 Task: Look for space in Kazan, Turkey from 5th July, 2023 to 15th July, 2023 for 9 adults in price range Rs.15000 to Rs.25000. Place can be entire place with 5 bedrooms having 5 beds and 5 bathrooms. Property type can be house, flat, guest house. Amenities needed are: washing machine. Booking option can be shelf check-in. Required host language is English.
Action: Mouse moved to (579, 82)
Screenshot: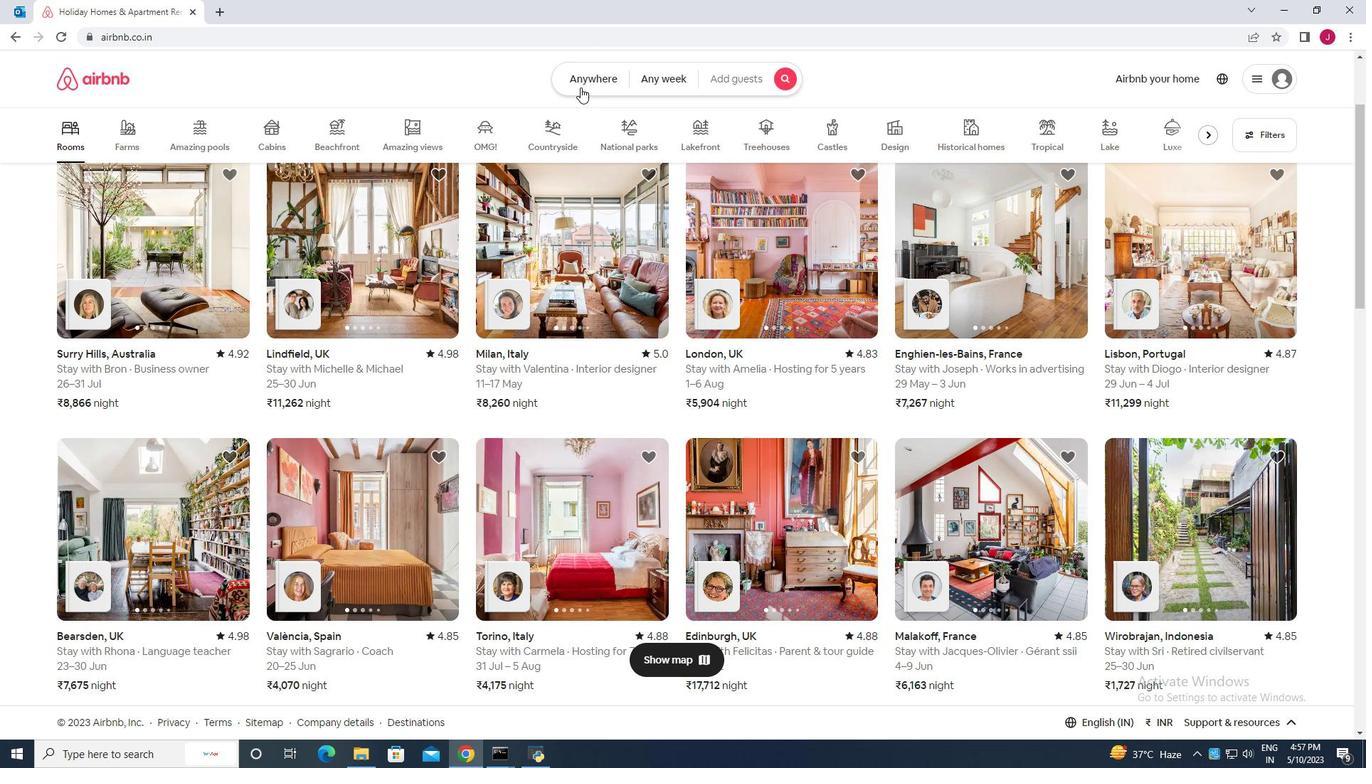 
Action: Mouse pressed left at (579, 82)
Screenshot: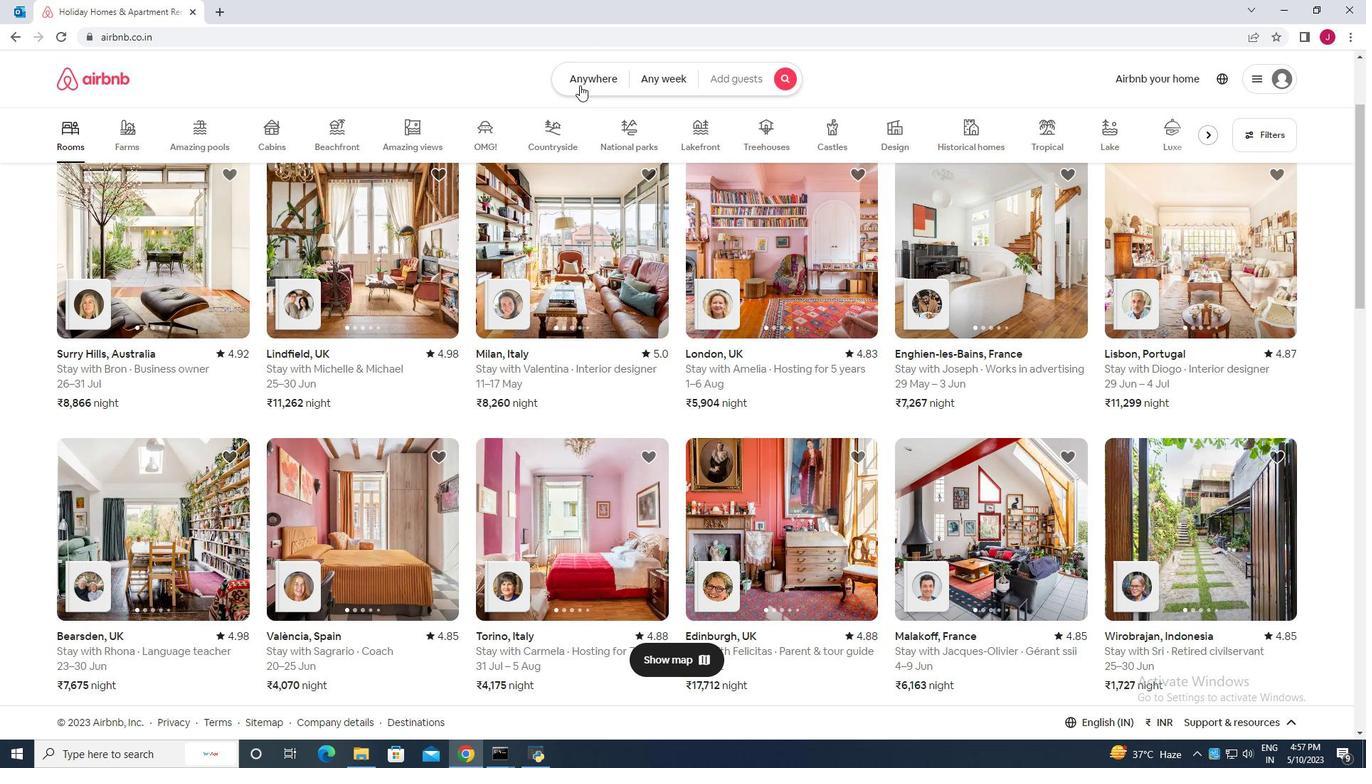 
Action: Mouse moved to (456, 133)
Screenshot: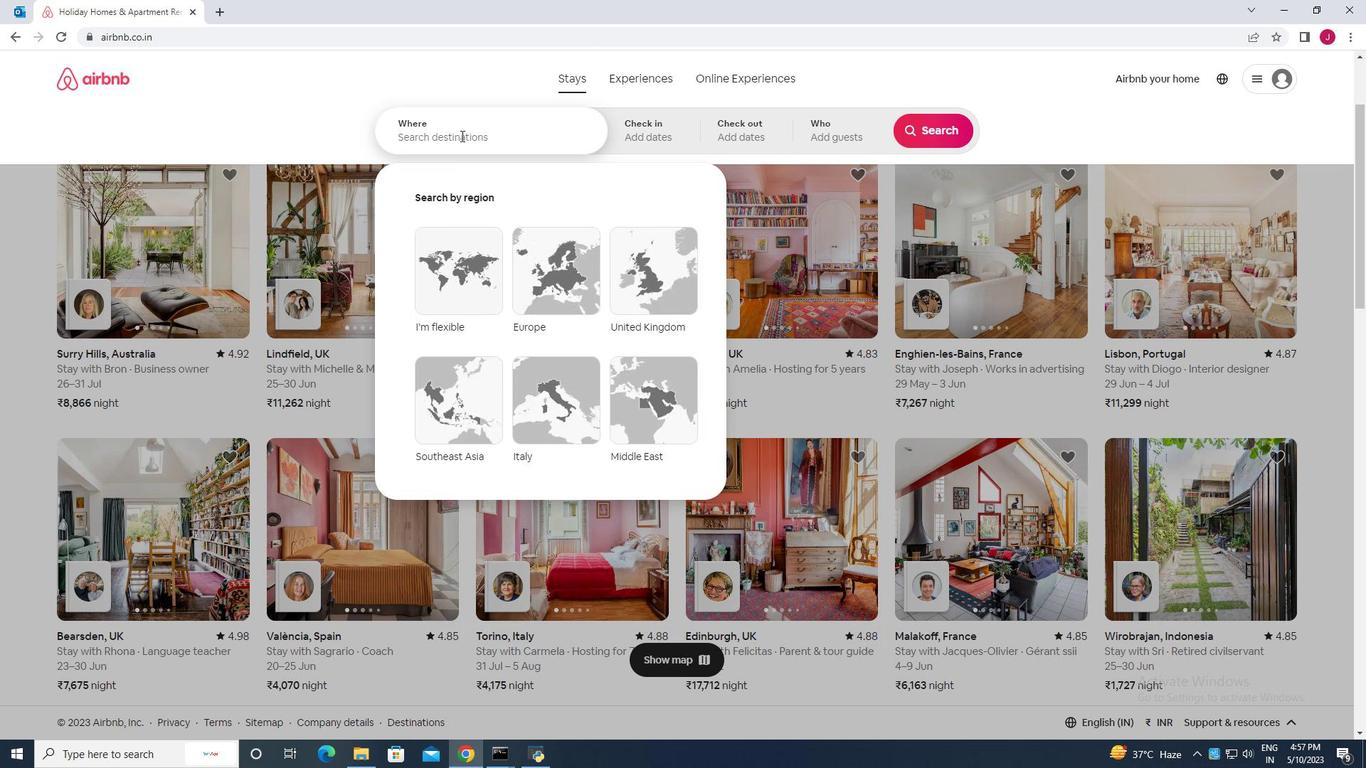 
Action: Mouse pressed left at (456, 133)
Screenshot: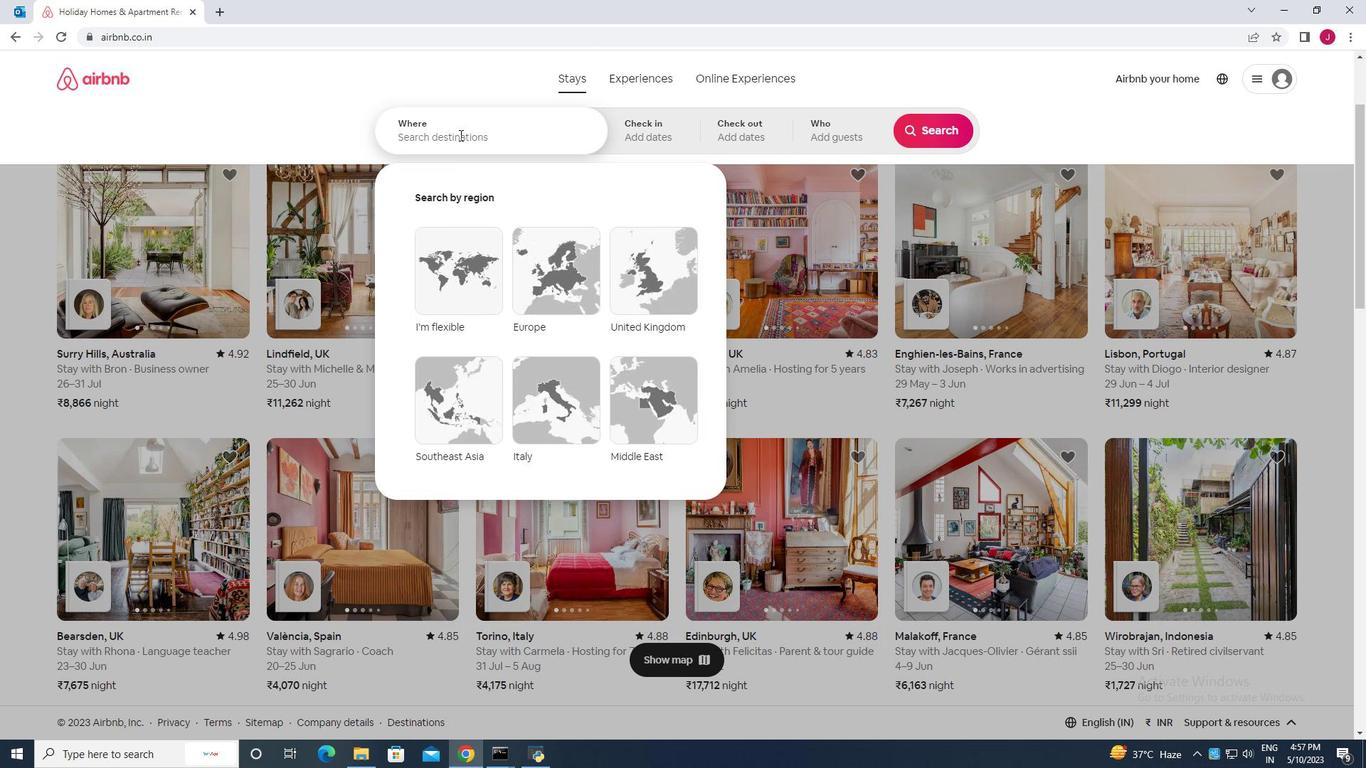 
Action: Key pressed kazan<Key.space>turkey<Key.space><Key.enter>
Screenshot: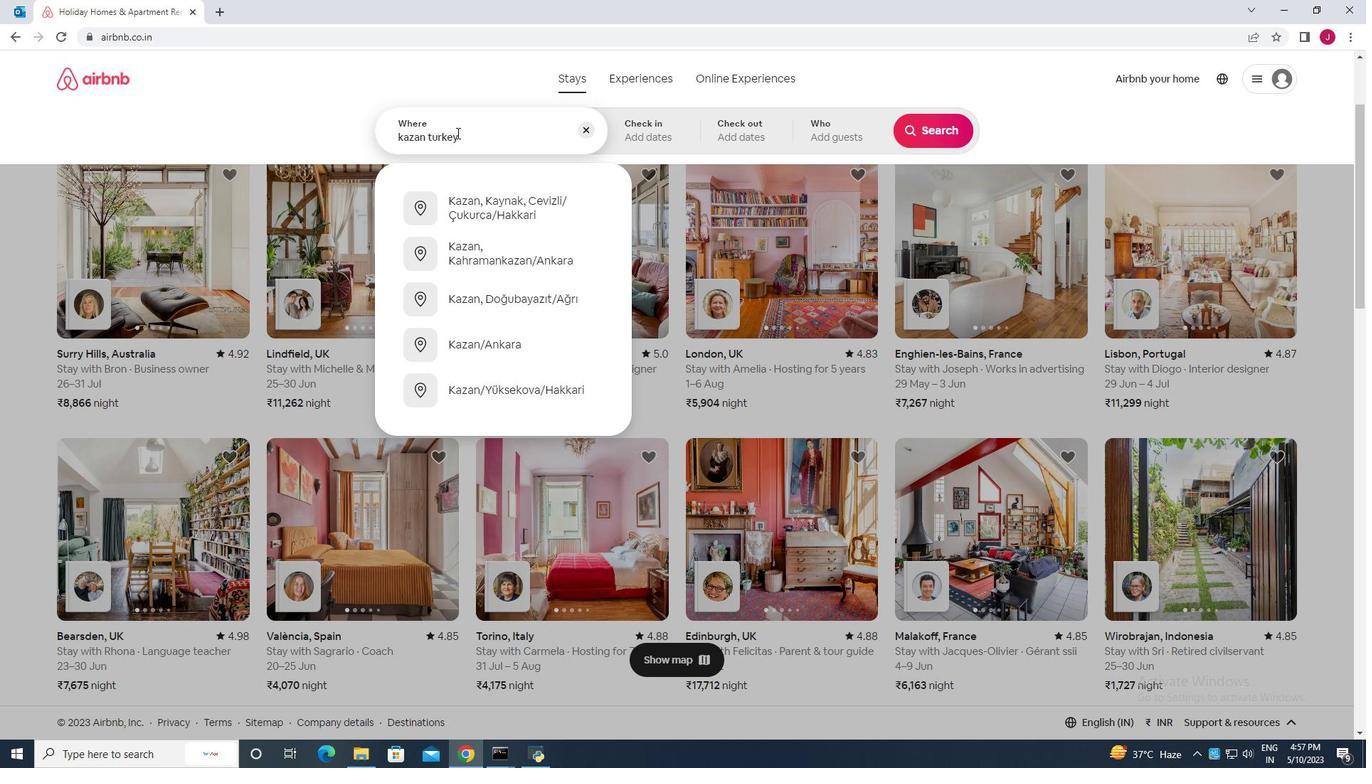 
Action: Mouse moved to (927, 244)
Screenshot: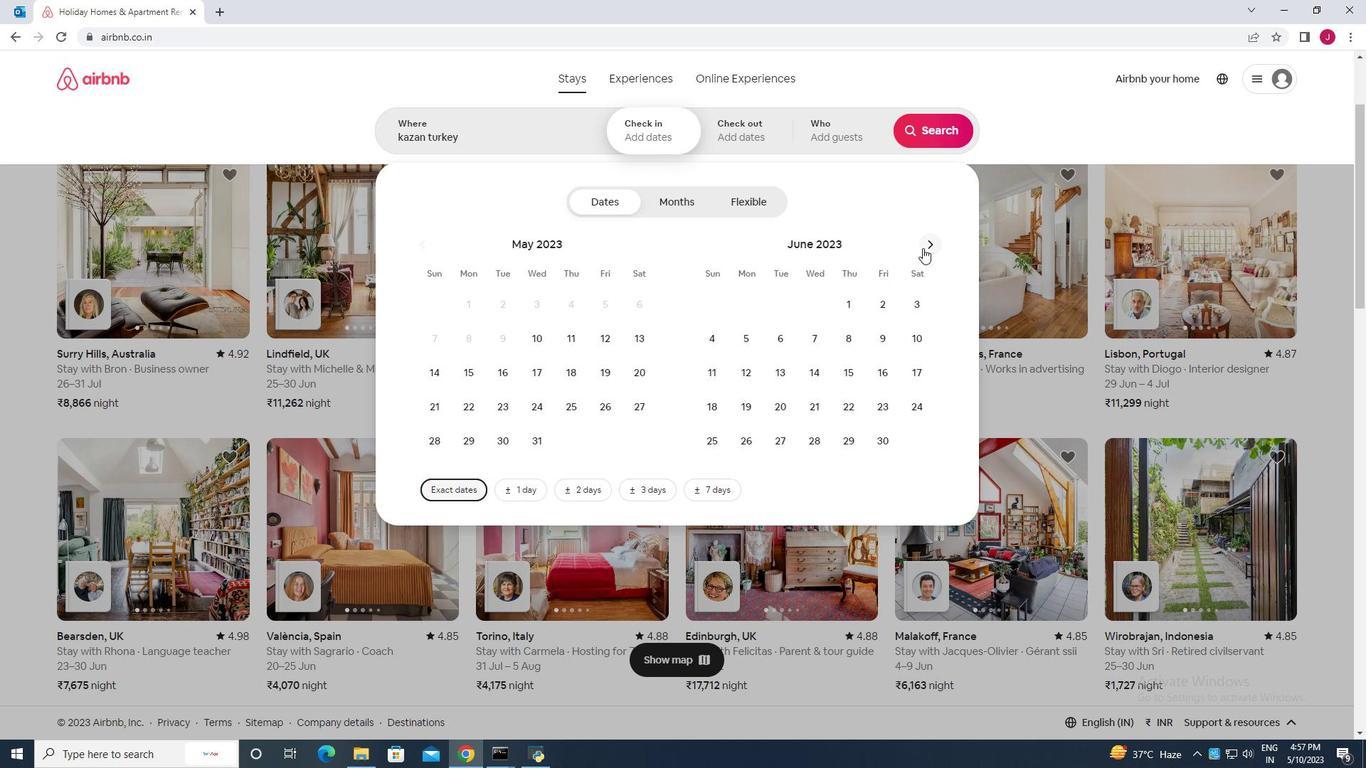 
Action: Mouse pressed left at (927, 244)
Screenshot: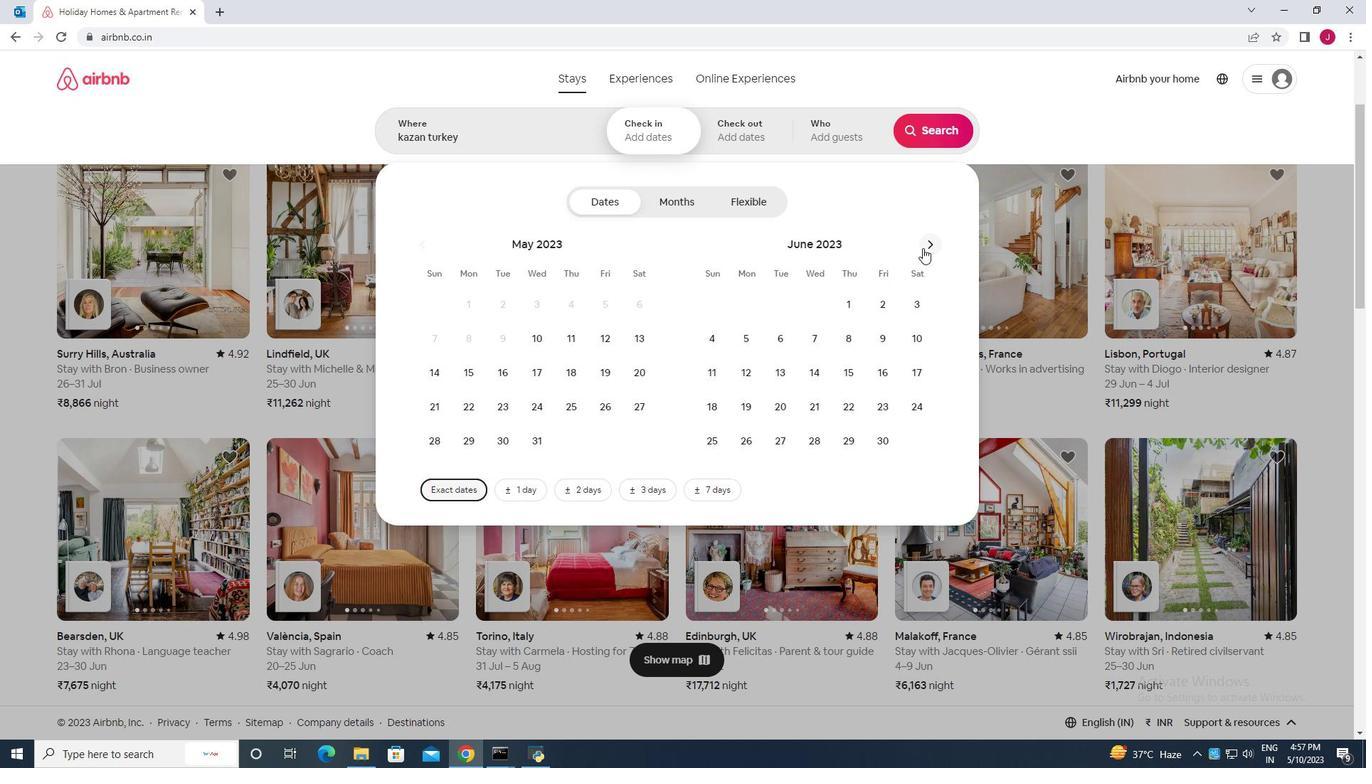 
Action: Mouse moved to (819, 335)
Screenshot: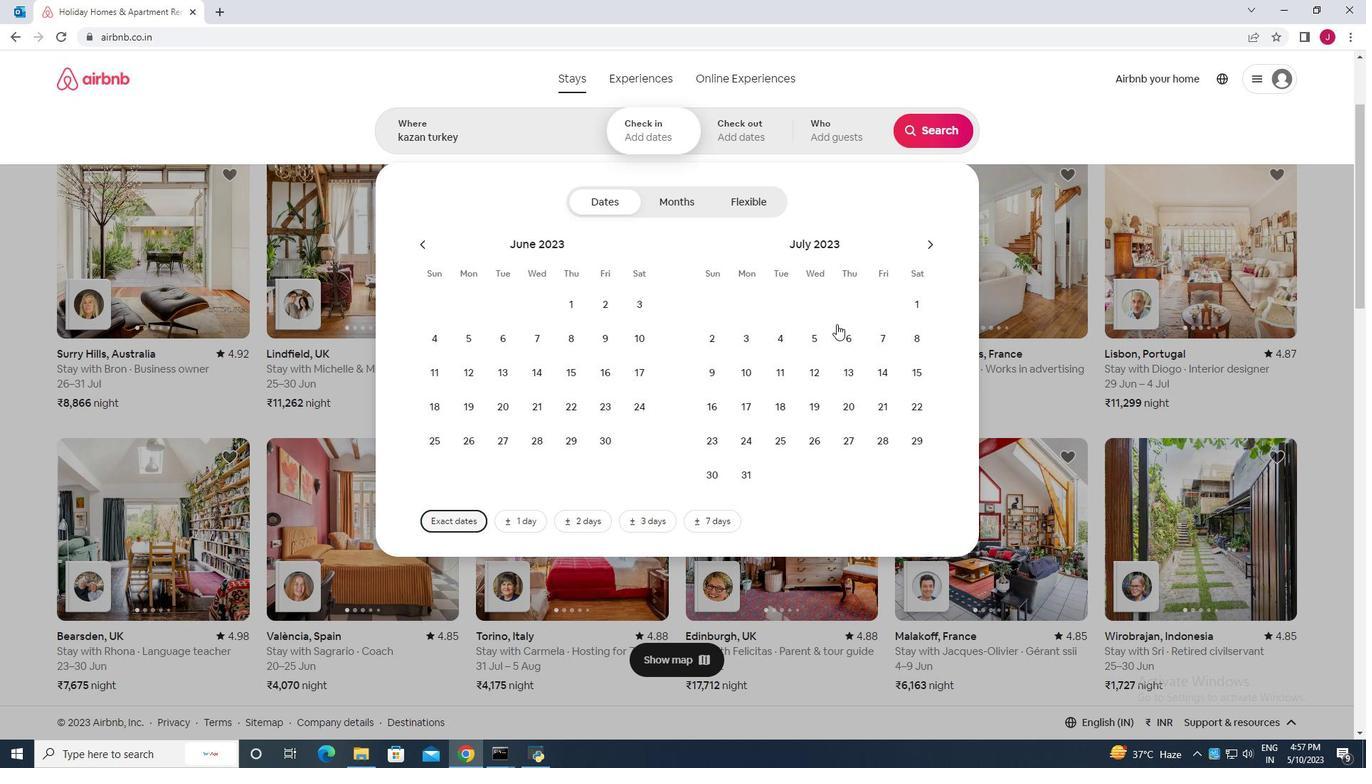 
Action: Mouse pressed left at (819, 335)
Screenshot: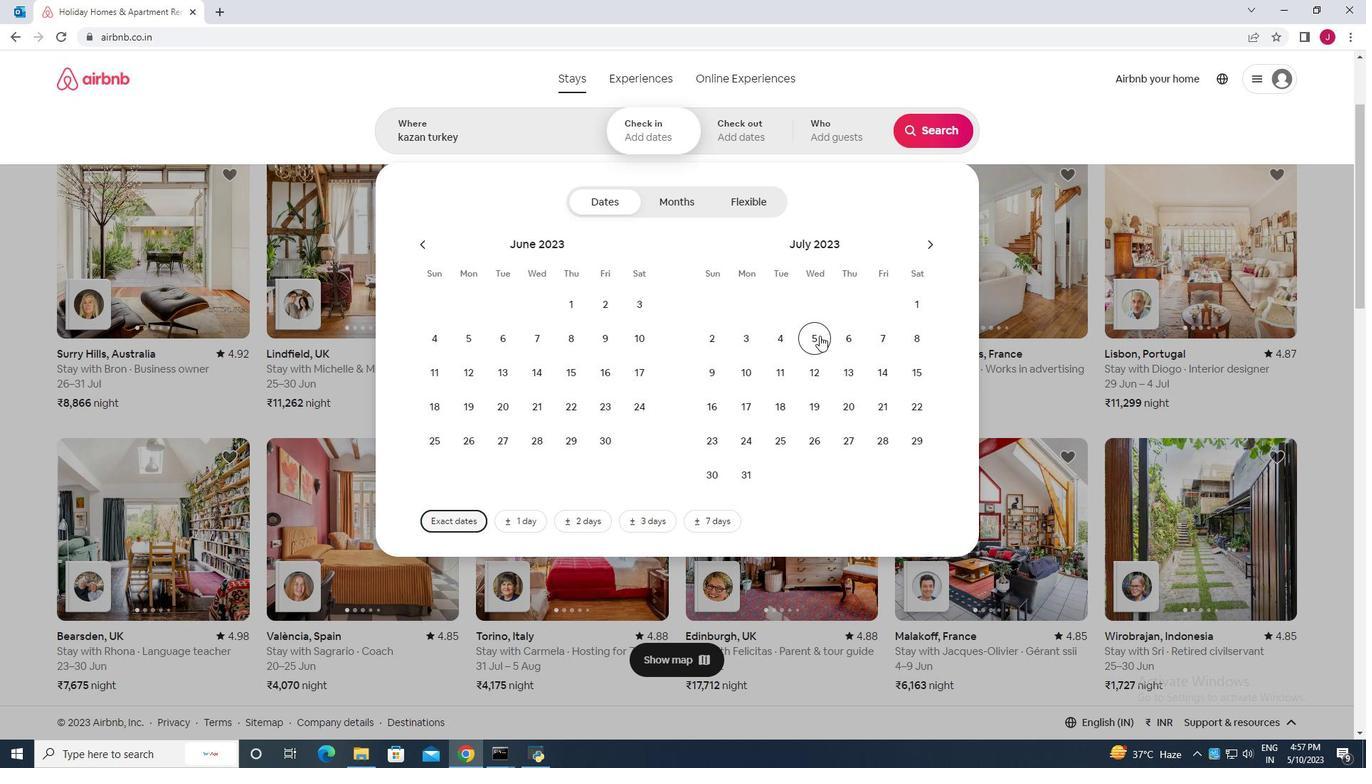 
Action: Mouse moved to (915, 372)
Screenshot: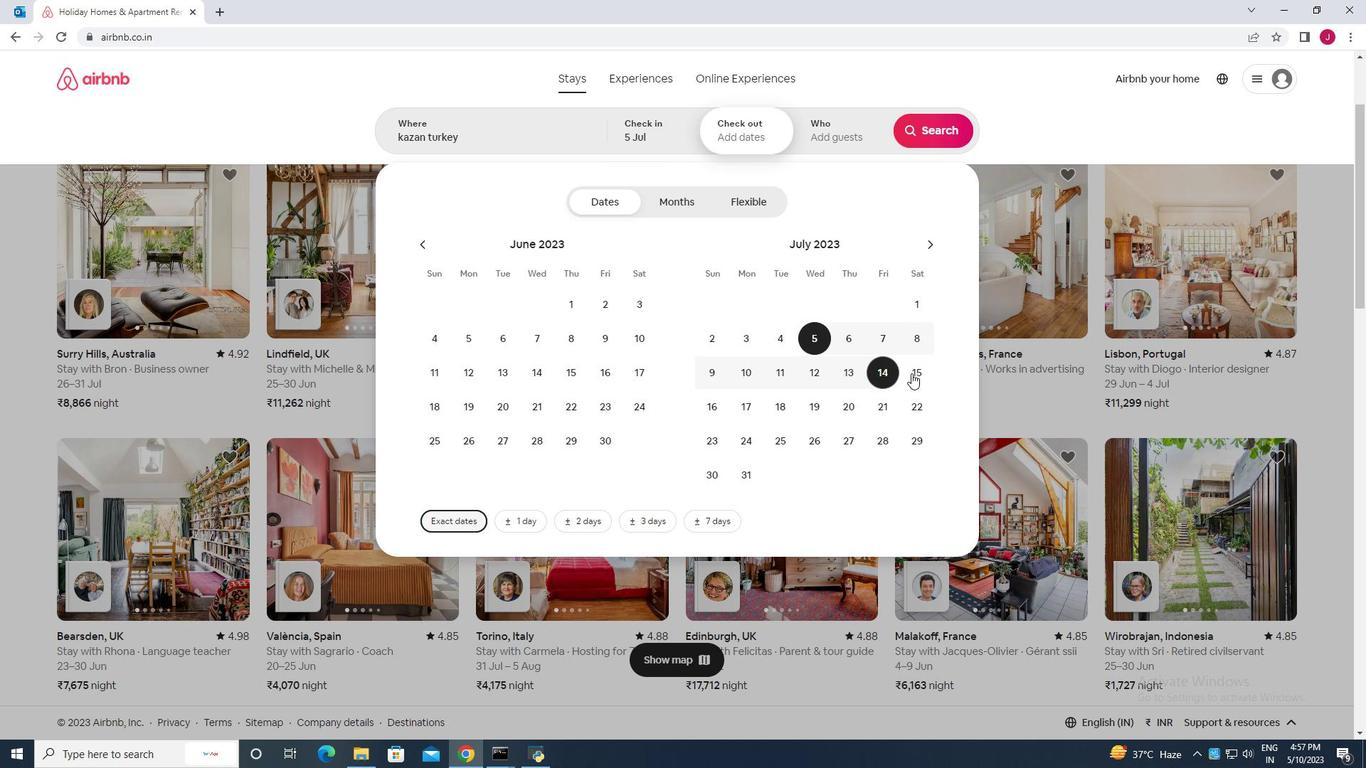 
Action: Mouse pressed left at (915, 372)
Screenshot: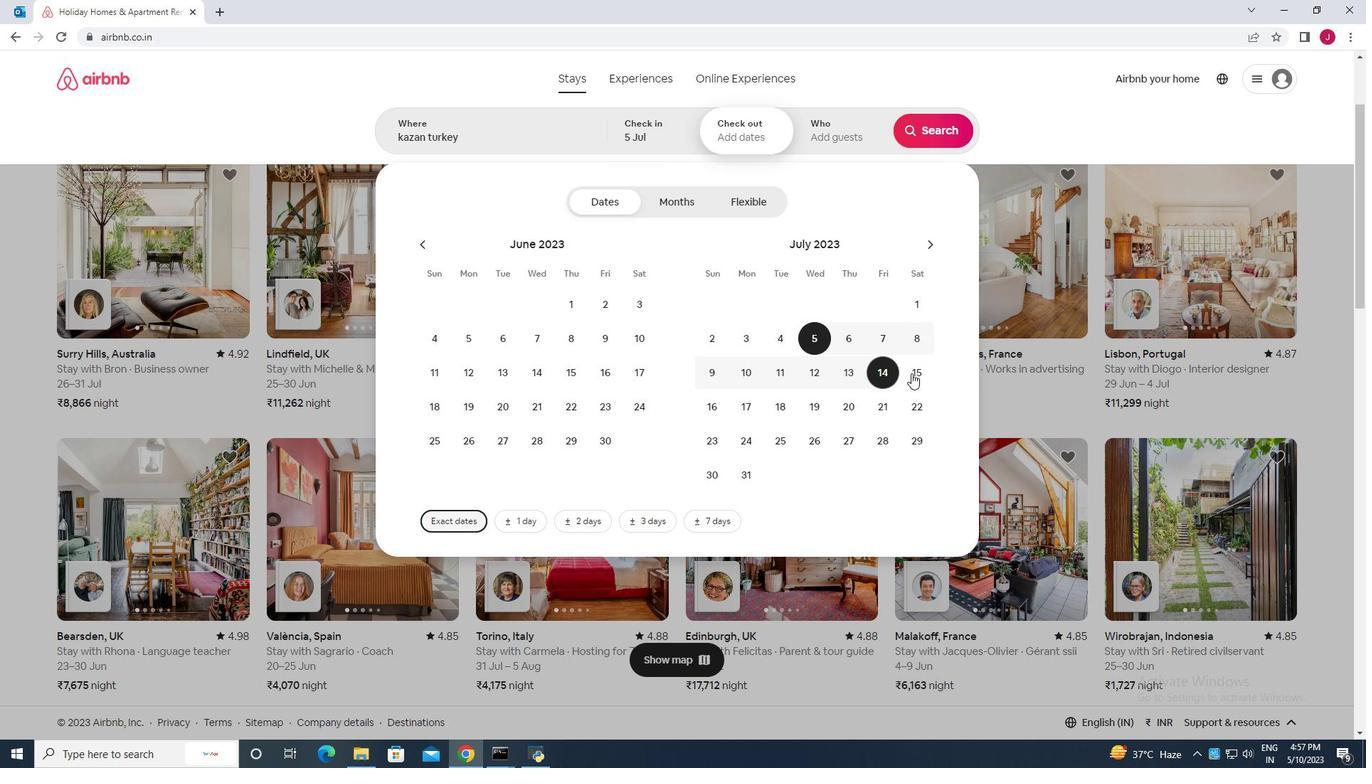 
Action: Mouse moved to (833, 130)
Screenshot: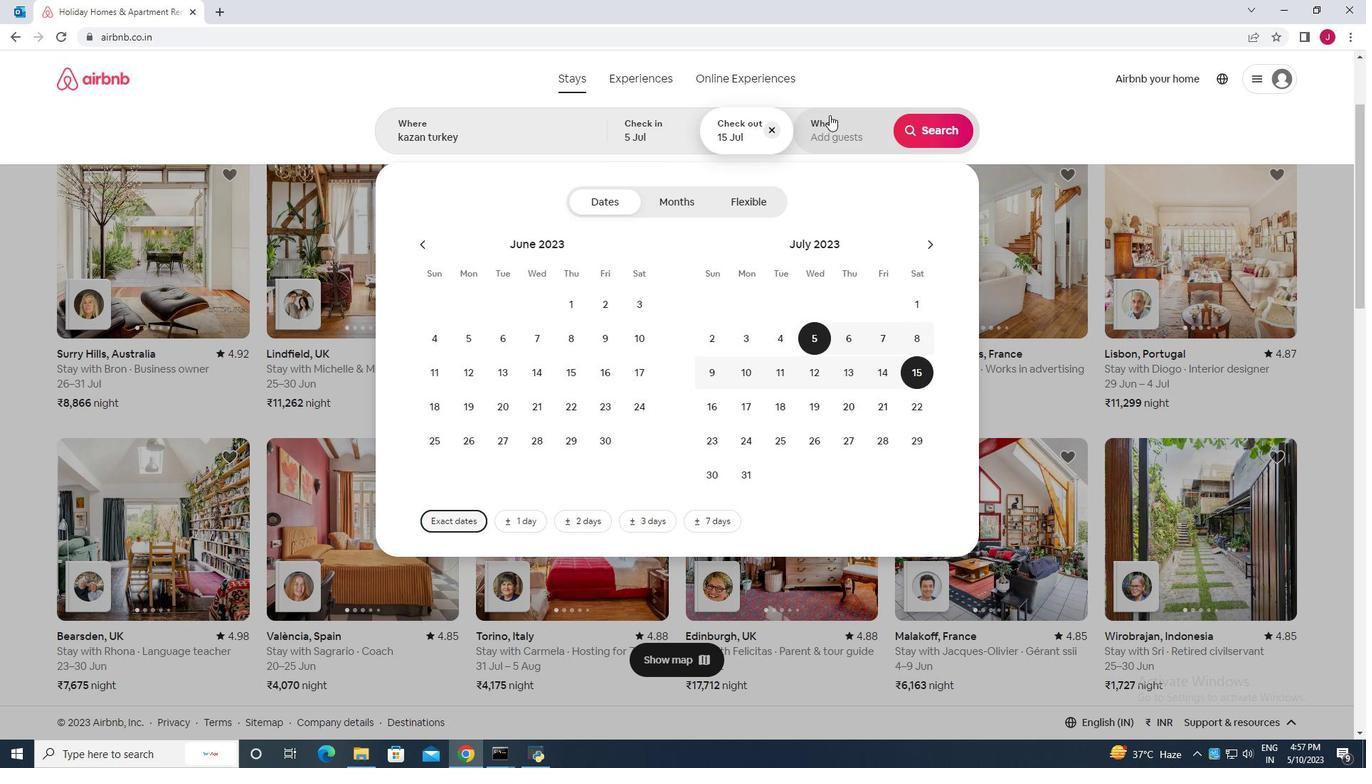 
Action: Mouse pressed left at (833, 130)
Screenshot: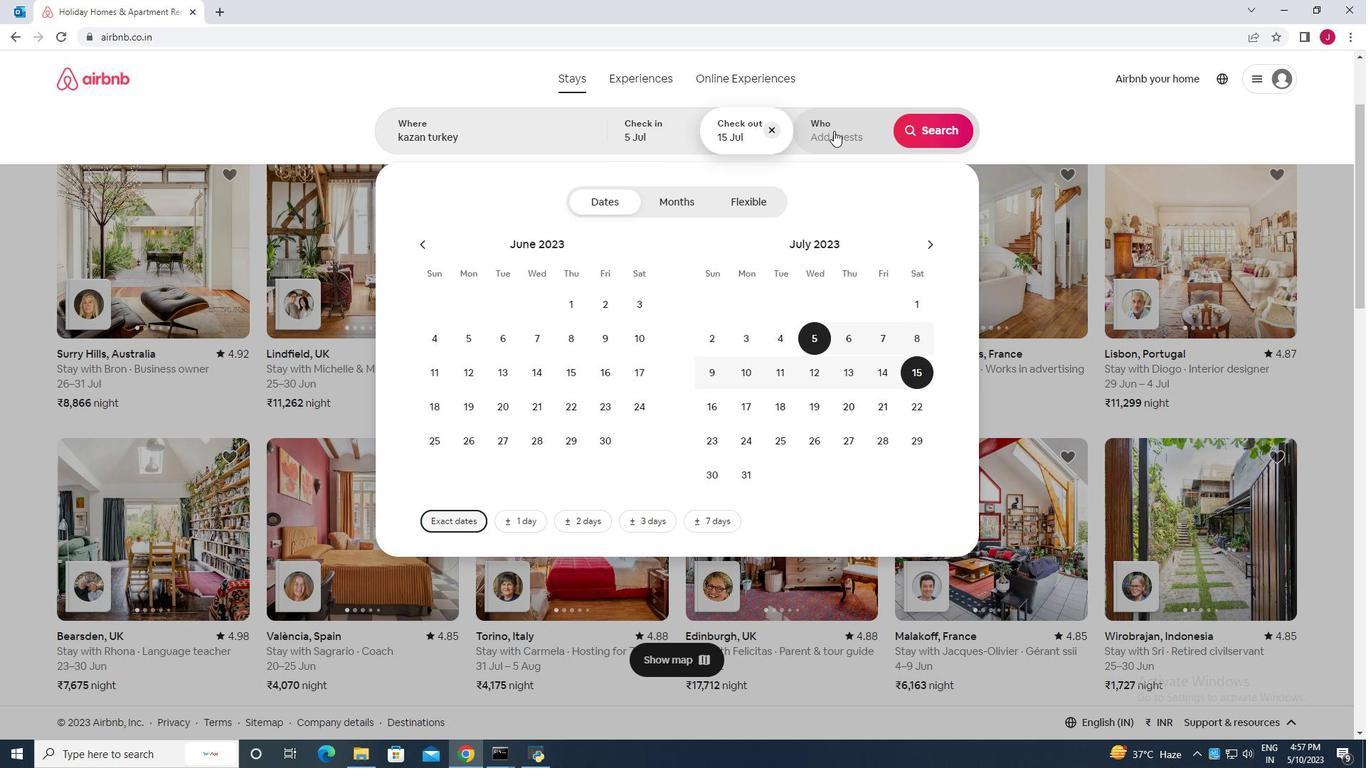 
Action: Mouse moved to (936, 207)
Screenshot: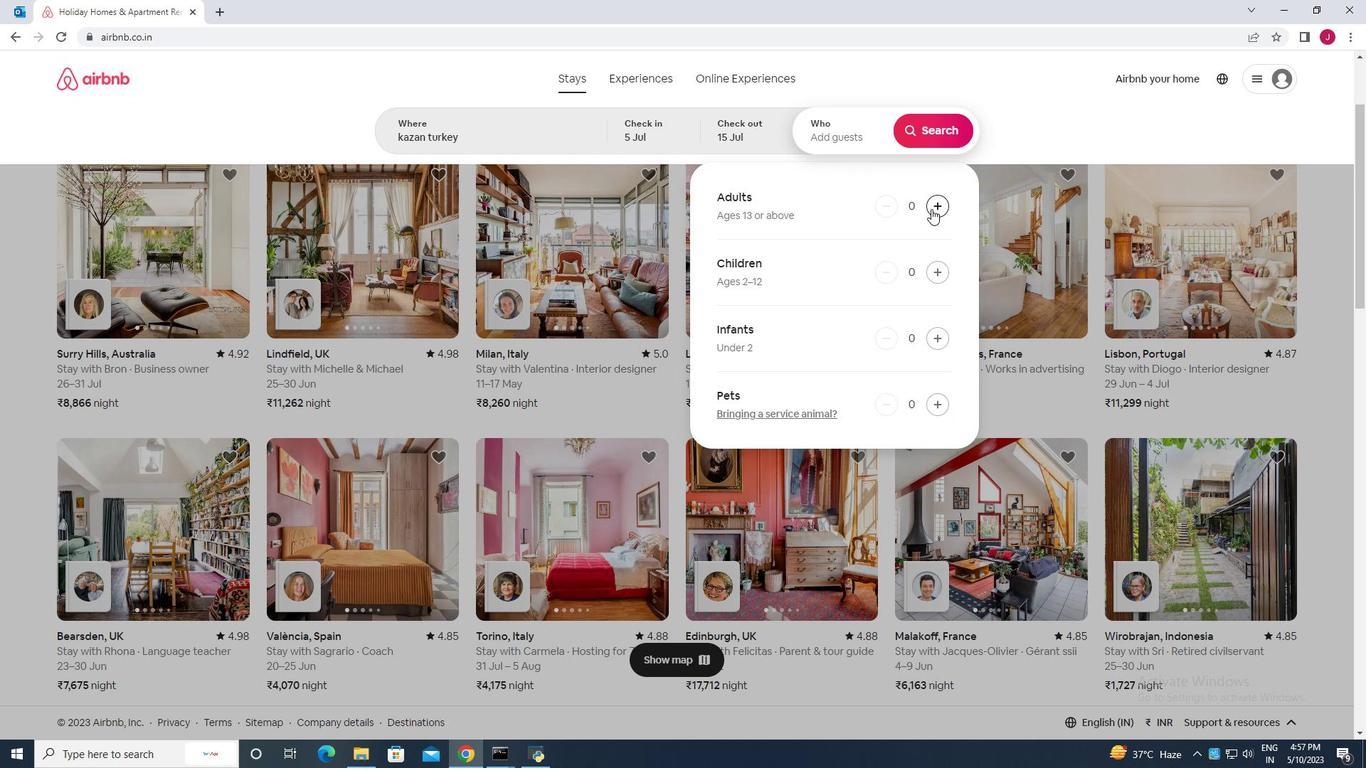 
Action: Mouse pressed left at (936, 207)
Screenshot: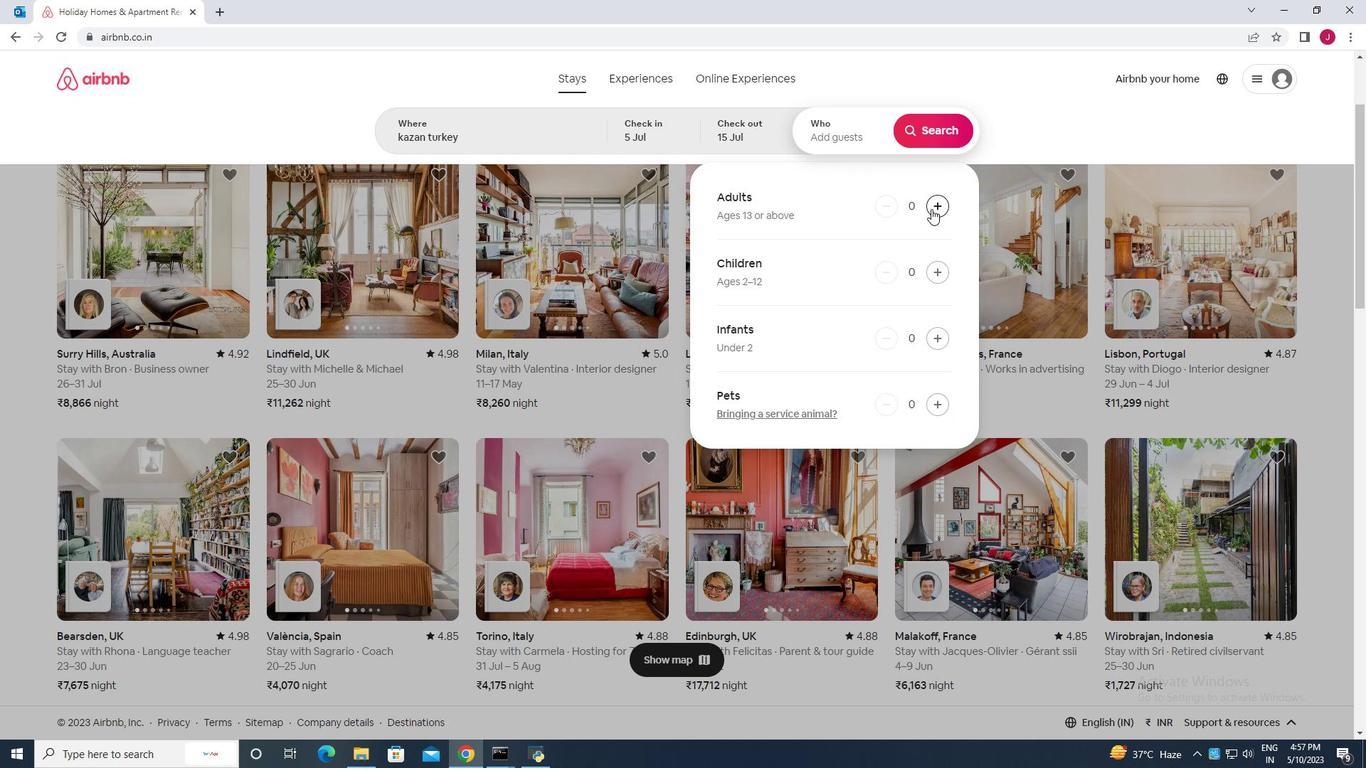 
Action: Mouse moved to (937, 207)
Screenshot: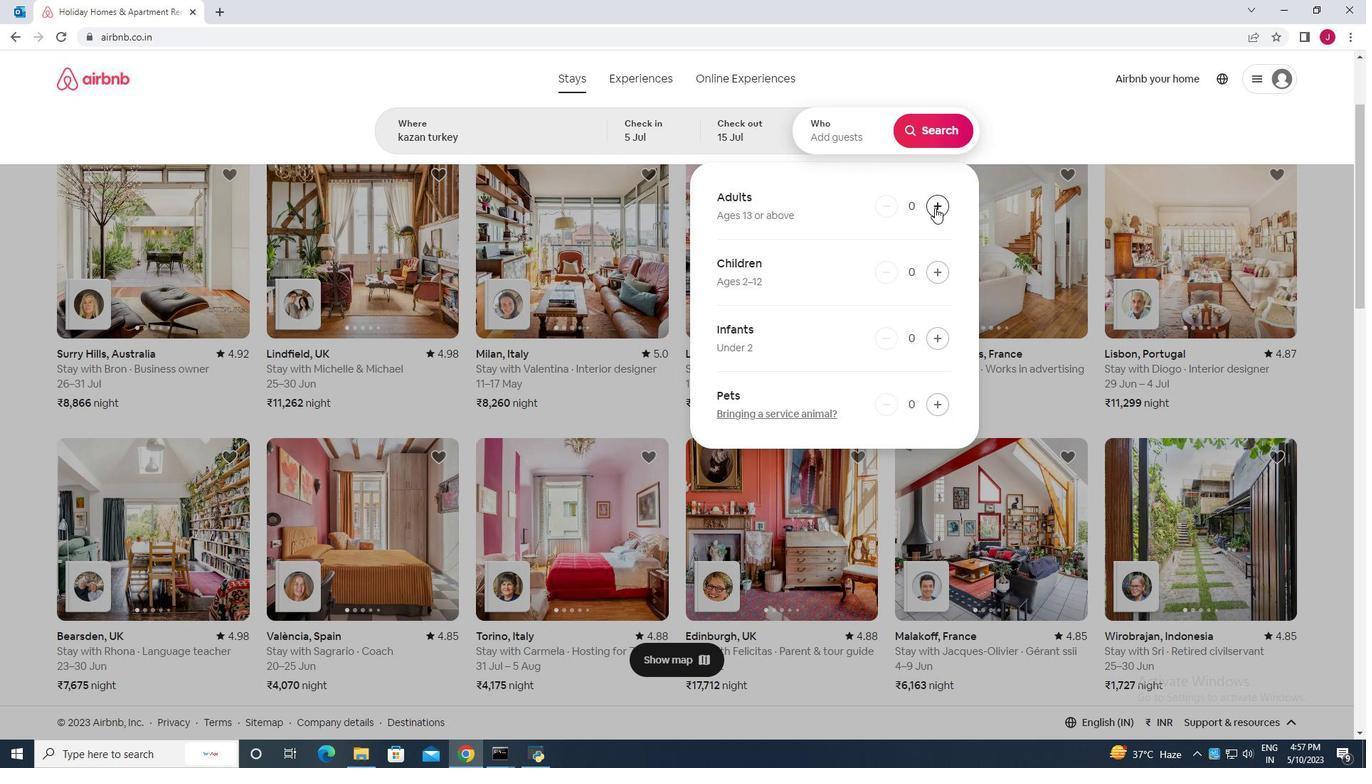
Action: Mouse pressed left at (937, 207)
Screenshot: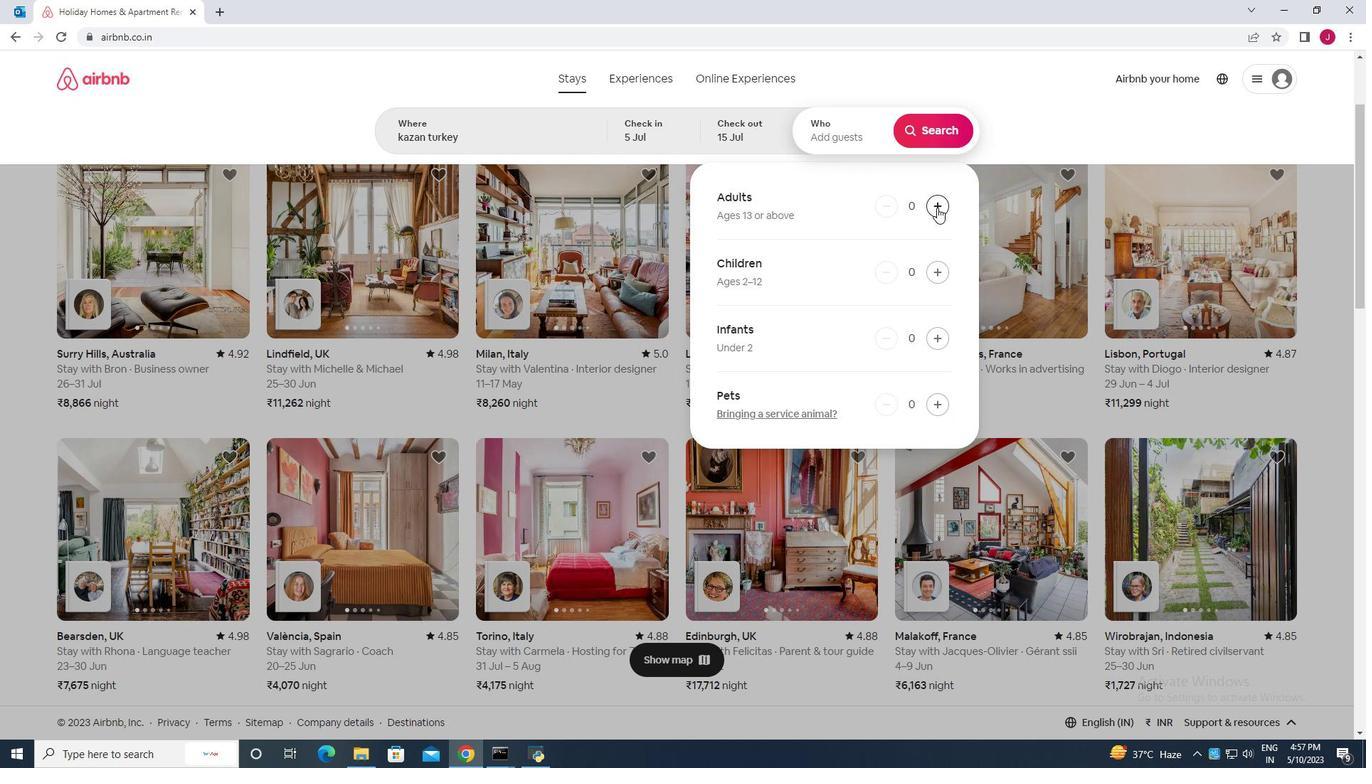 
Action: Mouse pressed left at (937, 207)
Screenshot: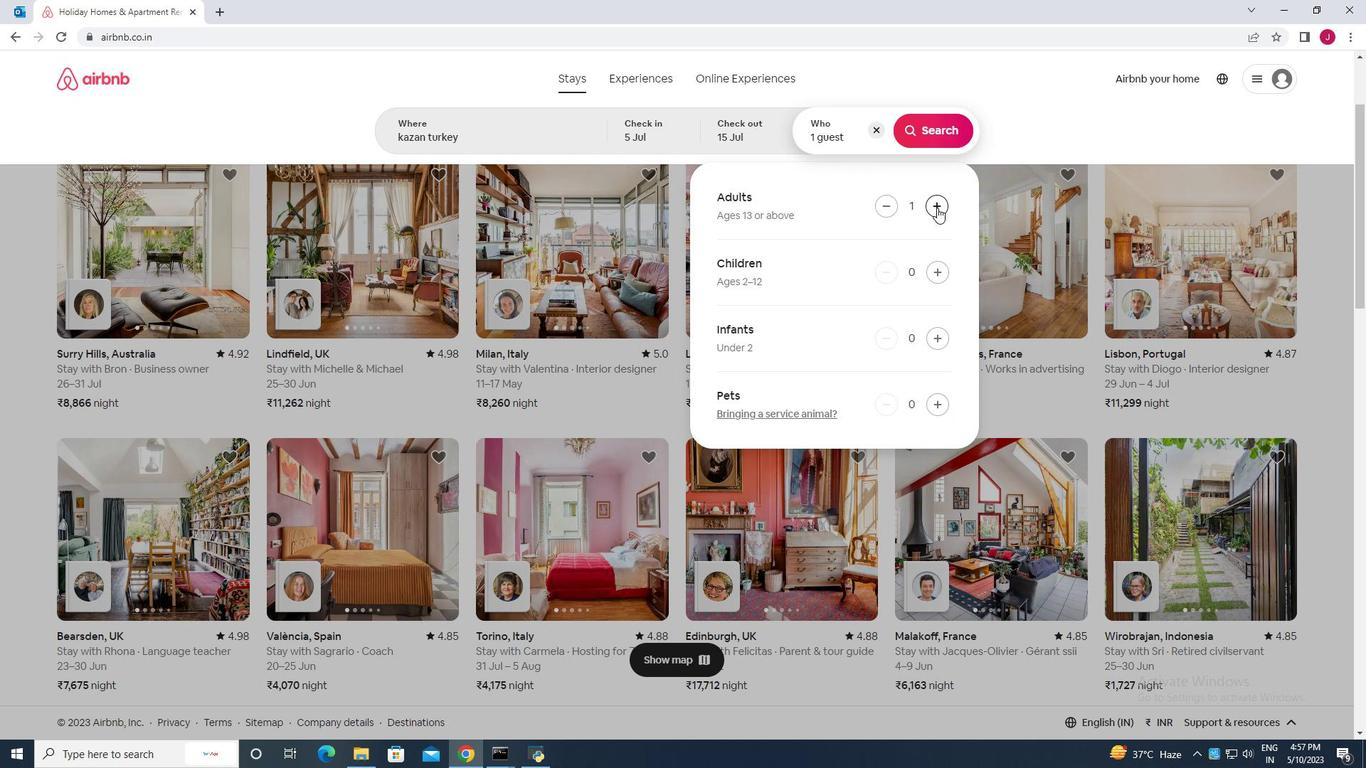
Action: Mouse pressed left at (937, 207)
Screenshot: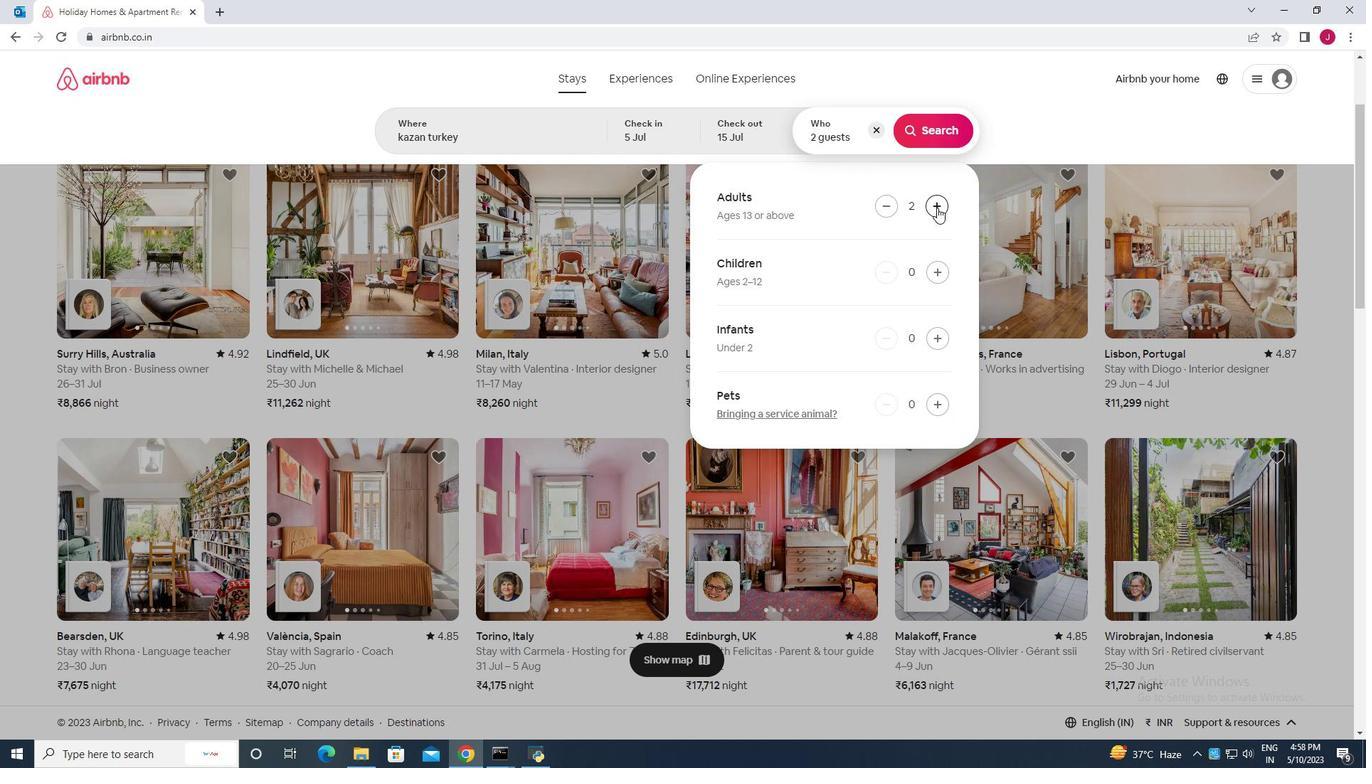 
Action: Mouse pressed left at (937, 207)
Screenshot: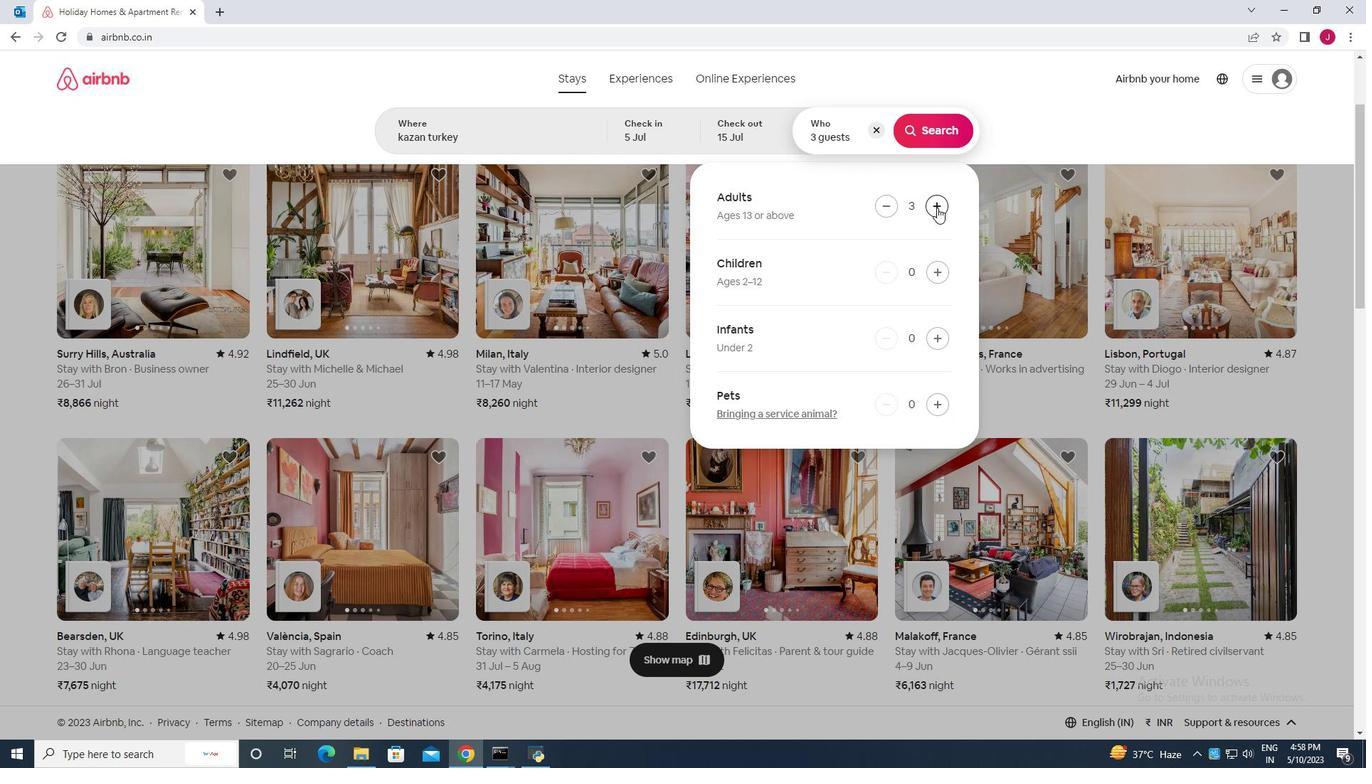 
Action: Mouse pressed left at (937, 207)
Screenshot: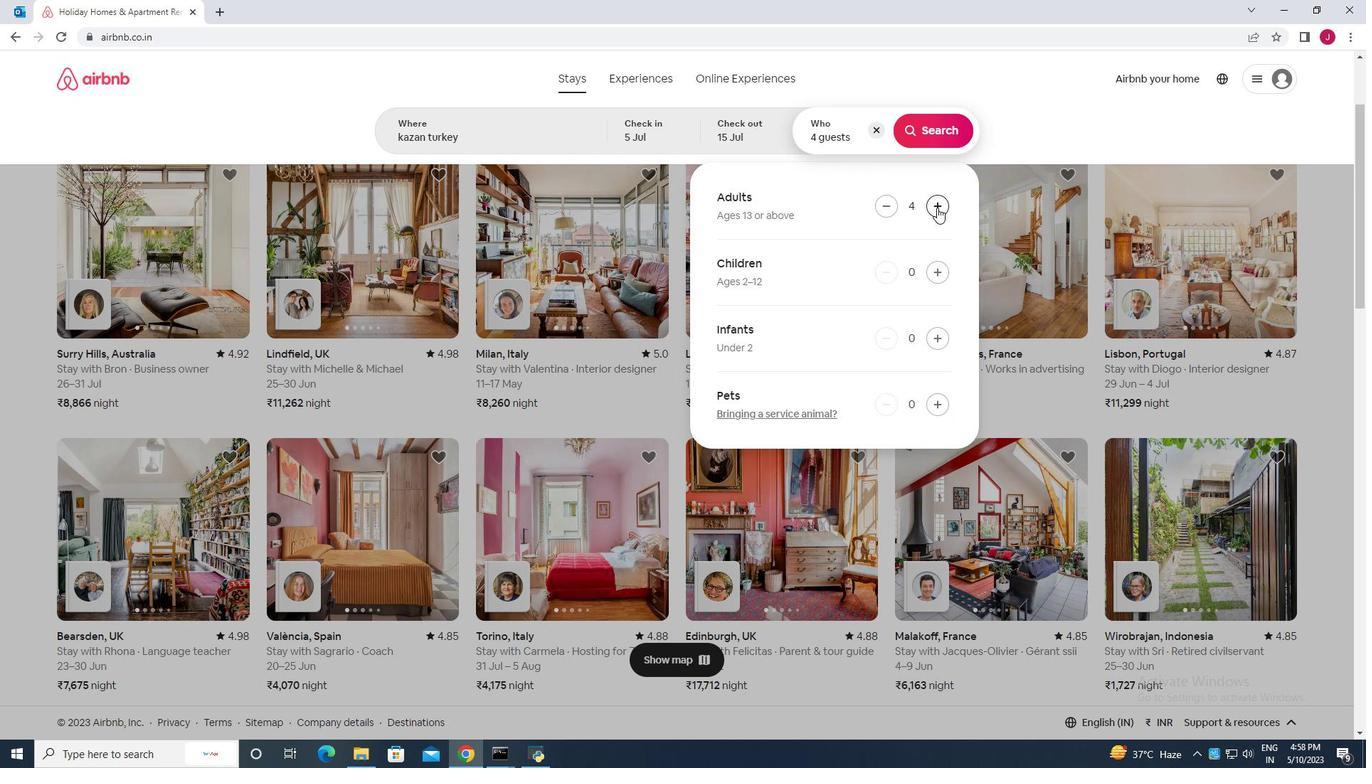 
Action: Mouse pressed left at (937, 207)
Screenshot: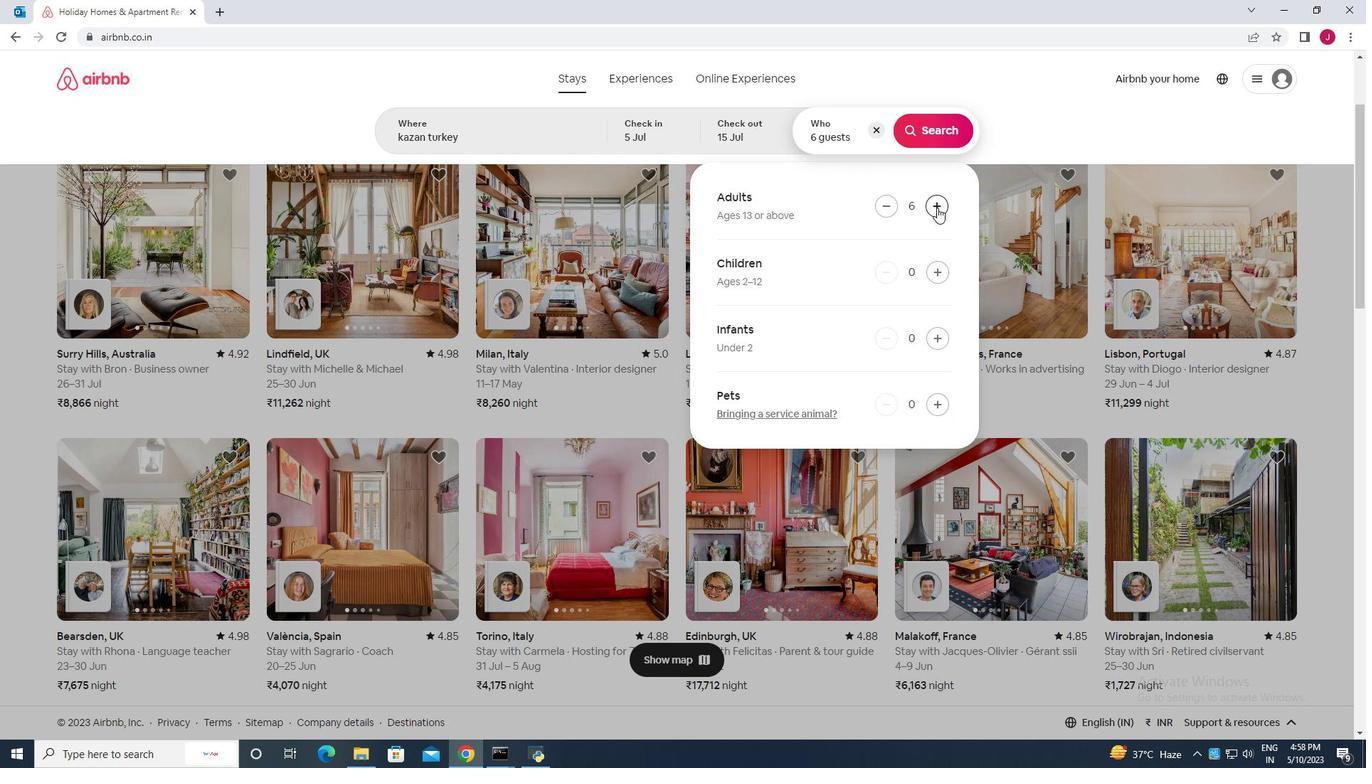 
Action: Mouse pressed left at (937, 207)
Screenshot: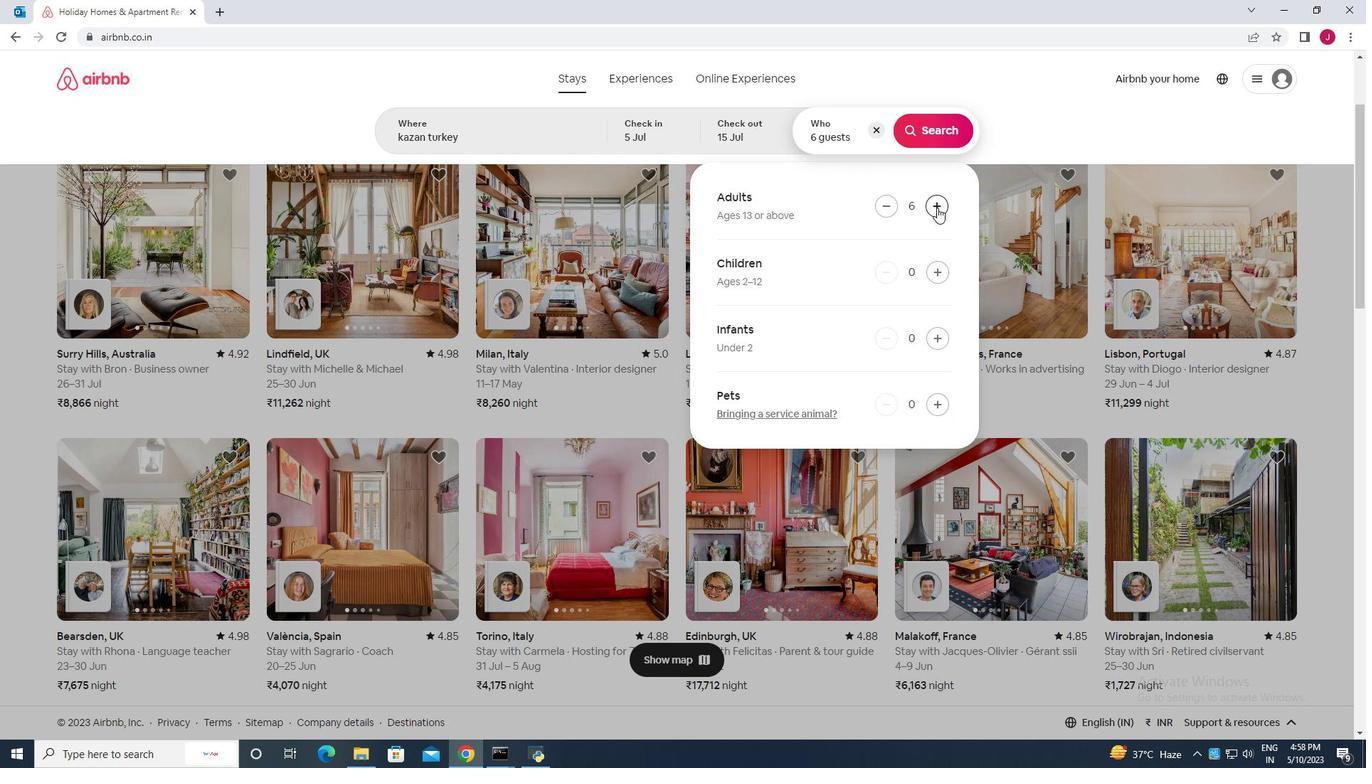 
Action: Mouse pressed left at (937, 207)
Screenshot: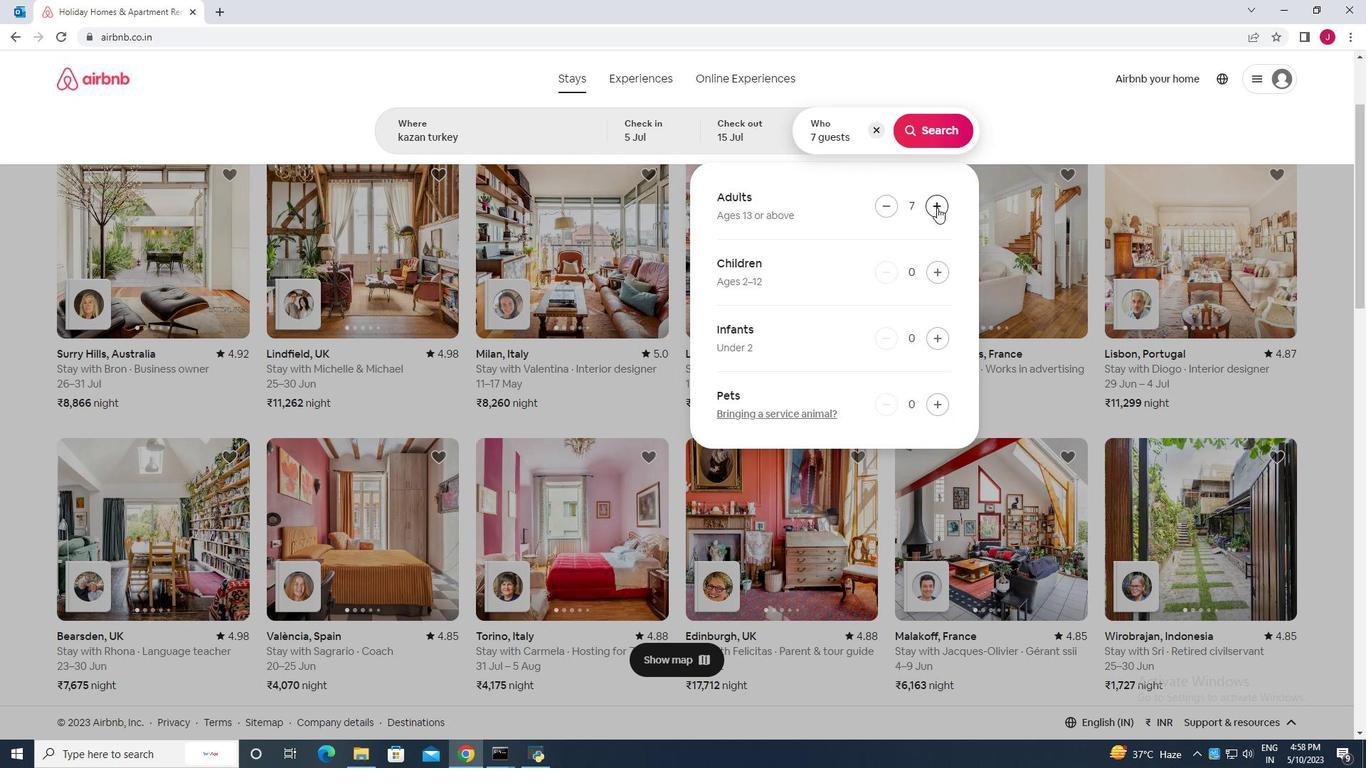
Action: Mouse moved to (930, 130)
Screenshot: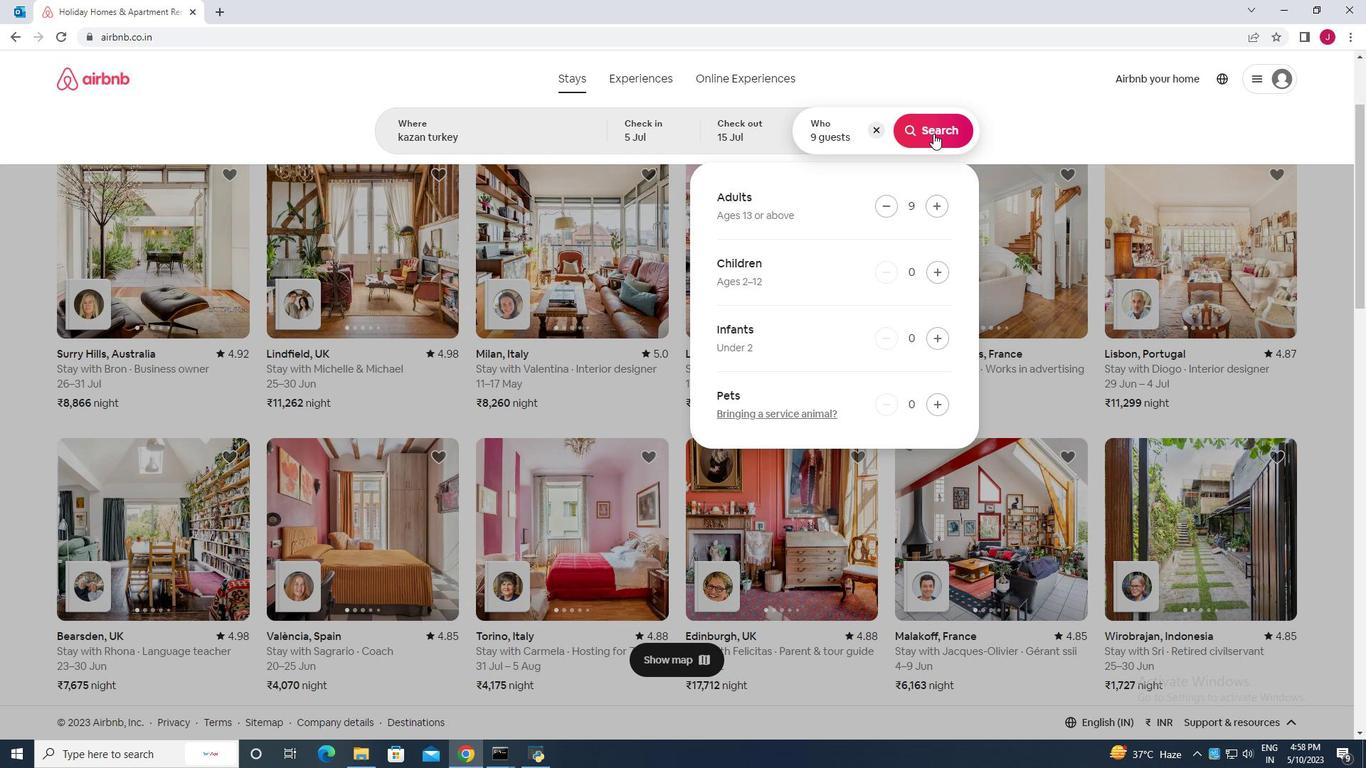 
Action: Mouse pressed left at (930, 130)
Screenshot: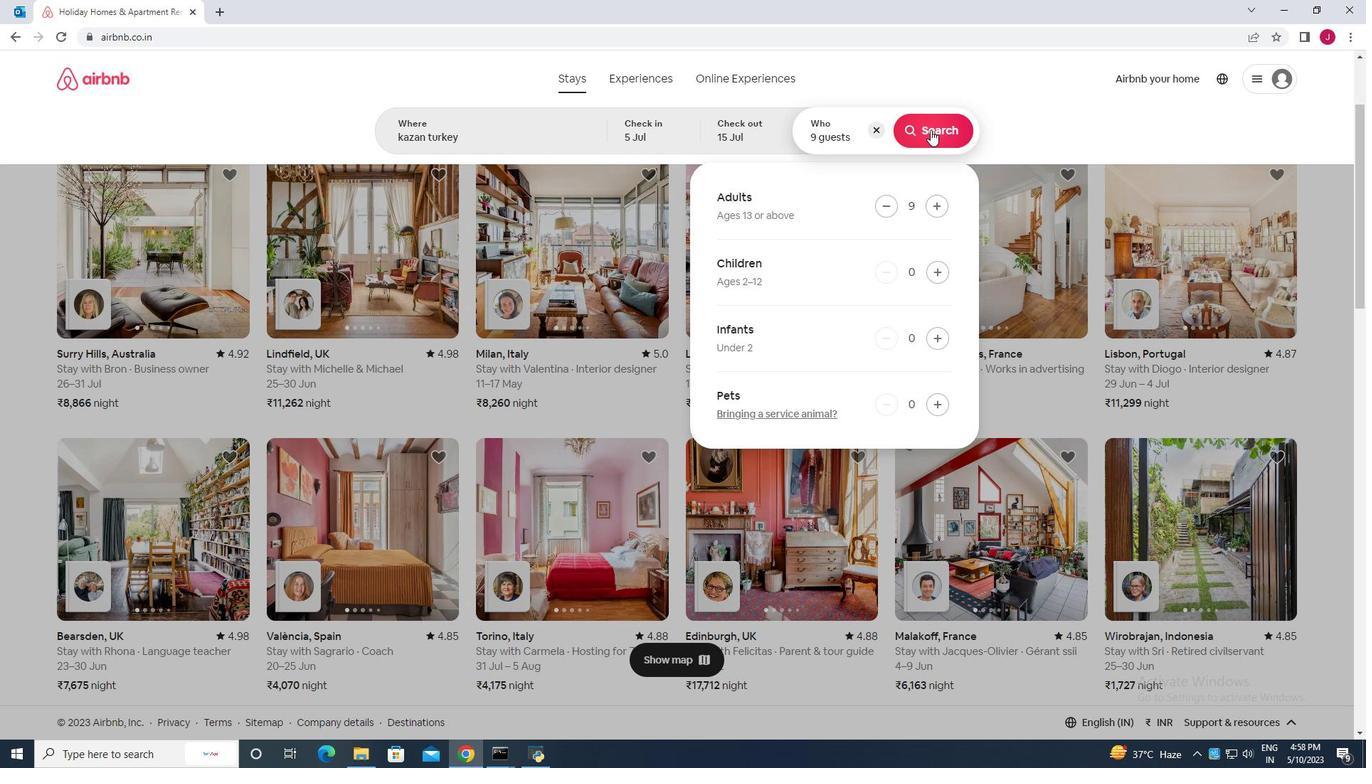 
Action: Mouse moved to (1314, 130)
Screenshot: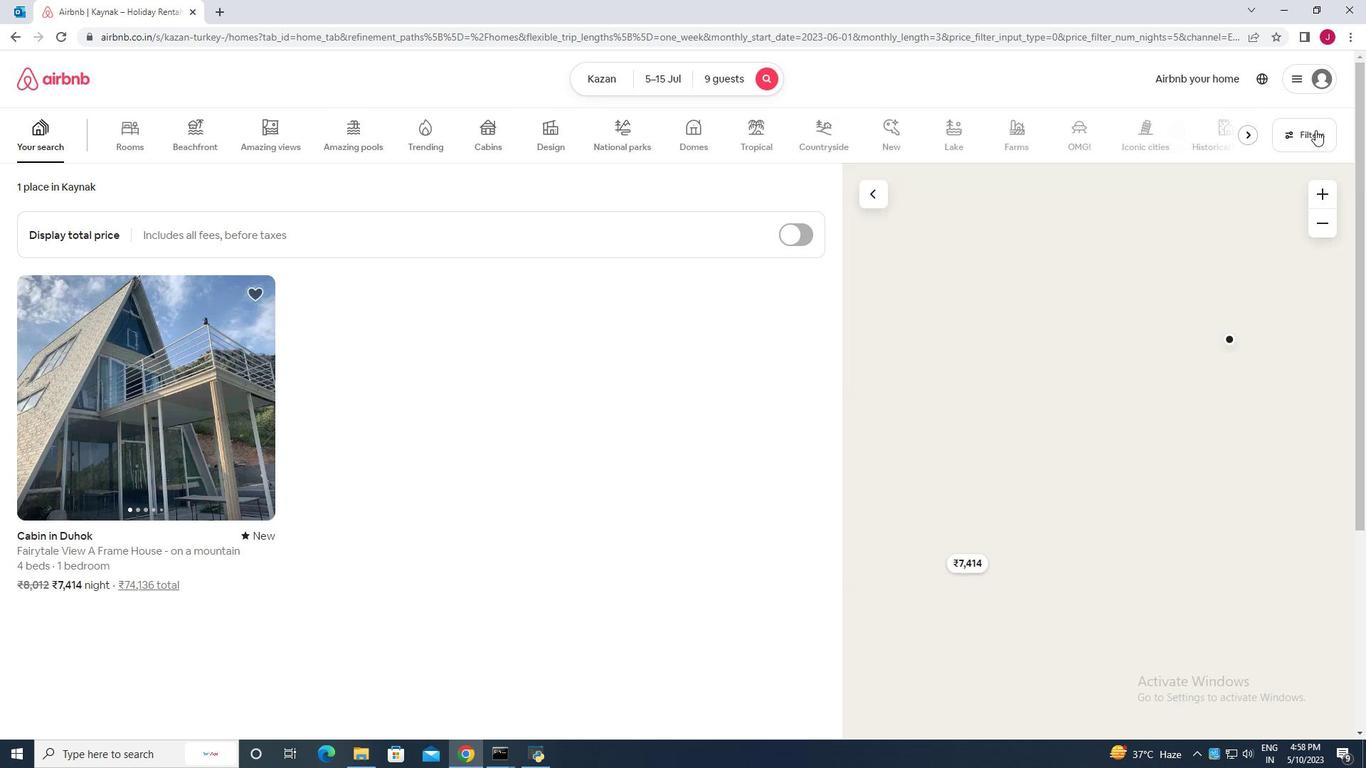 
Action: Mouse pressed left at (1314, 130)
Screenshot: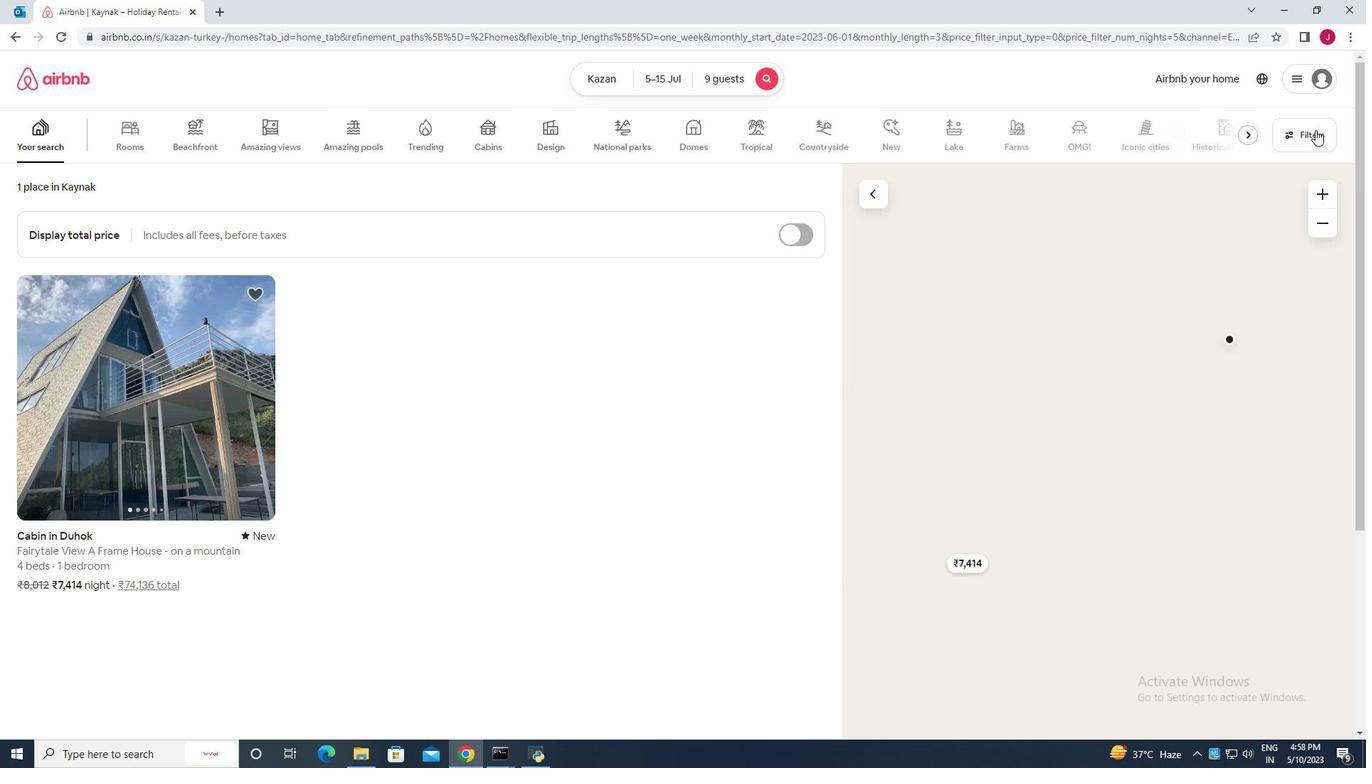 
Action: Mouse moved to (754, 329)
Screenshot: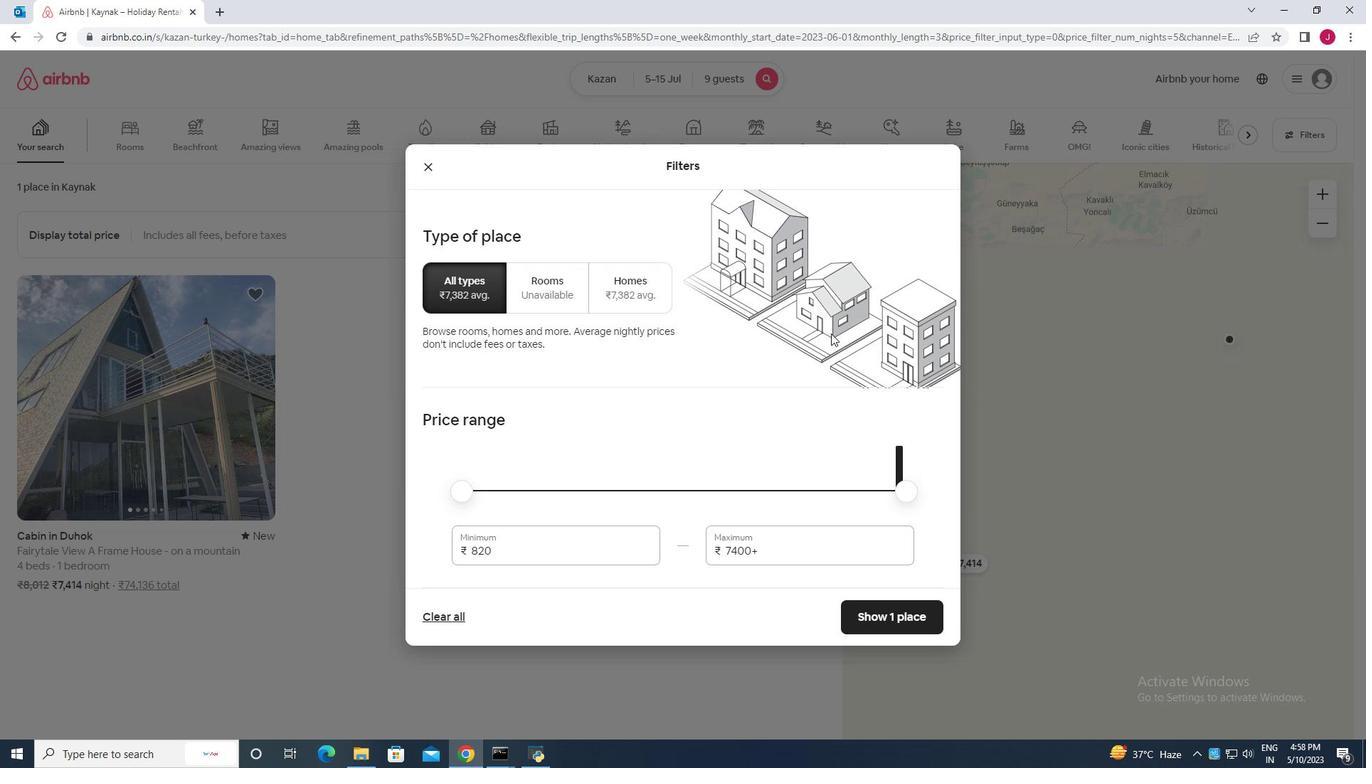 
Action: Mouse scrolled (754, 328) with delta (0, 0)
Screenshot: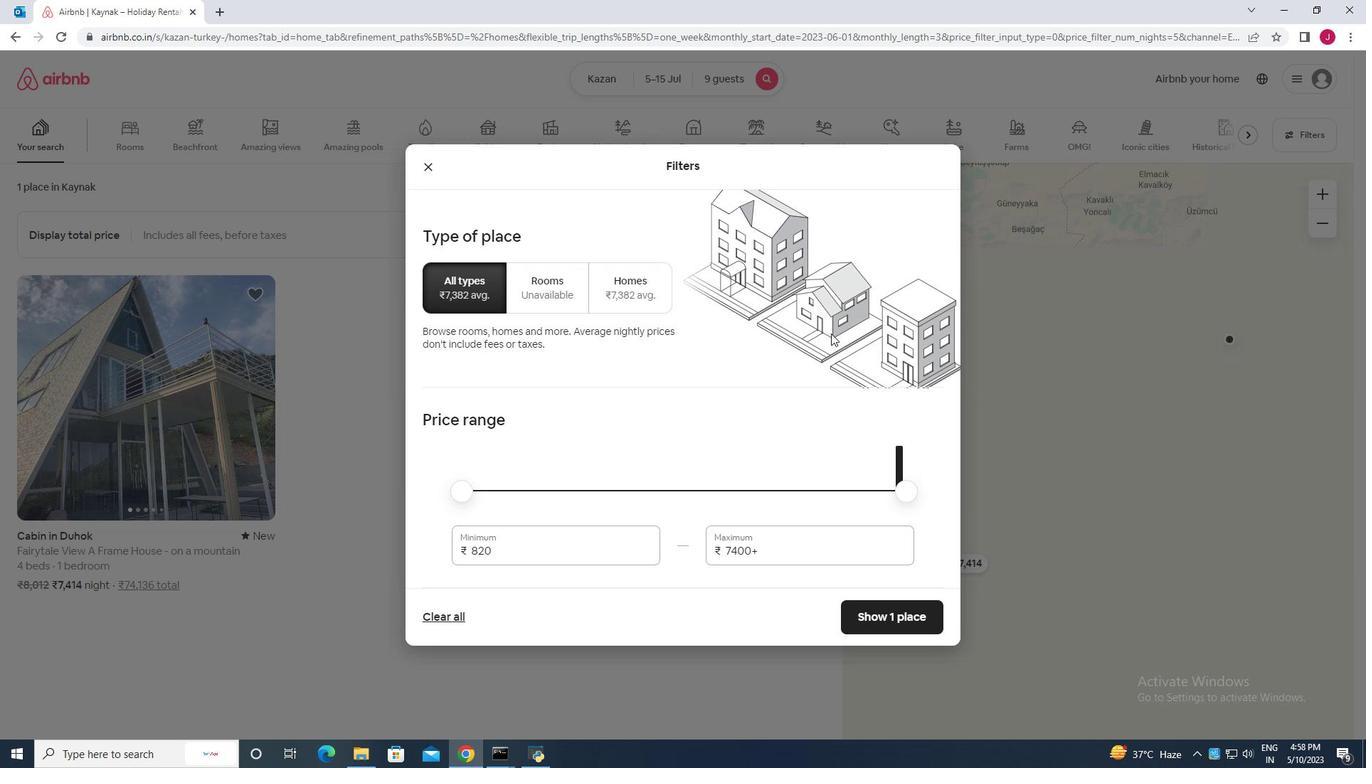 
Action: Mouse moved to (752, 328)
Screenshot: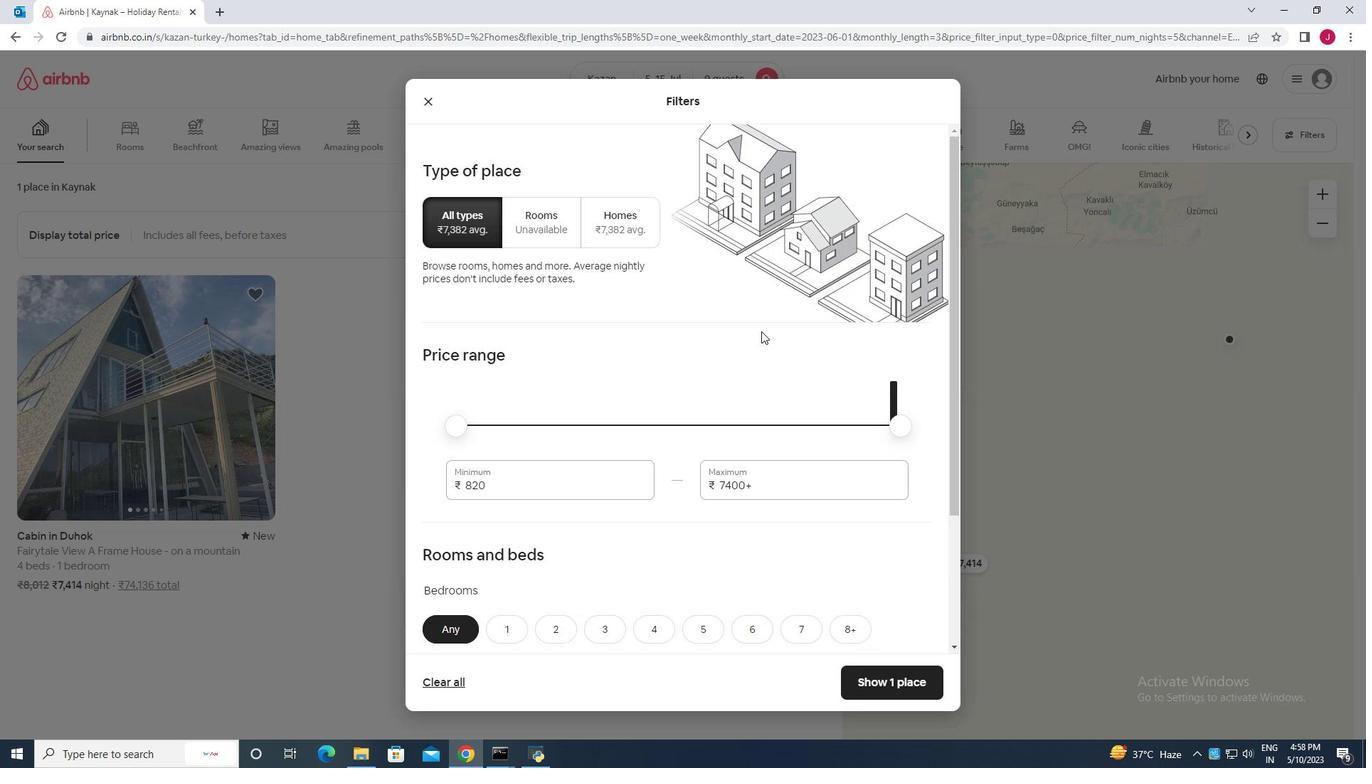 
Action: Mouse scrolled (752, 328) with delta (0, 0)
Screenshot: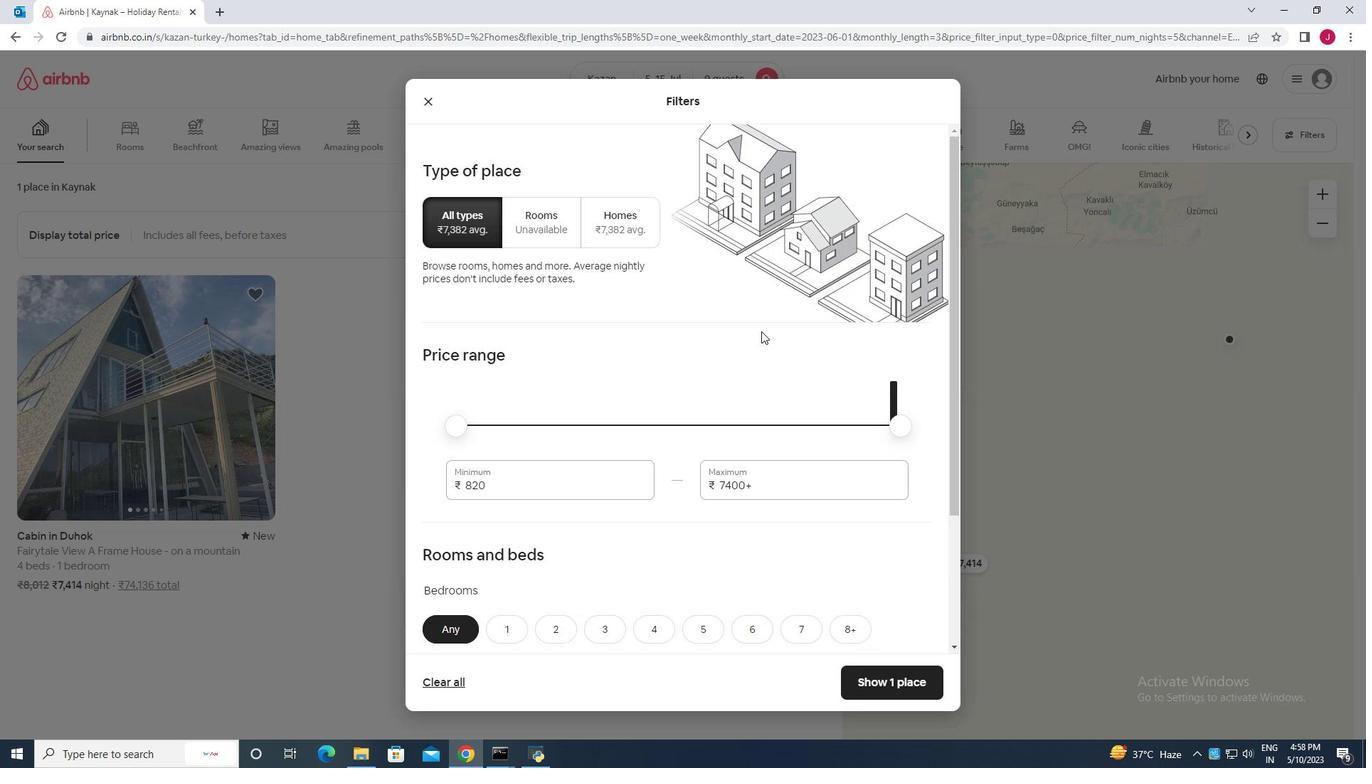 
Action: Mouse moved to (552, 337)
Screenshot: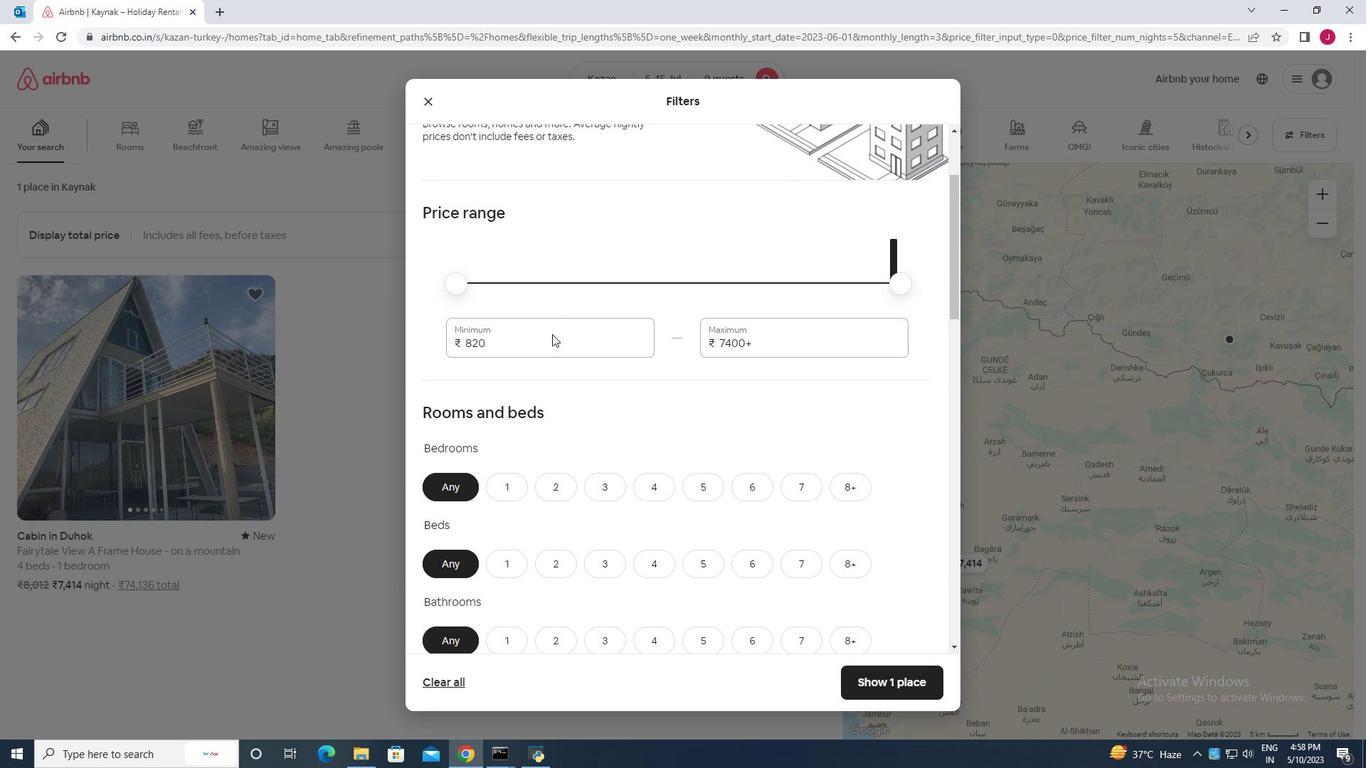 
Action: Mouse pressed left at (552, 337)
Screenshot: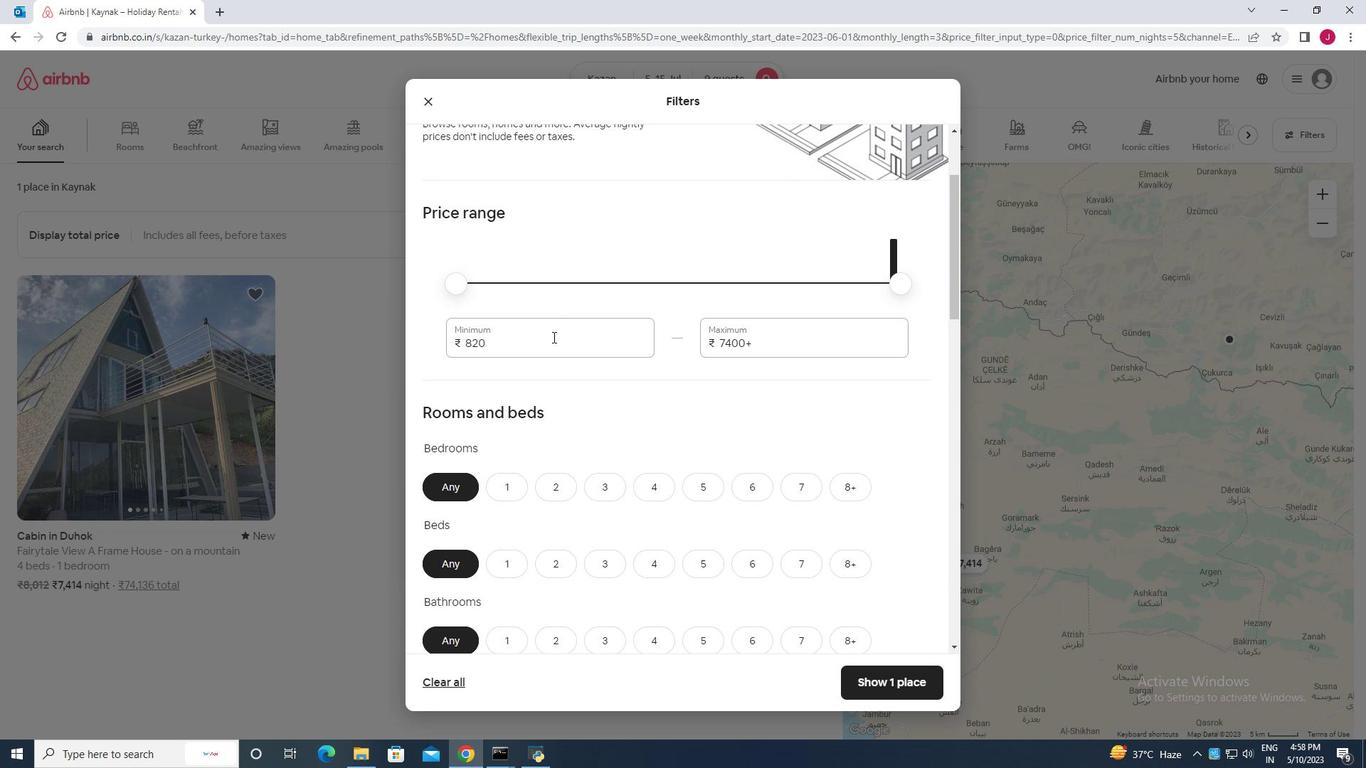 
Action: Key pressed <Key.backspace><Key.backspace><Key.backspace><Key.backspace>15000
Screenshot: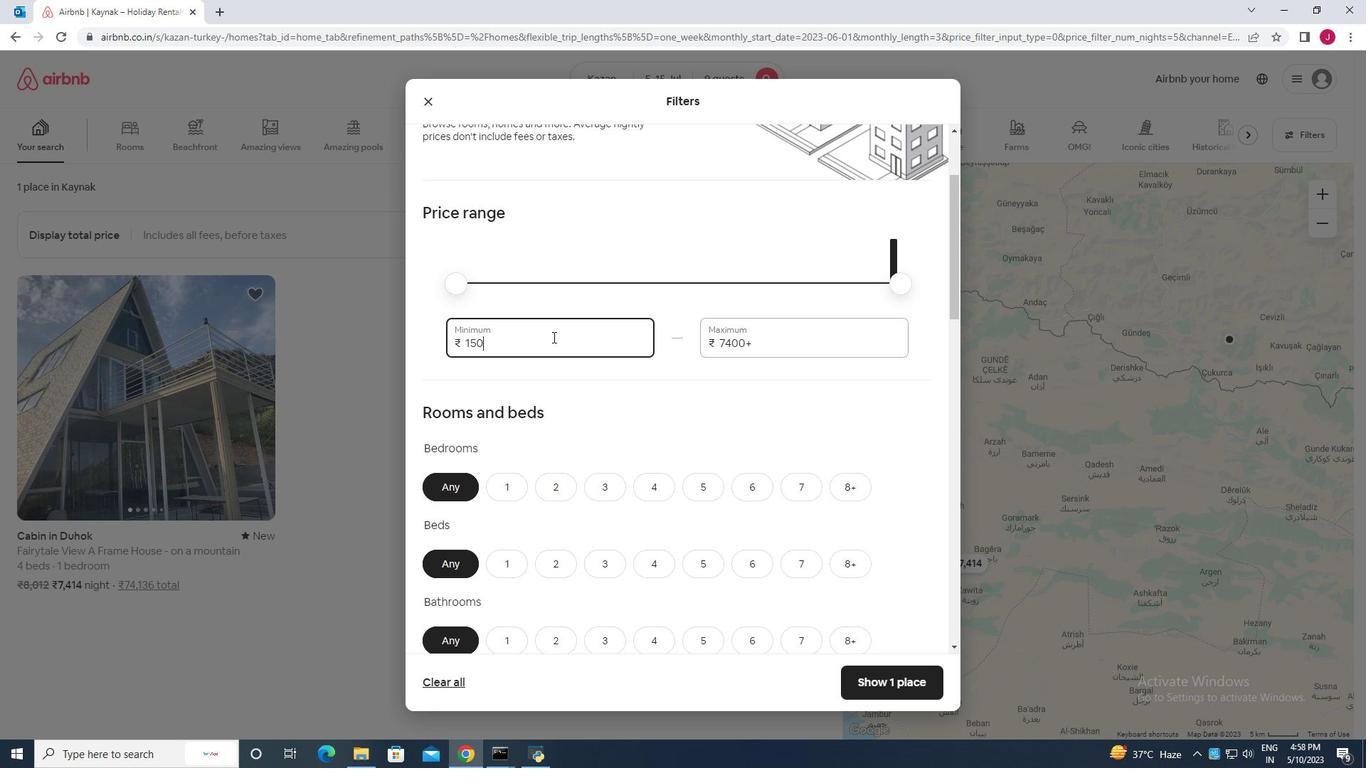
Action: Mouse moved to (796, 342)
Screenshot: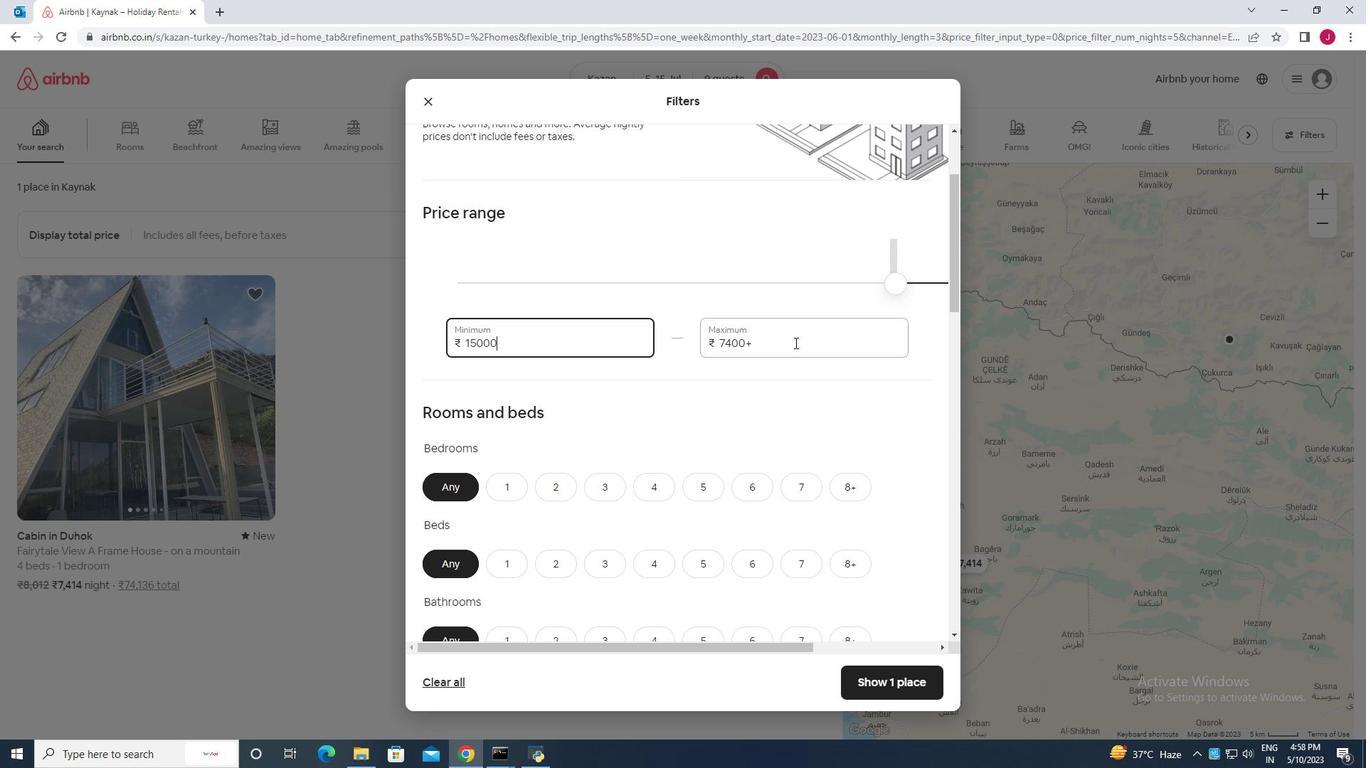 
Action: Mouse pressed left at (796, 342)
Screenshot: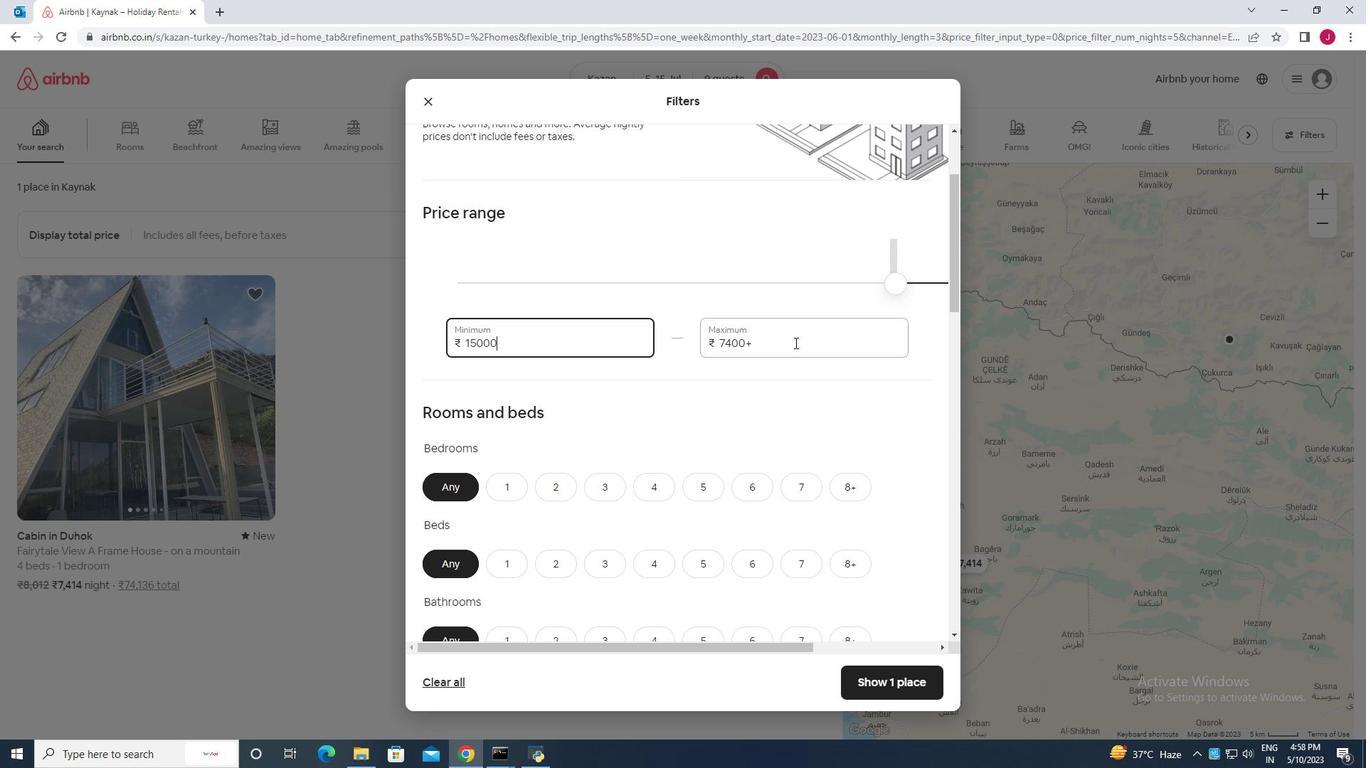 
Action: Mouse moved to (796, 342)
Screenshot: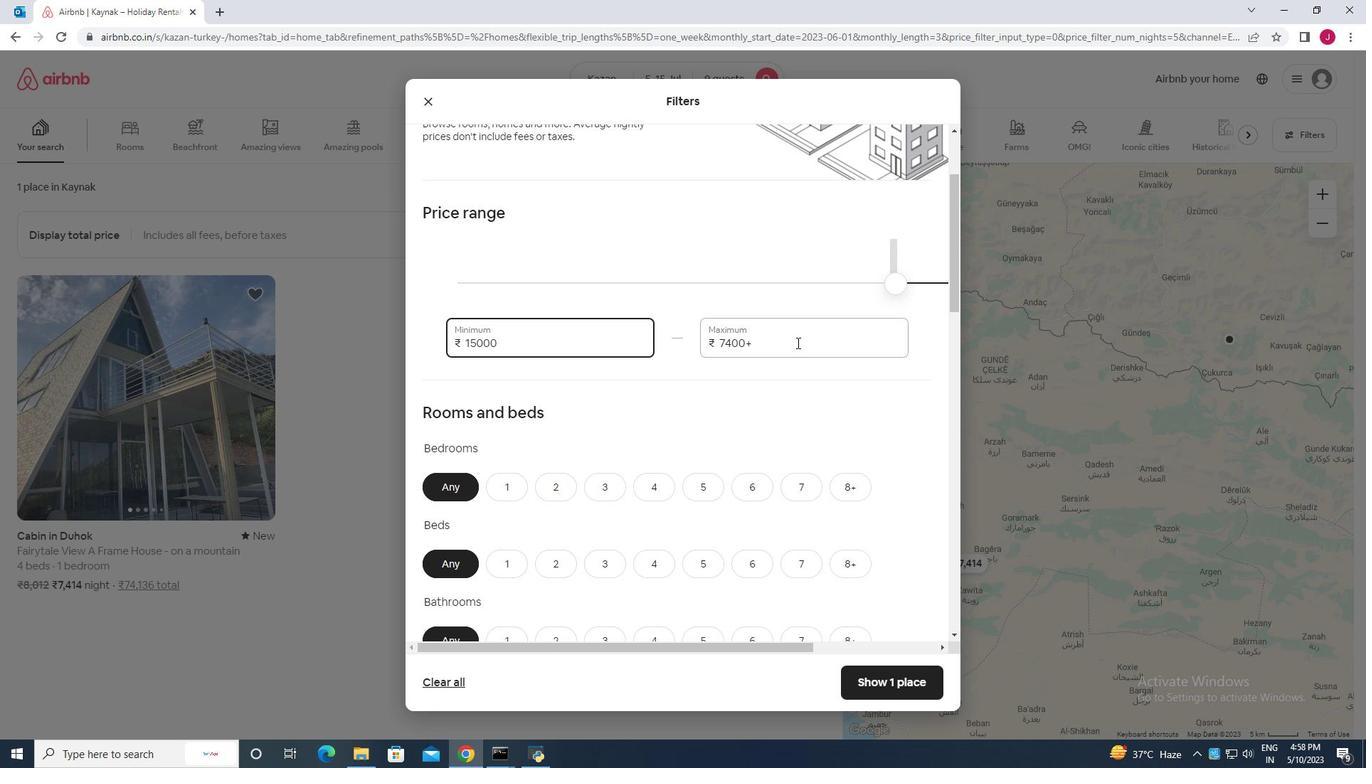 
Action: Key pressed <Key.backspace><Key.backspace><Key.backspace><Key.backspace><Key.backspace><Key.backspace><Key.backspace><Key.backspace><Key.backspace><Key.backspace><Key.backspace><Key.backspace><Key.backspace><Key.backspace>25000
Screenshot: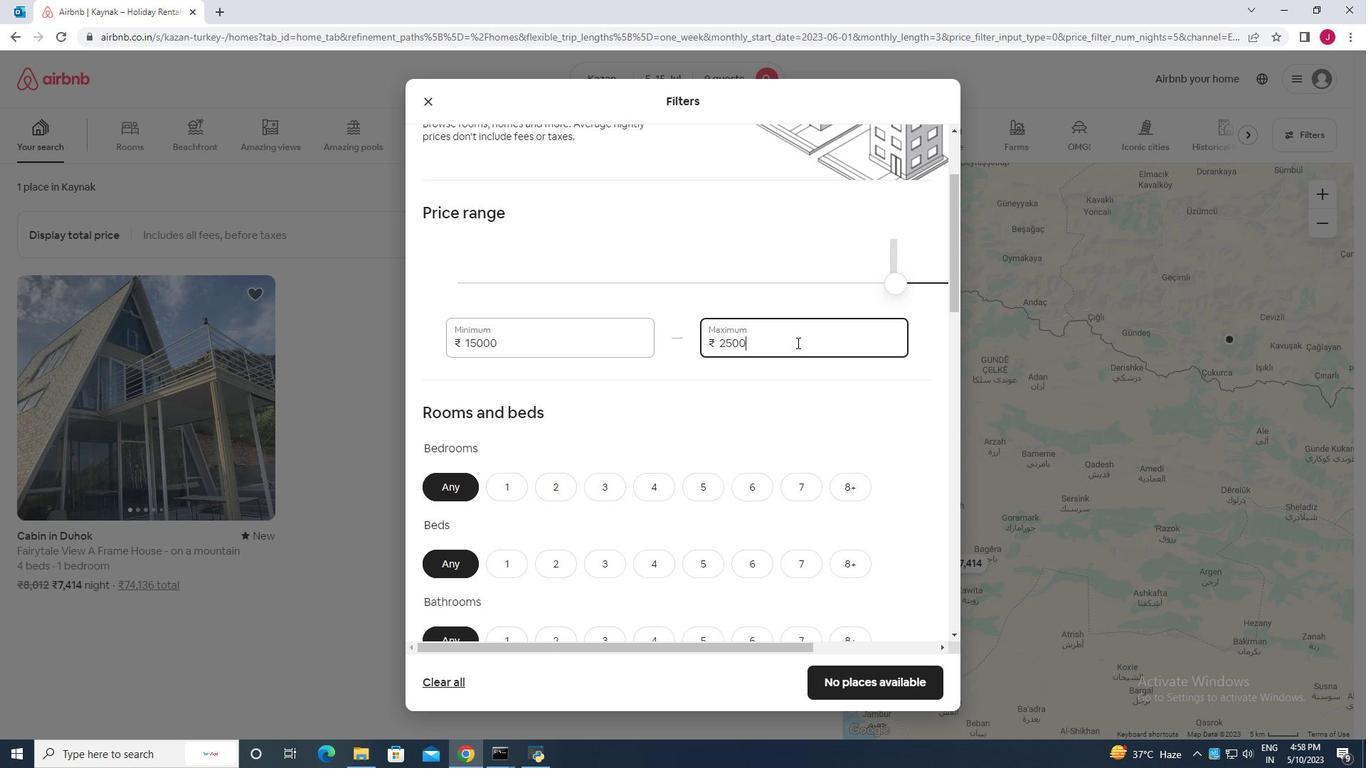 
Action: Mouse moved to (709, 403)
Screenshot: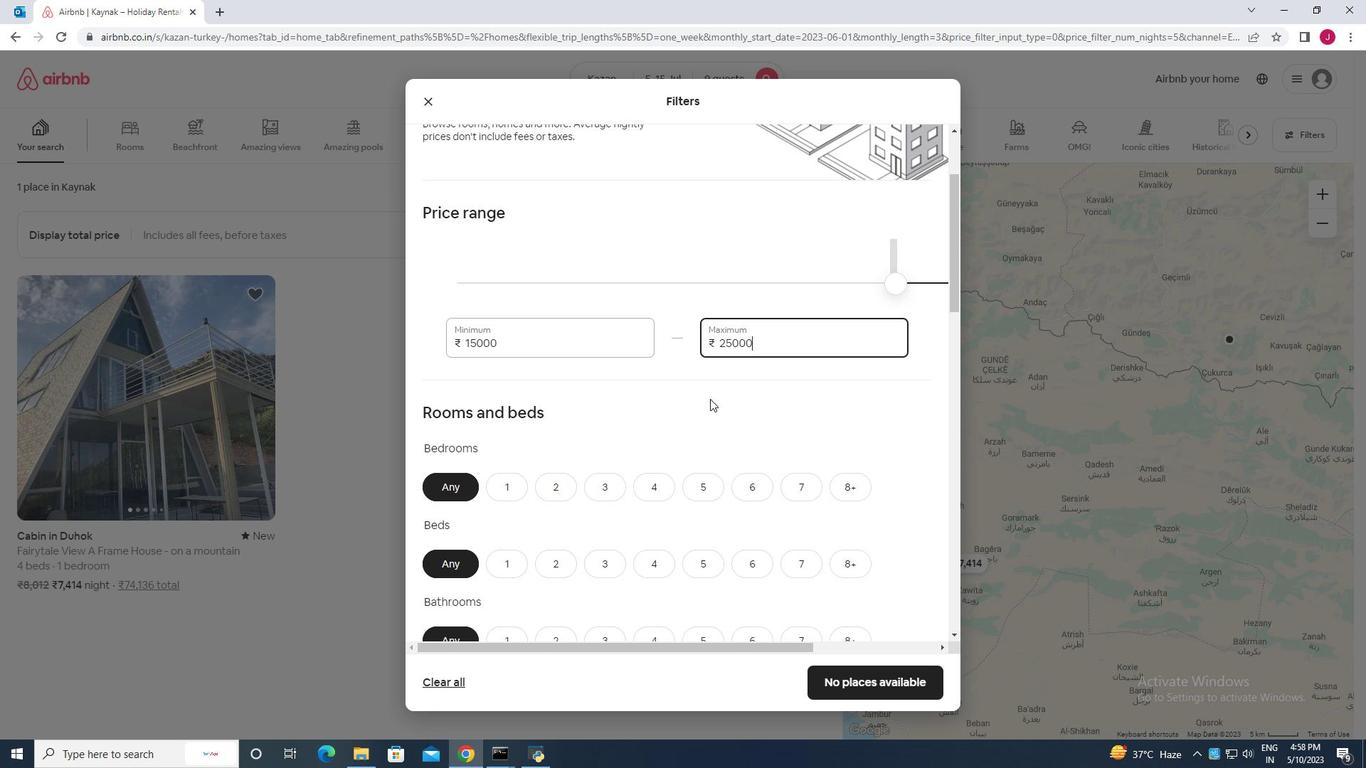 
Action: Mouse scrolled (709, 399) with delta (0, 0)
Screenshot: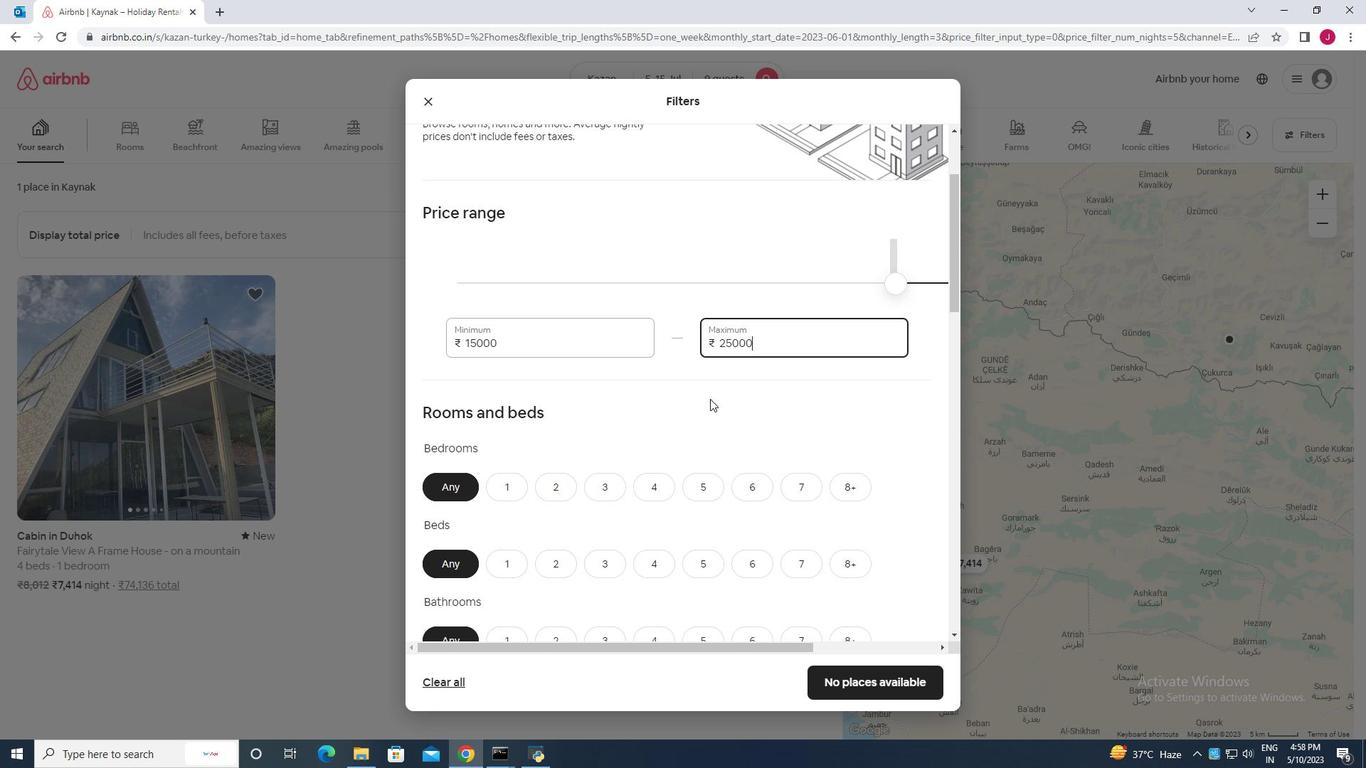 
Action: Mouse scrolled (709, 402) with delta (0, 0)
Screenshot: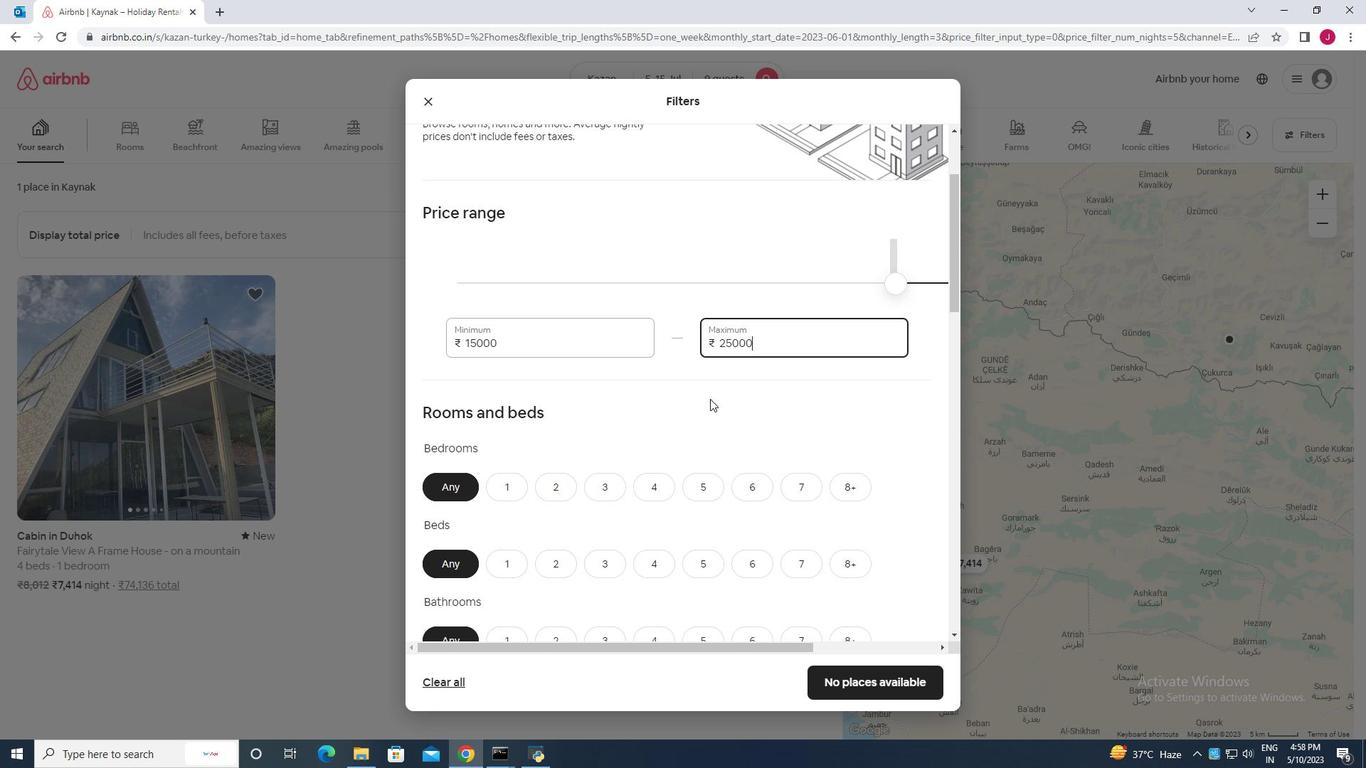 
Action: Mouse scrolled (709, 402) with delta (0, 0)
Screenshot: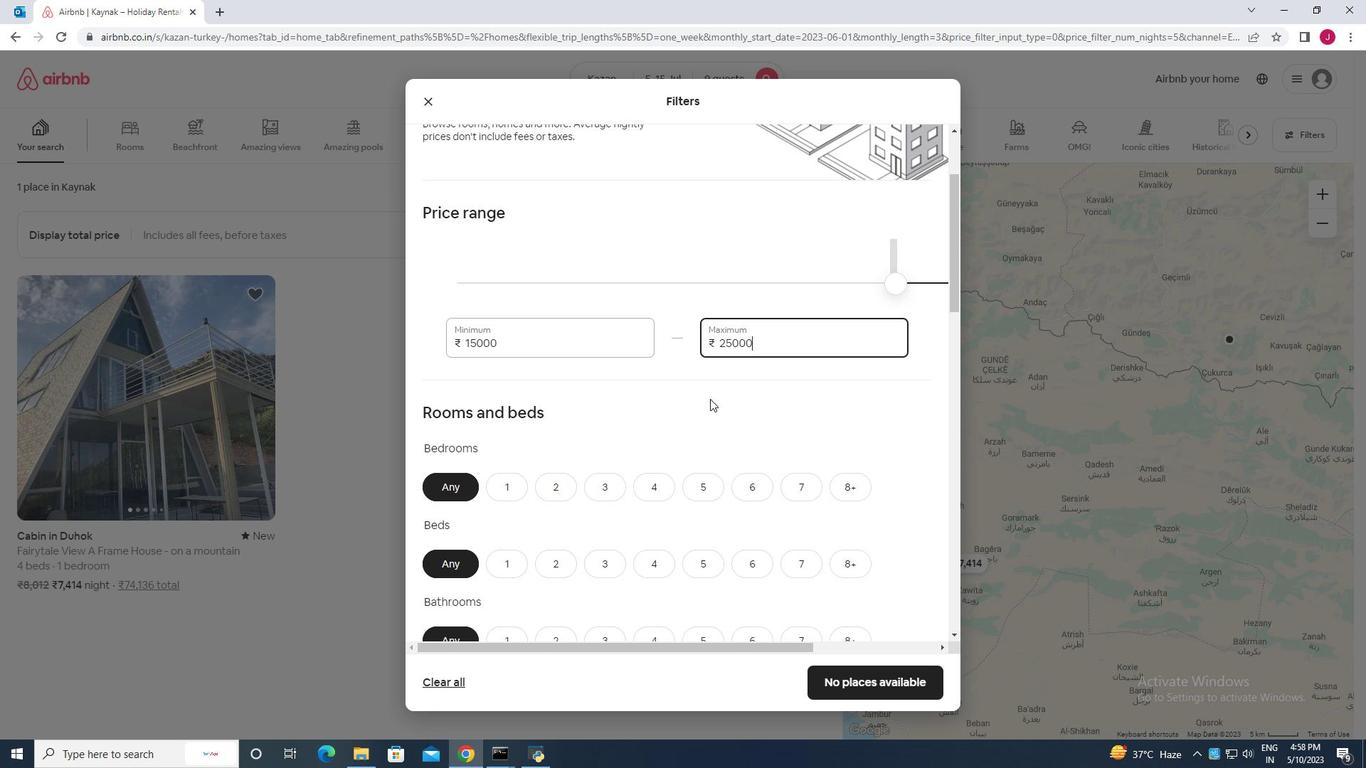 
Action: Mouse moved to (708, 270)
Screenshot: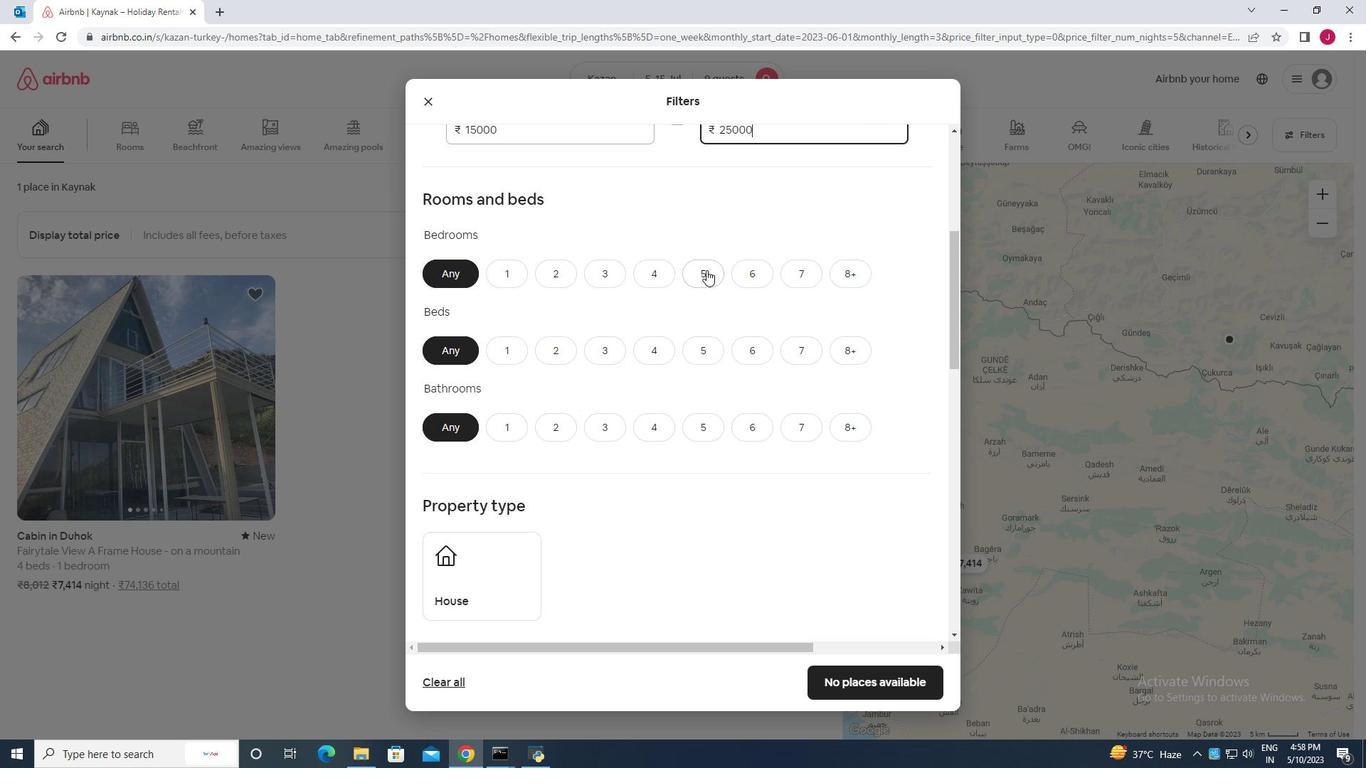 
Action: Mouse pressed left at (708, 270)
Screenshot: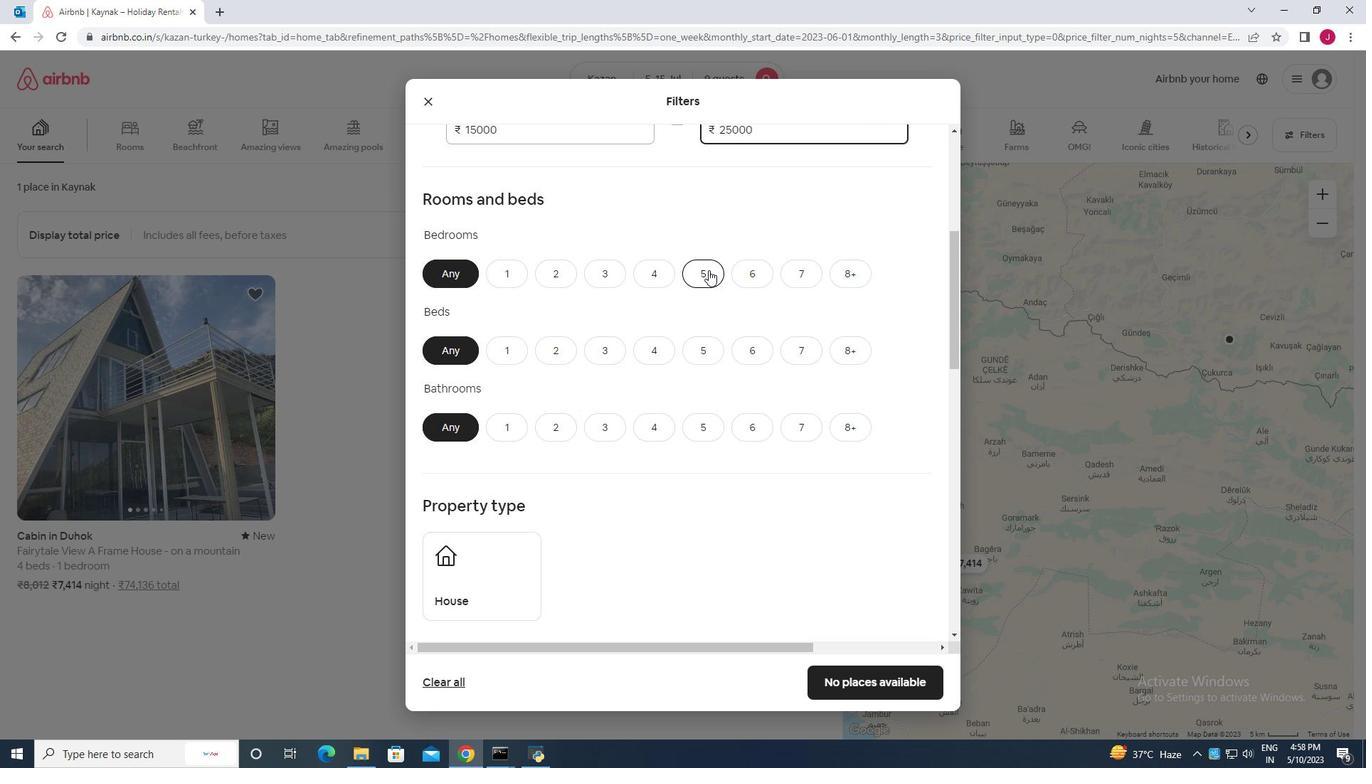 
Action: Mouse moved to (708, 350)
Screenshot: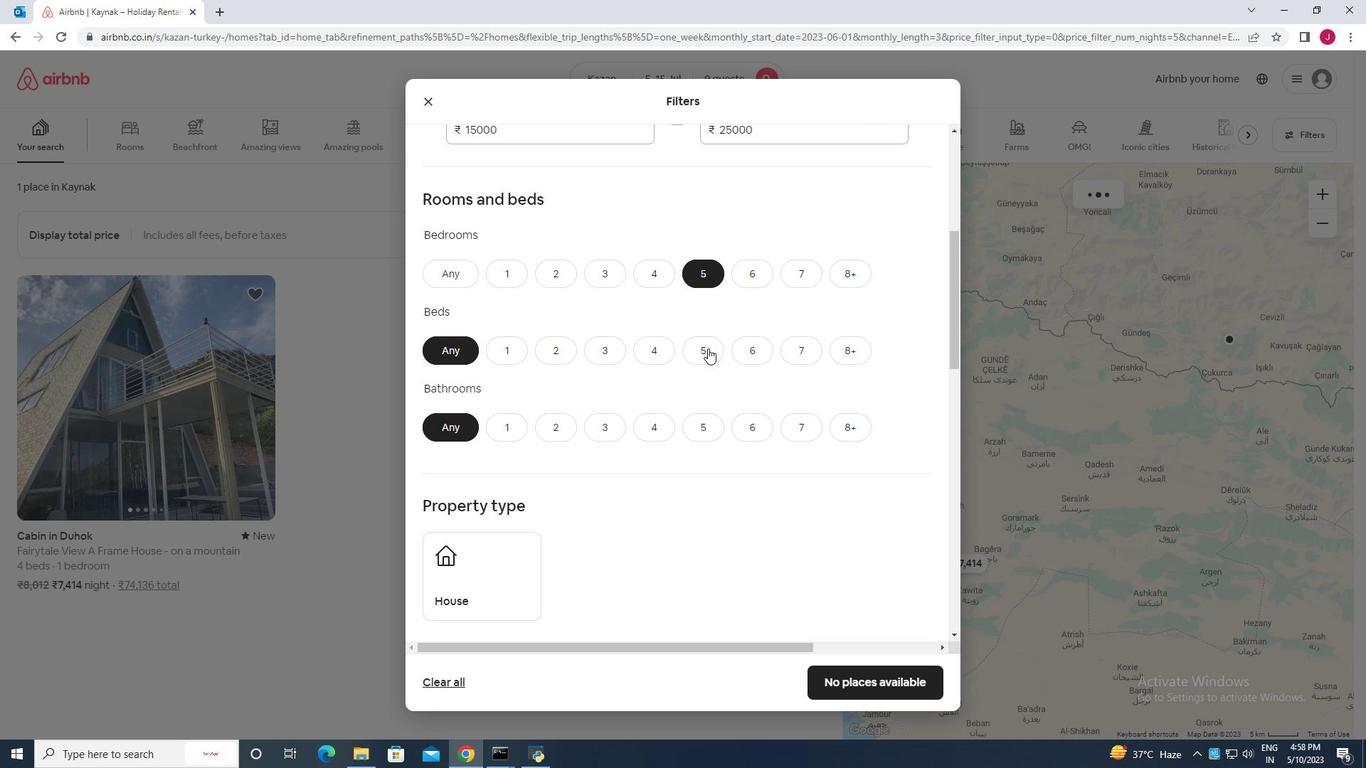 
Action: Mouse pressed left at (708, 350)
Screenshot: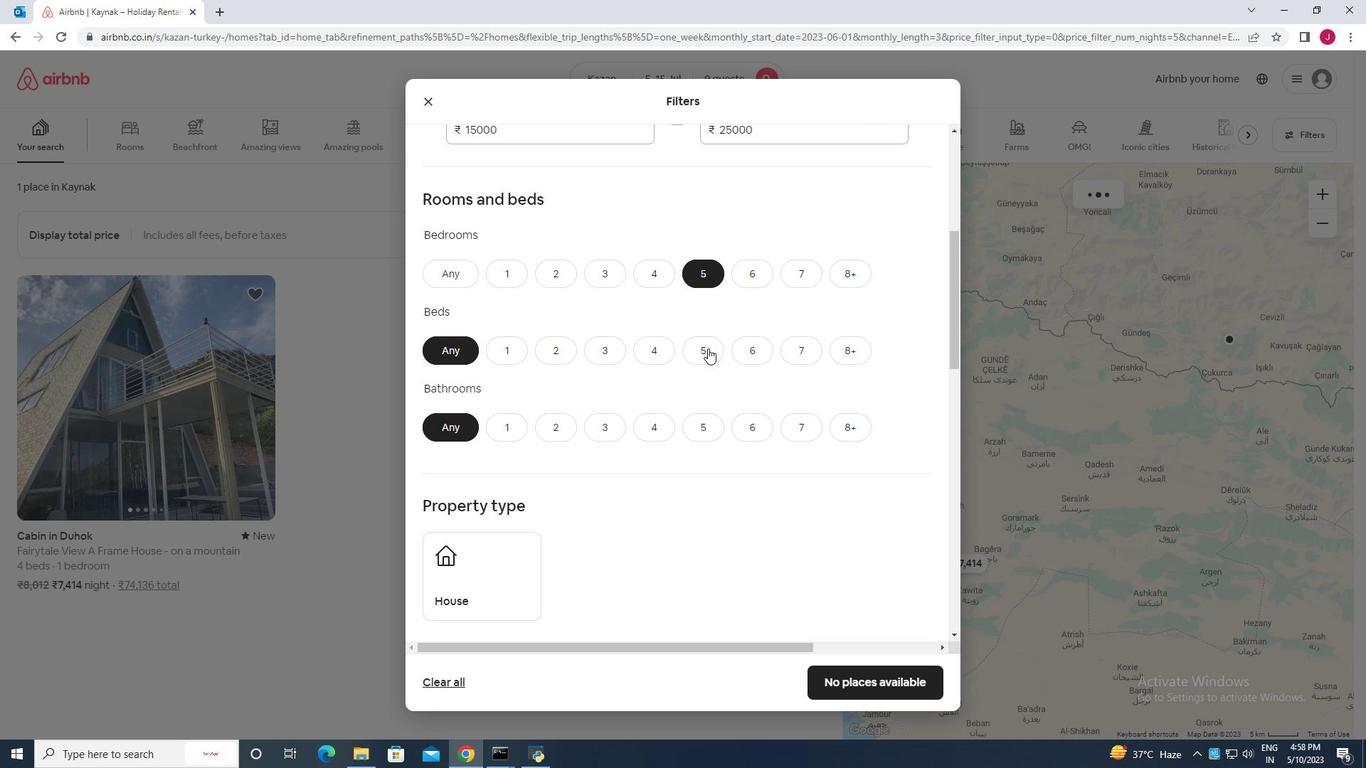 
Action: Mouse moved to (704, 424)
Screenshot: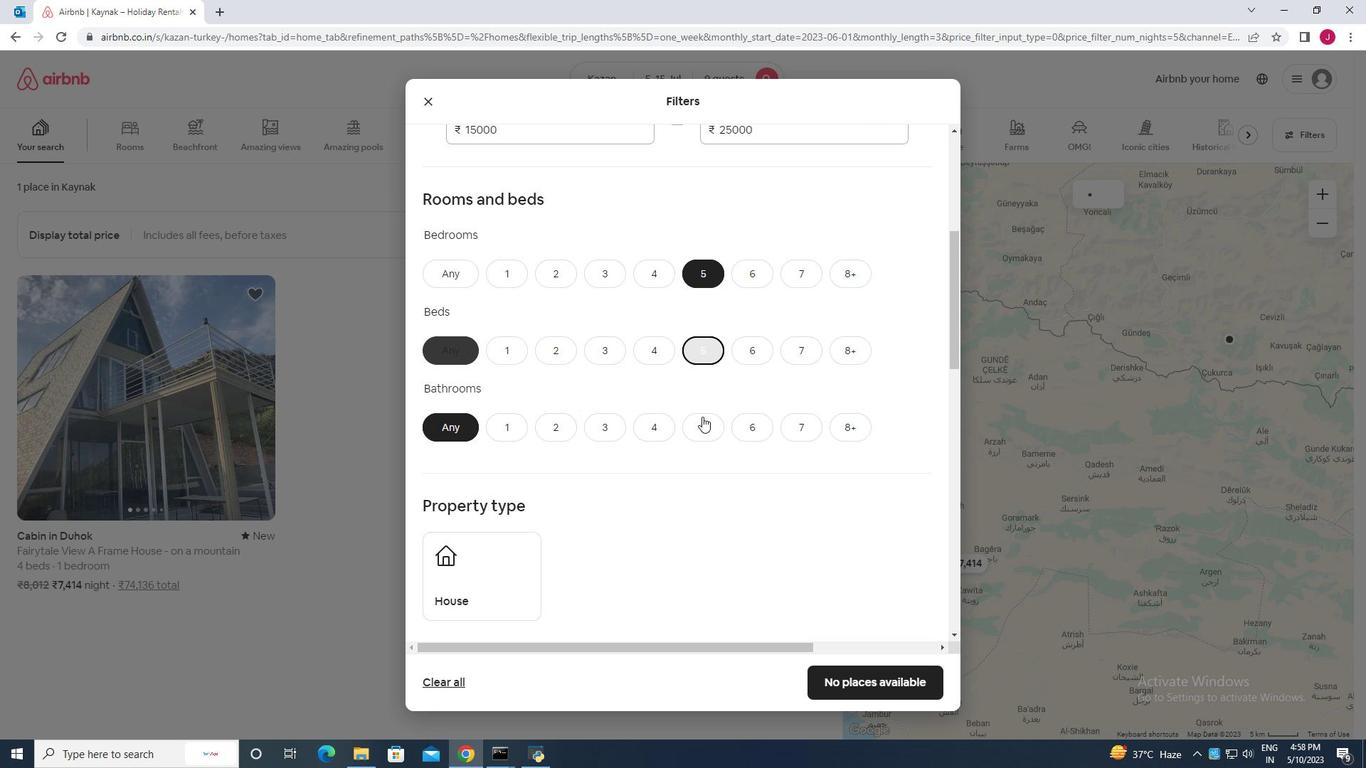 
Action: Mouse pressed left at (704, 424)
Screenshot: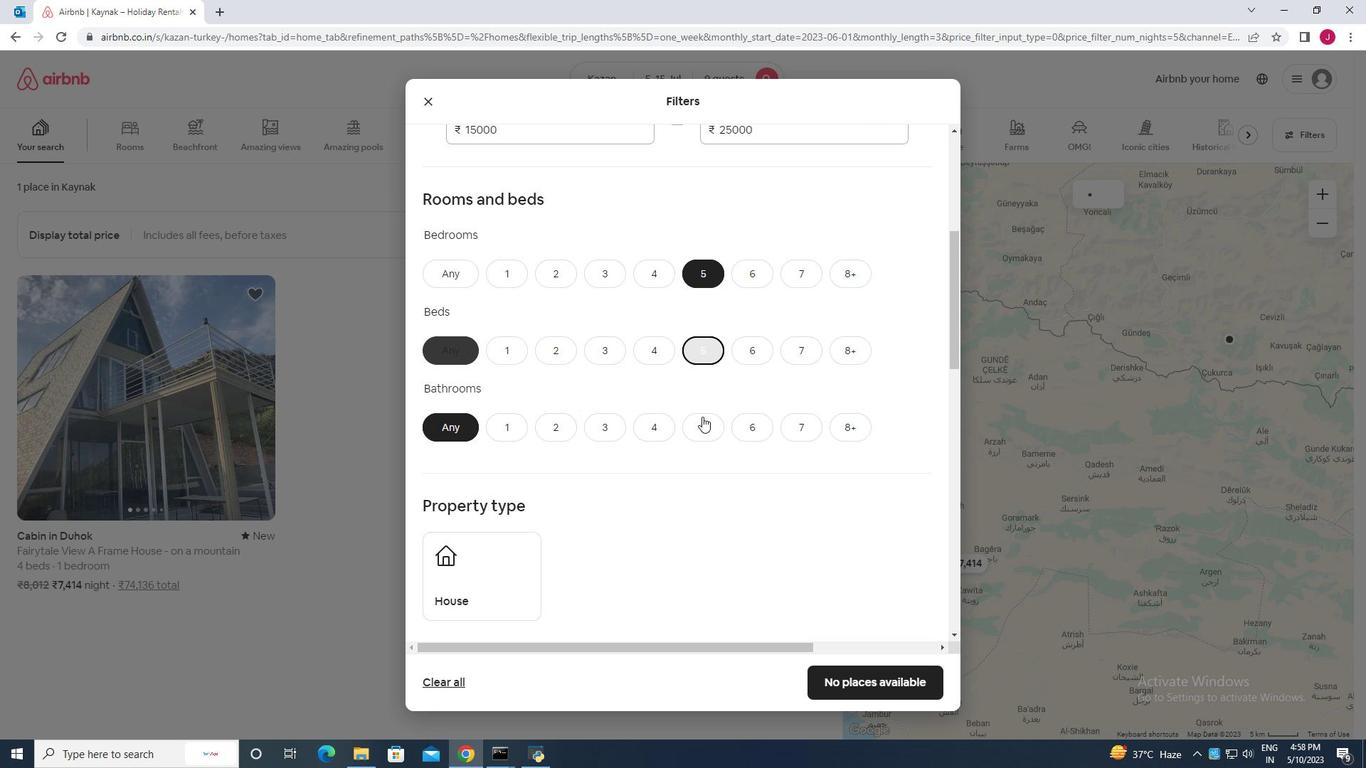 
Action: Mouse moved to (677, 415)
Screenshot: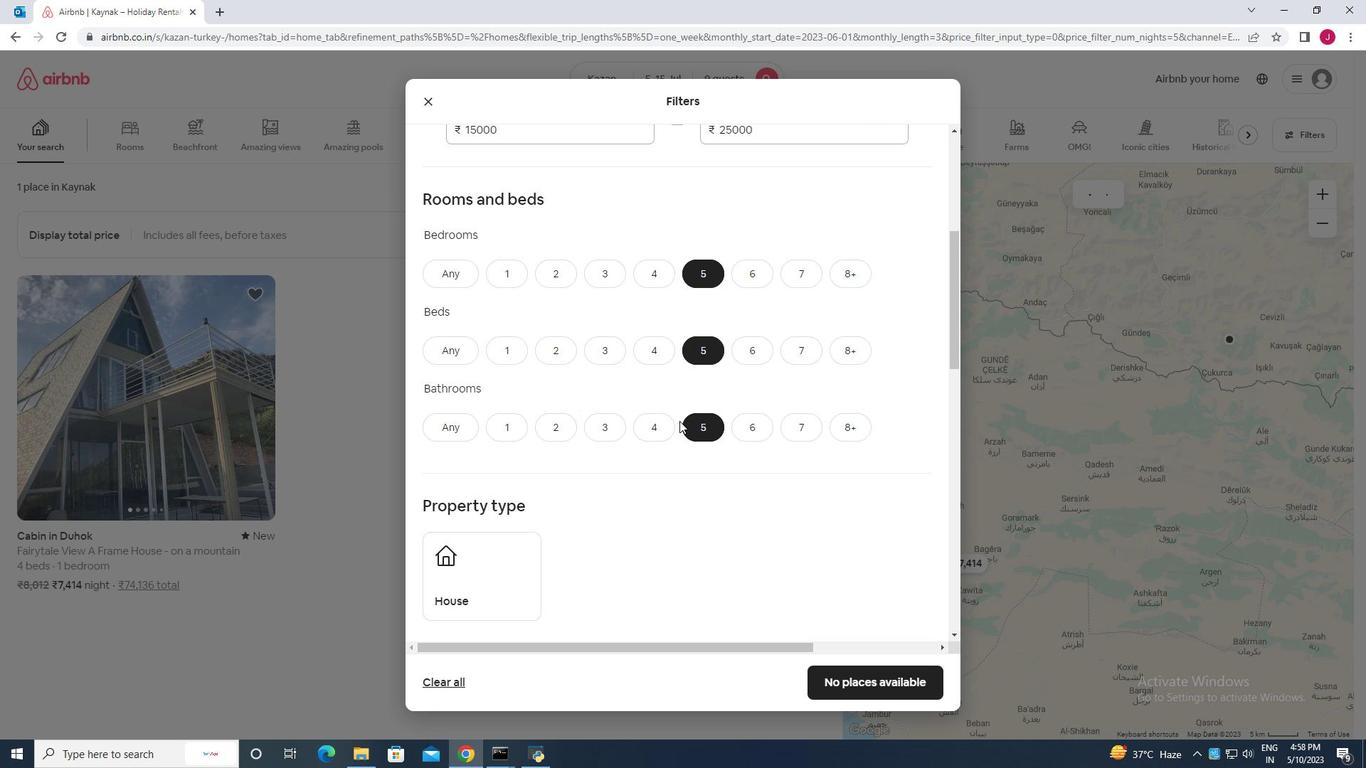 
Action: Mouse scrolled (677, 414) with delta (0, 0)
Screenshot: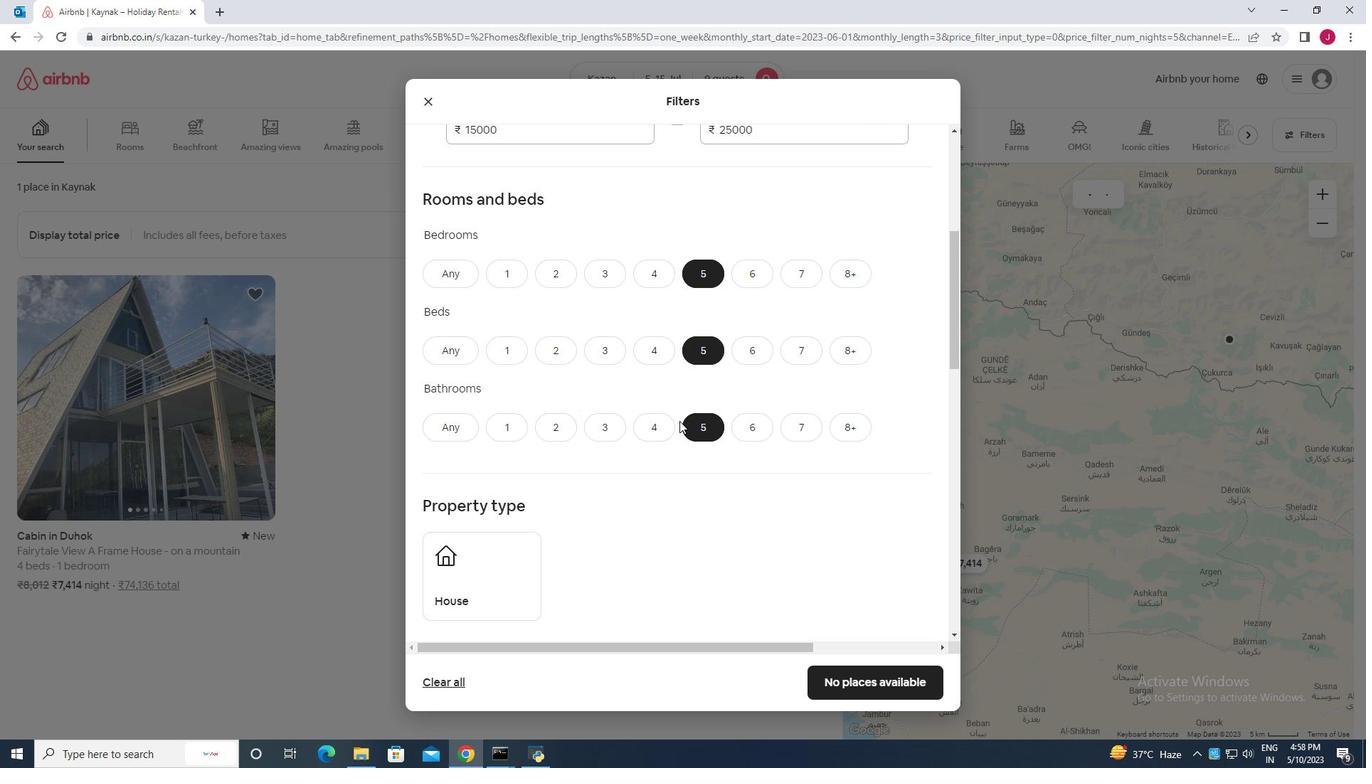
Action: Mouse scrolled (677, 414) with delta (0, 0)
Screenshot: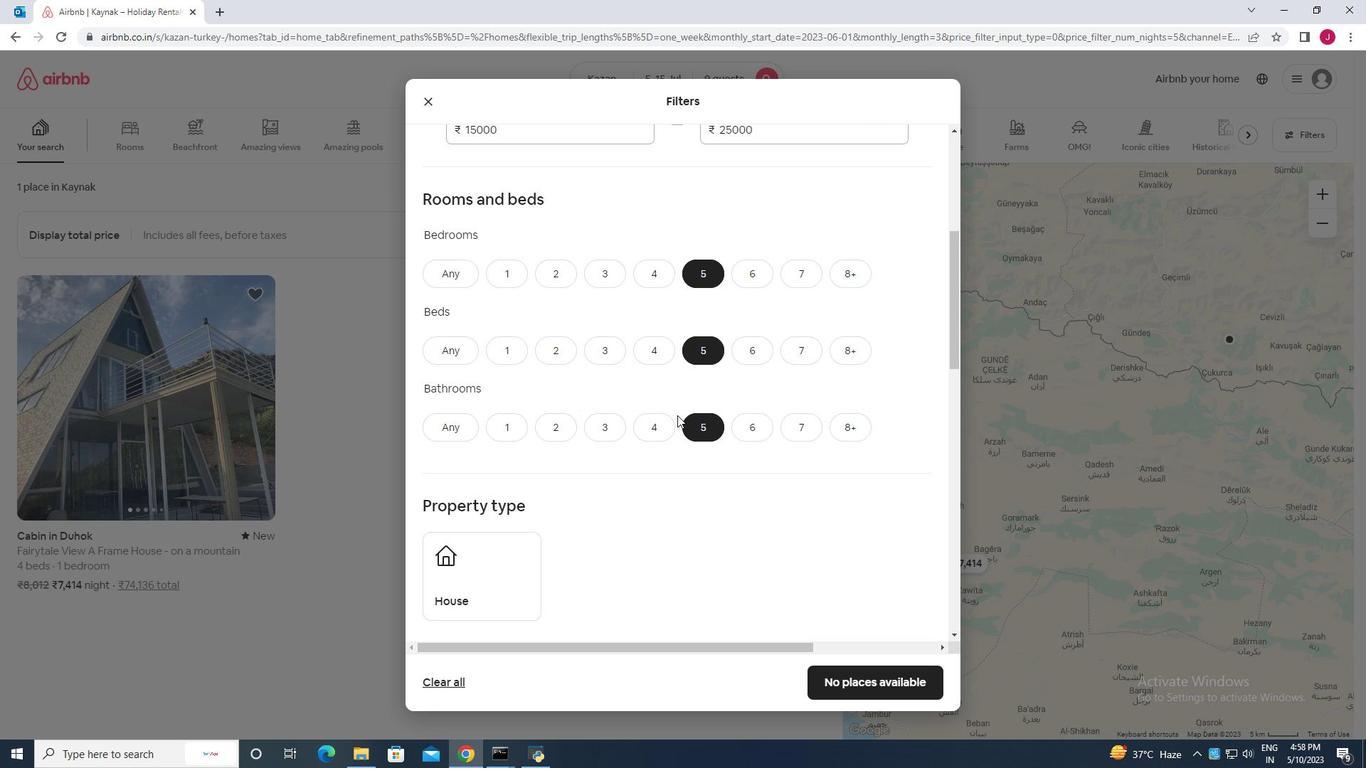 
Action: Mouse scrolled (677, 414) with delta (0, 0)
Screenshot: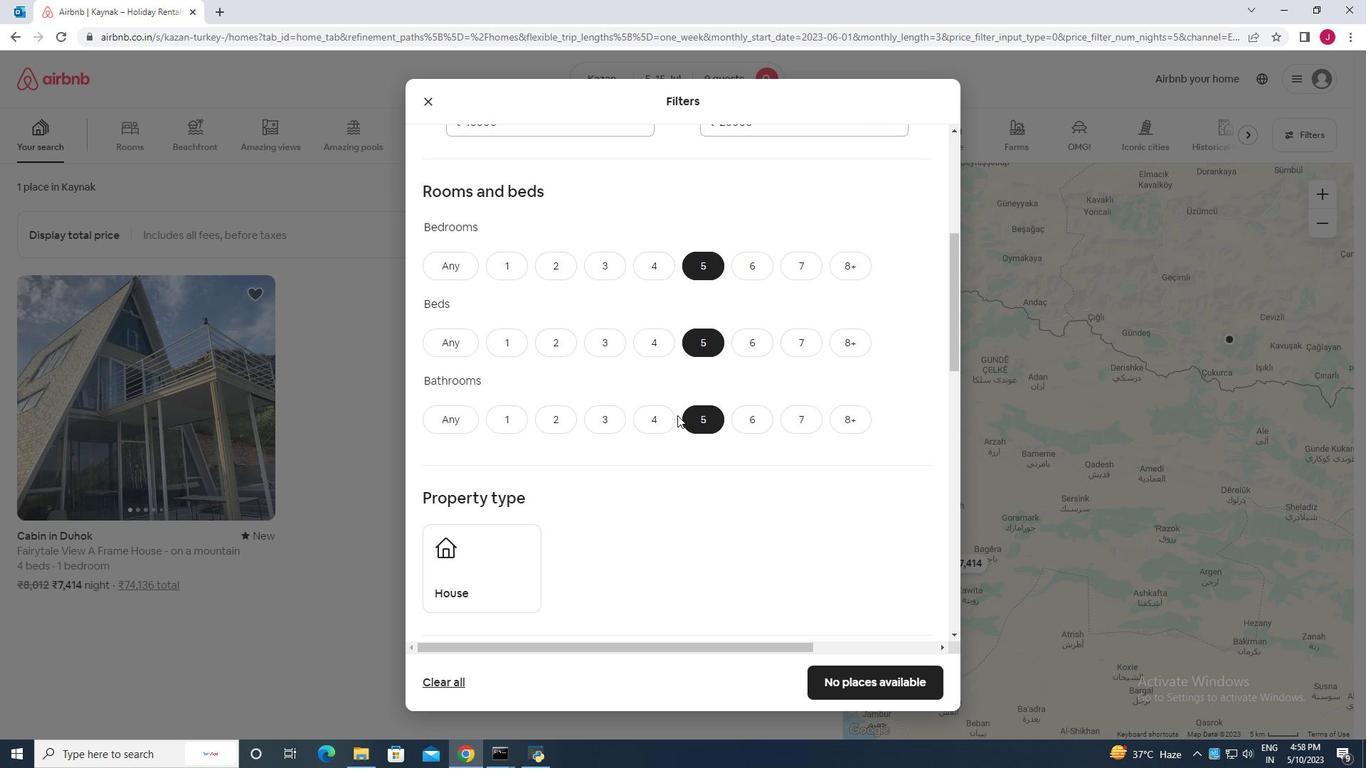
Action: Mouse scrolled (677, 414) with delta (0, 0)
Screenshot: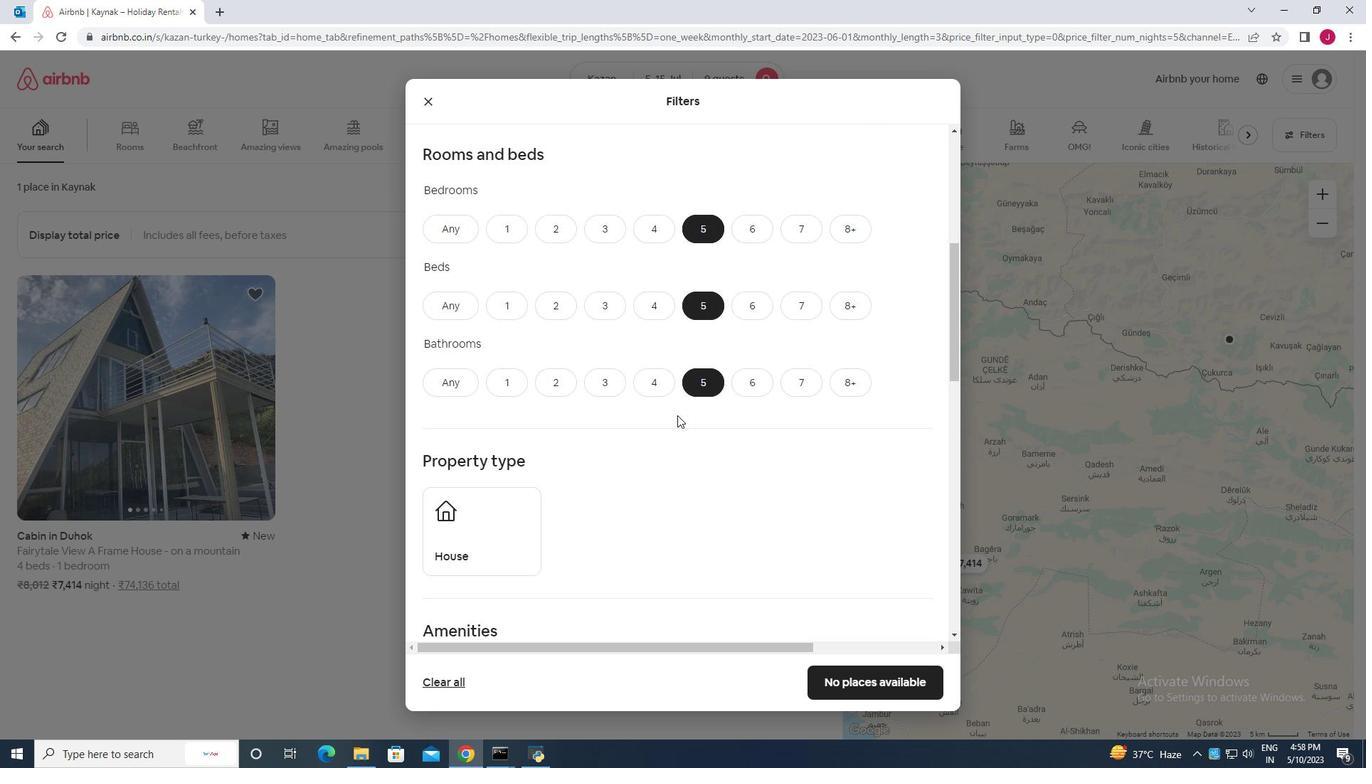 
Action: Mouse moved to (662, 403)
Screenshot: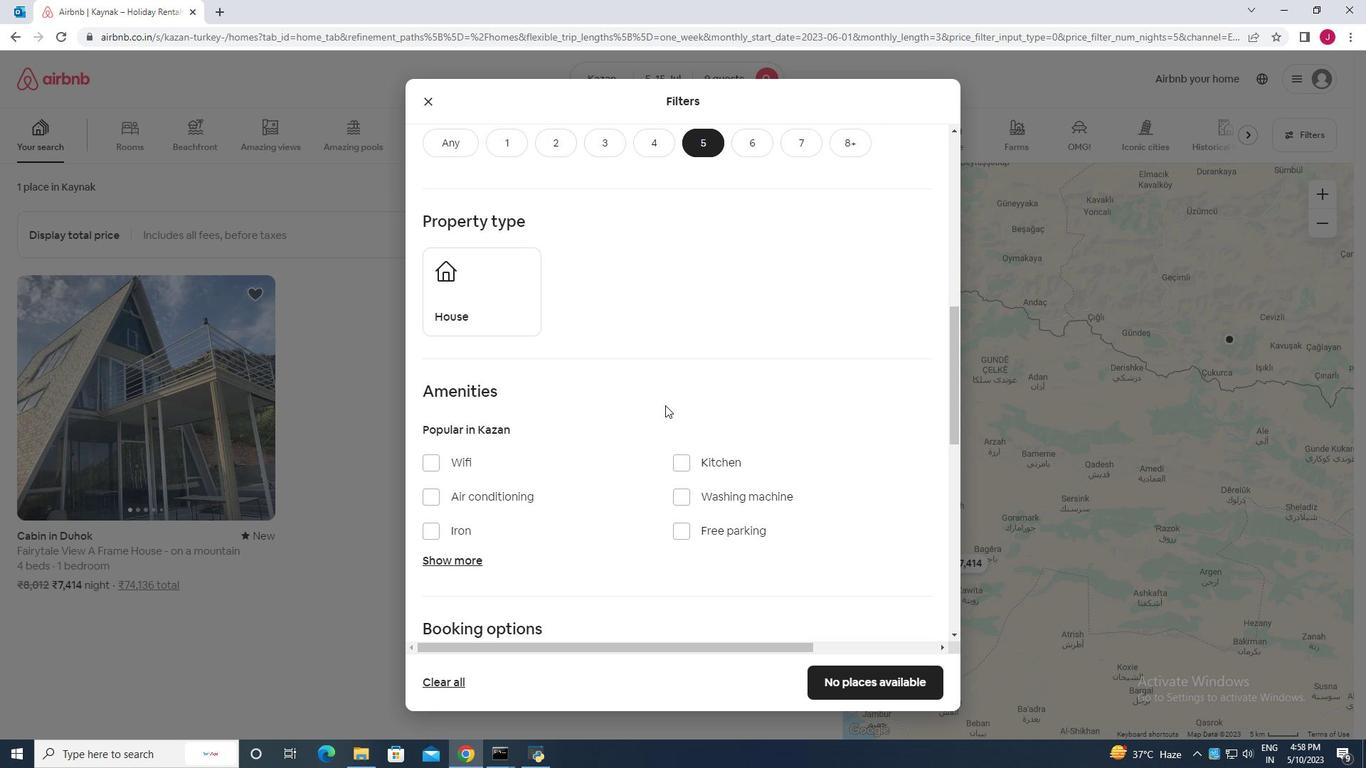 
Action: Mouse scrolled (662, 402) with delta (0, 0)
Screenshot: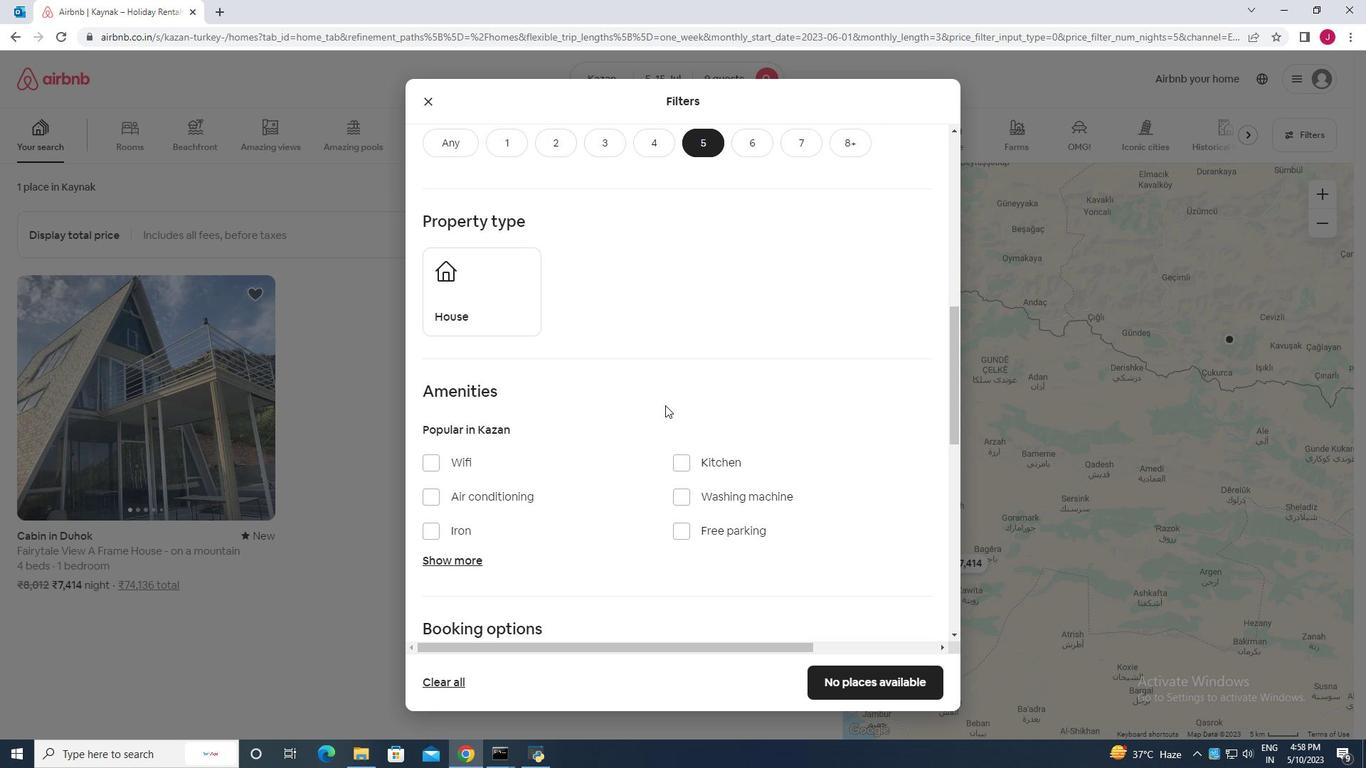 
Action: Mouse moved to (456, 224)
Screenshot: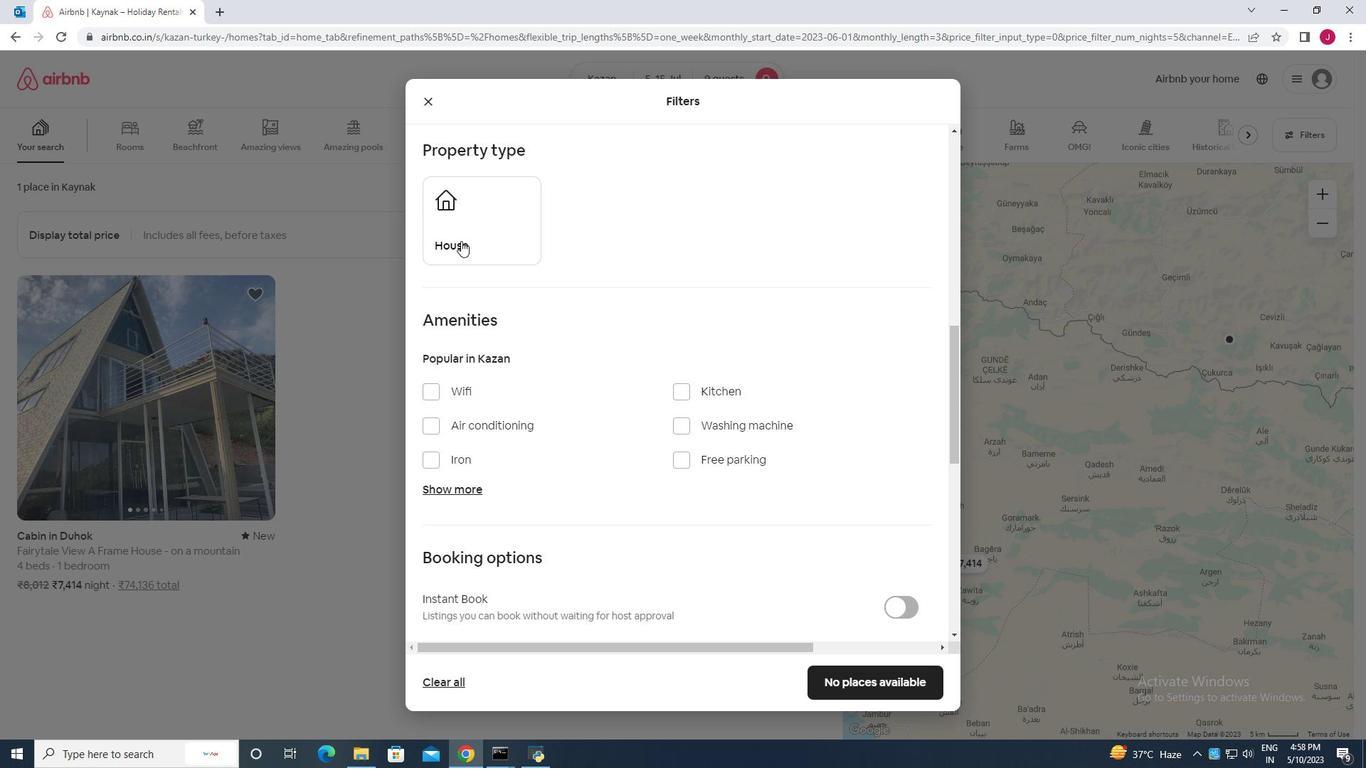
Action: Mouse pressed left at (456, 224)
Screenshot: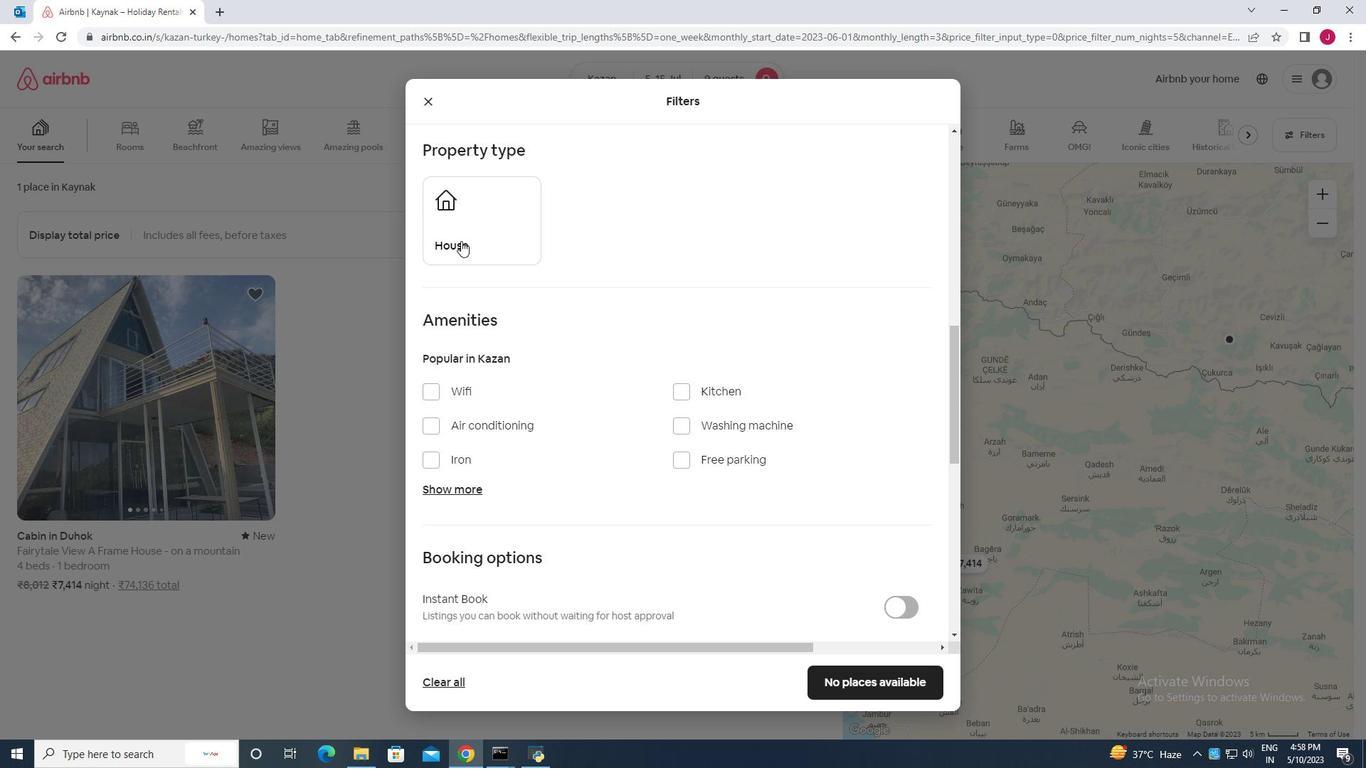 
Action: Mouse moved to (550, 337)
Screenshot: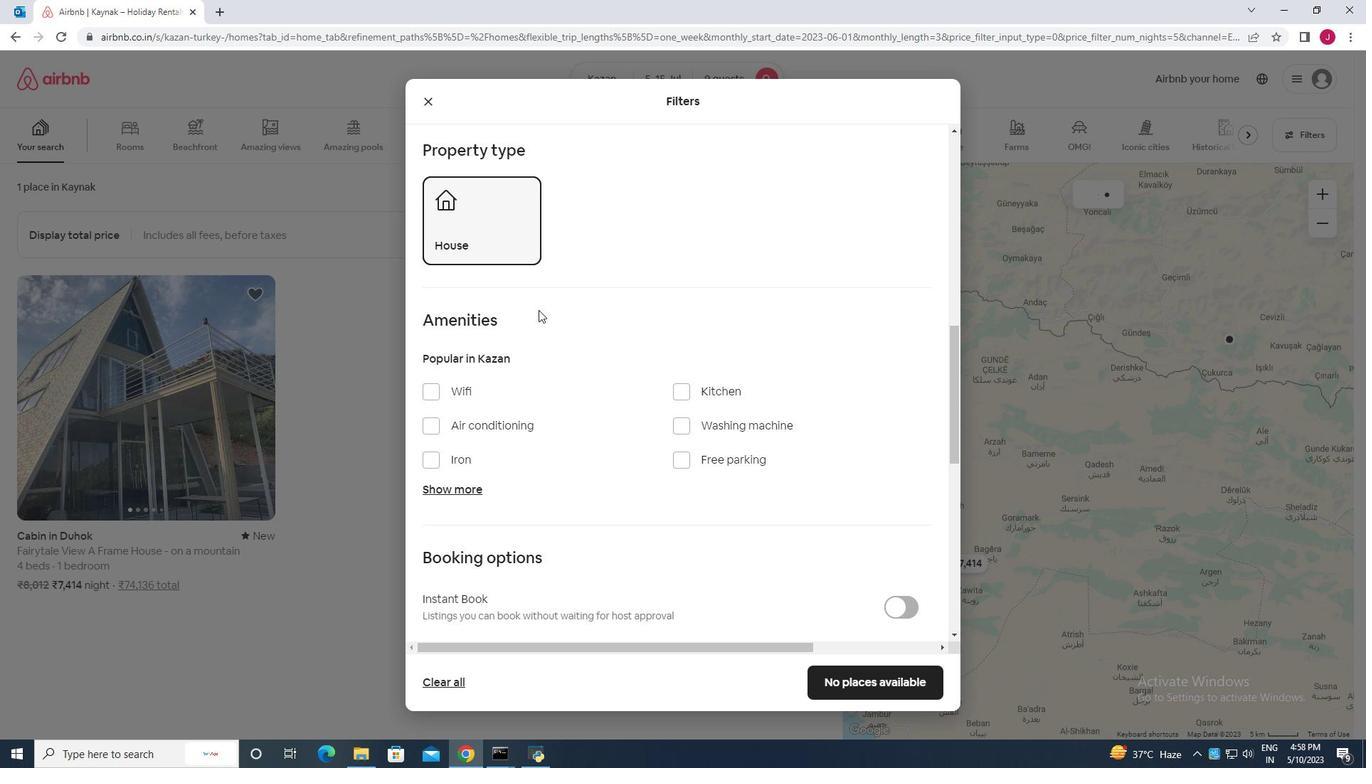 
Action: Mouse scrolled (550, 336) with delta (0, 0)
Screenshot: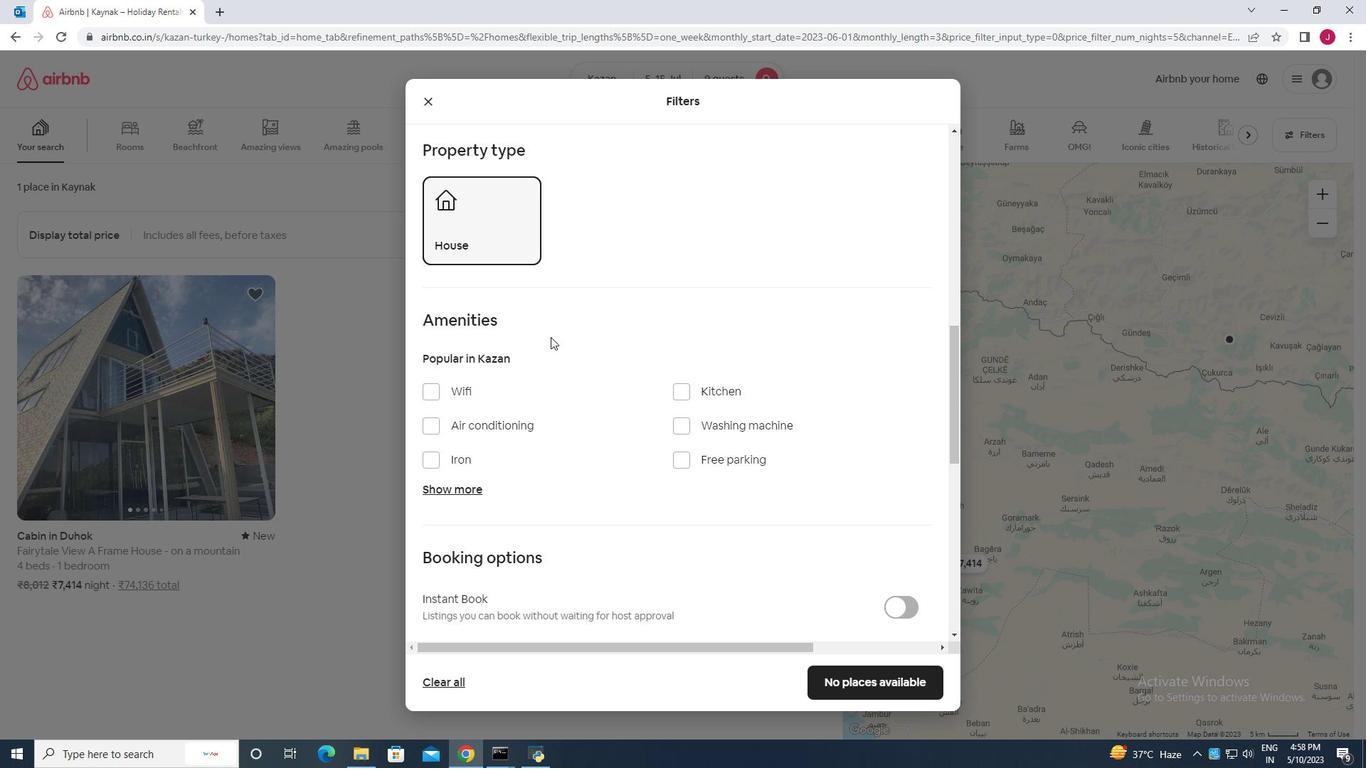 
Action: Mouse scrolled (550, 336) with delta (0, 0)
Screenshot: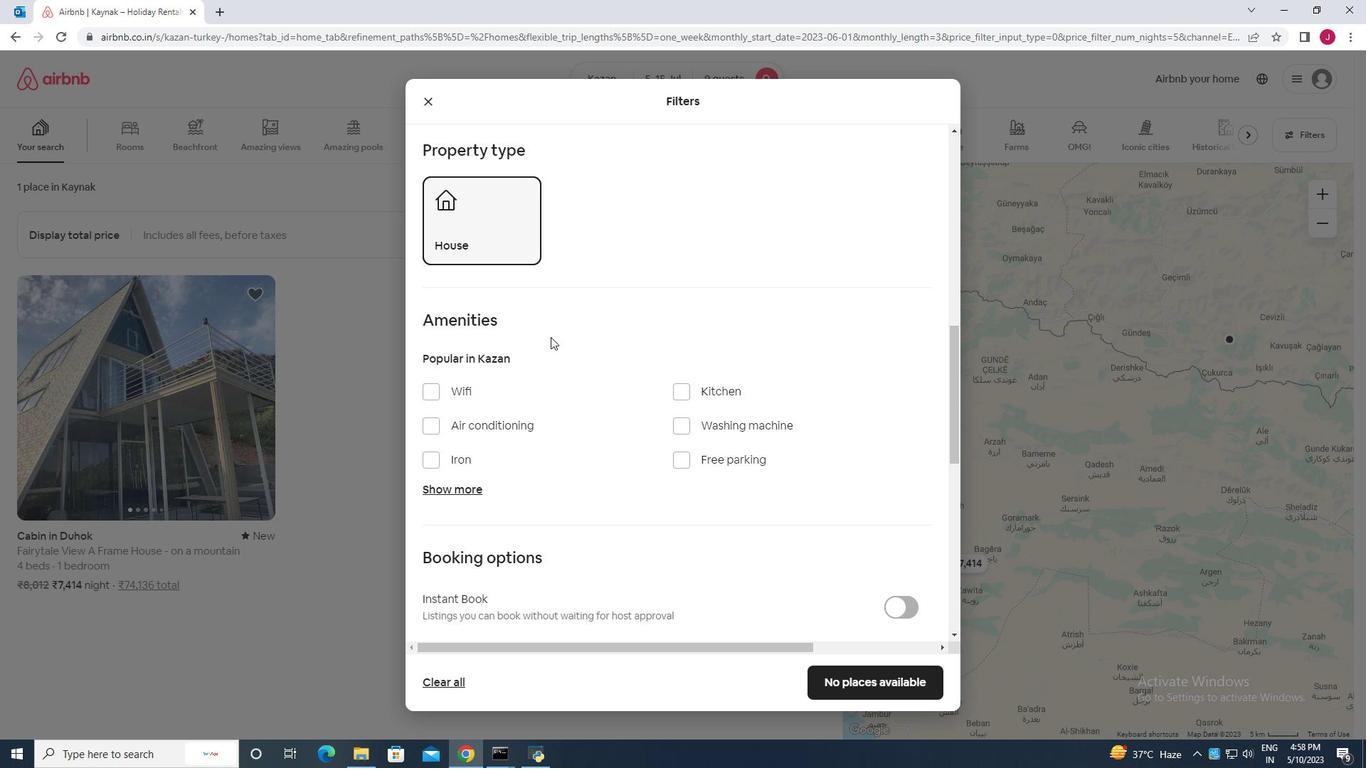 
Action: Mouse moved to (454, 345)
Screenshot: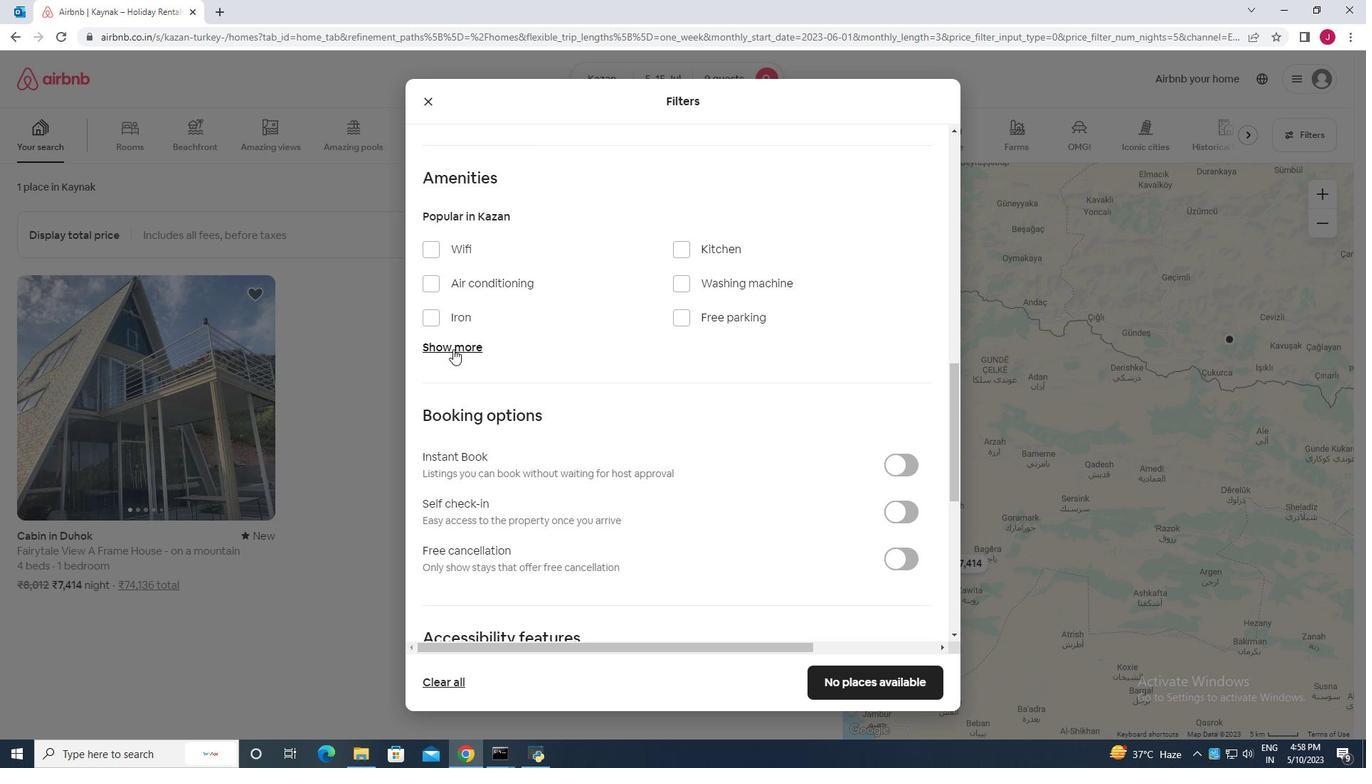 
Action: Mouse pressed left at (454, 345)
Screenshot: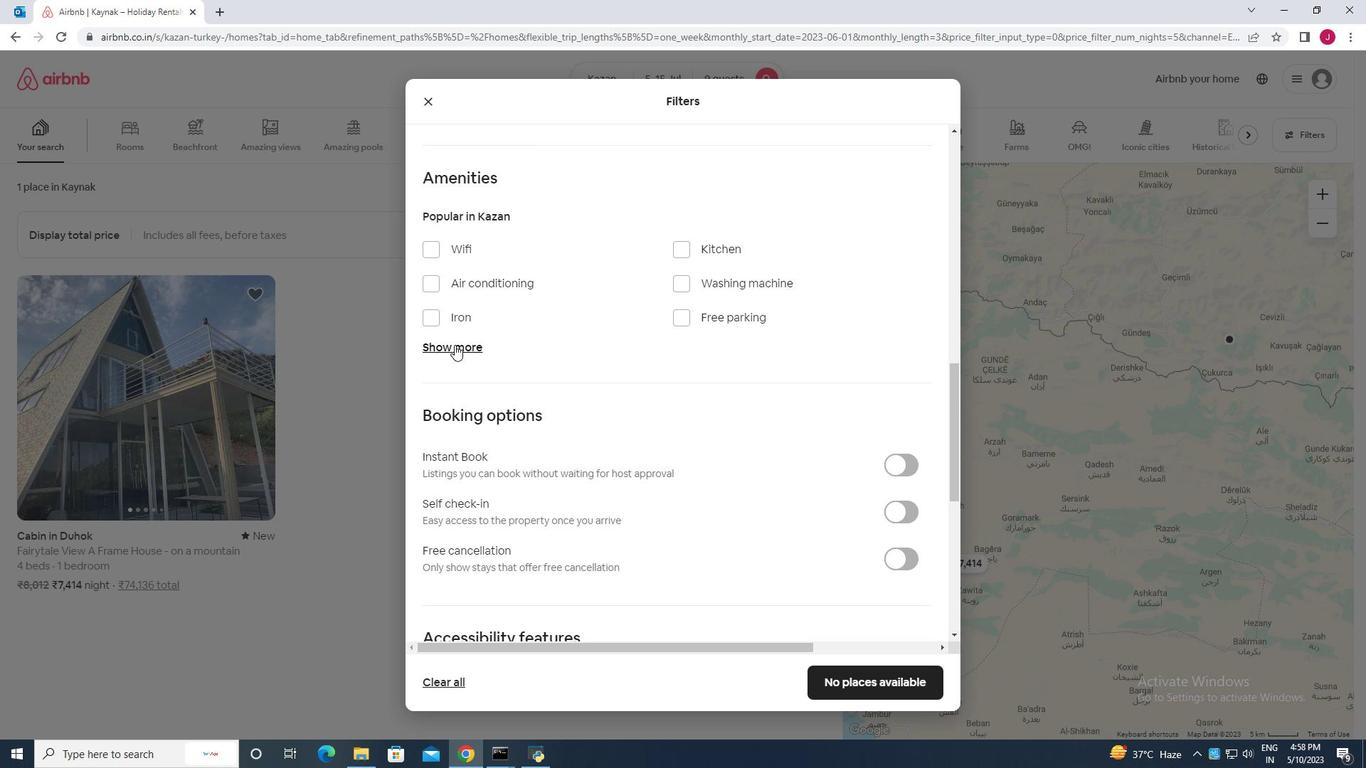 
Action: Mouse moved to (684, 285)
Screenshot: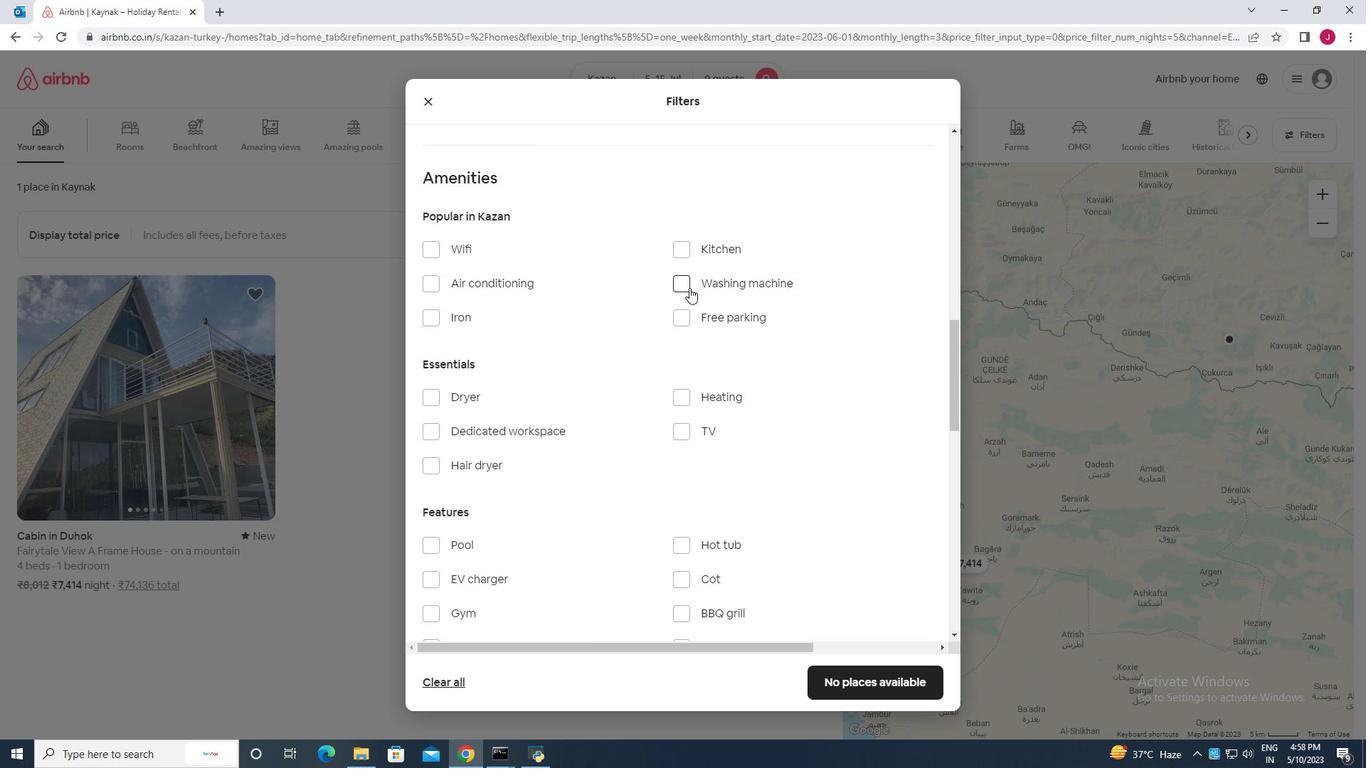 
Action: Mouse pressed left at (684, 285)
Screenshot: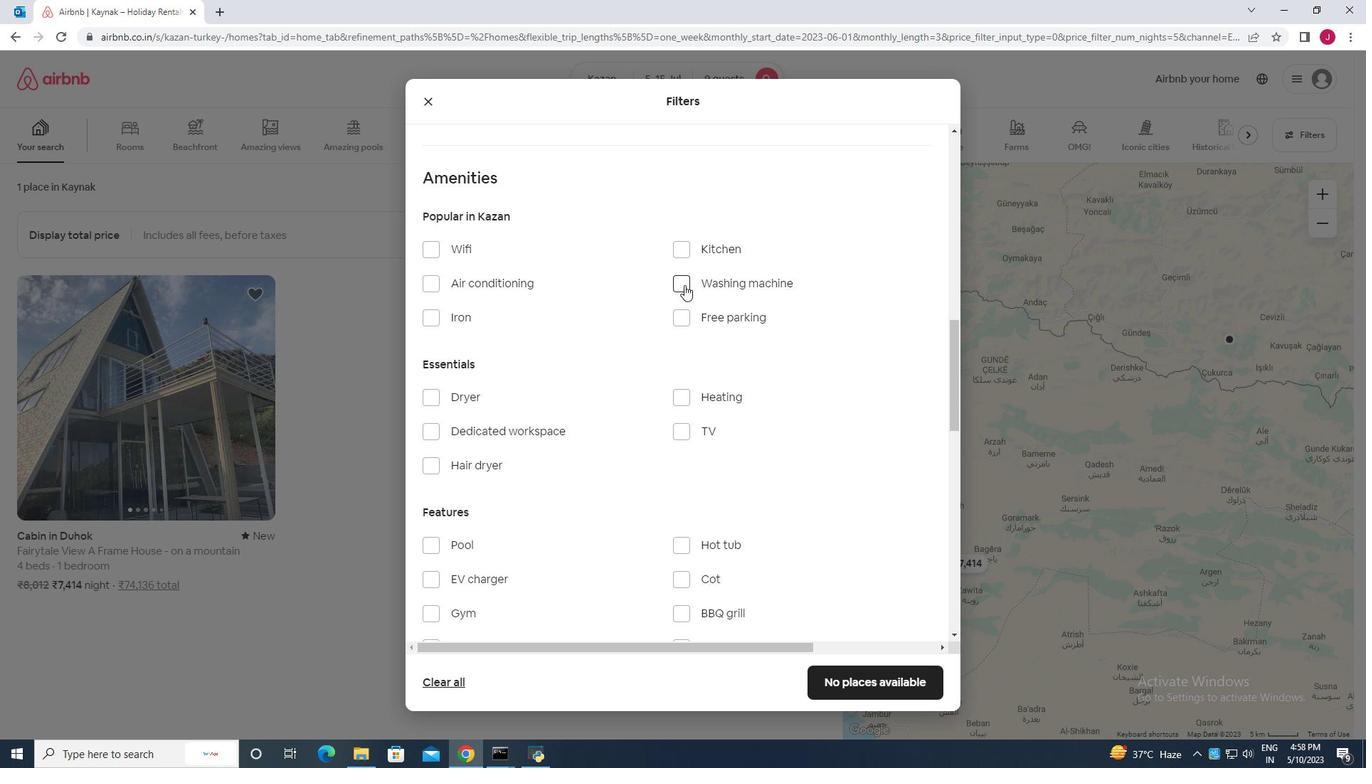 
Action: Mouse moved to (675, 290)
Screenshot: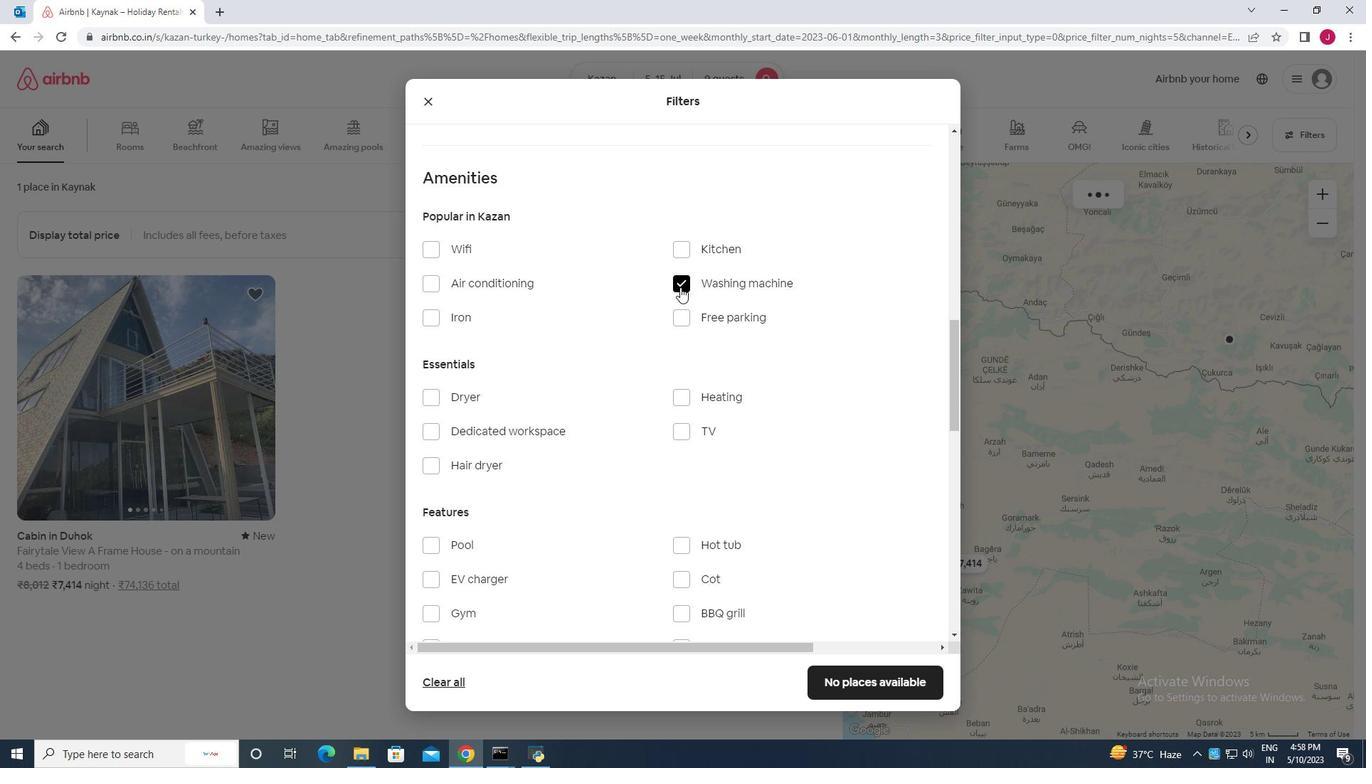 
Action: Mouse scrolled (675, 289) with delta (0, 0)
Screenshot: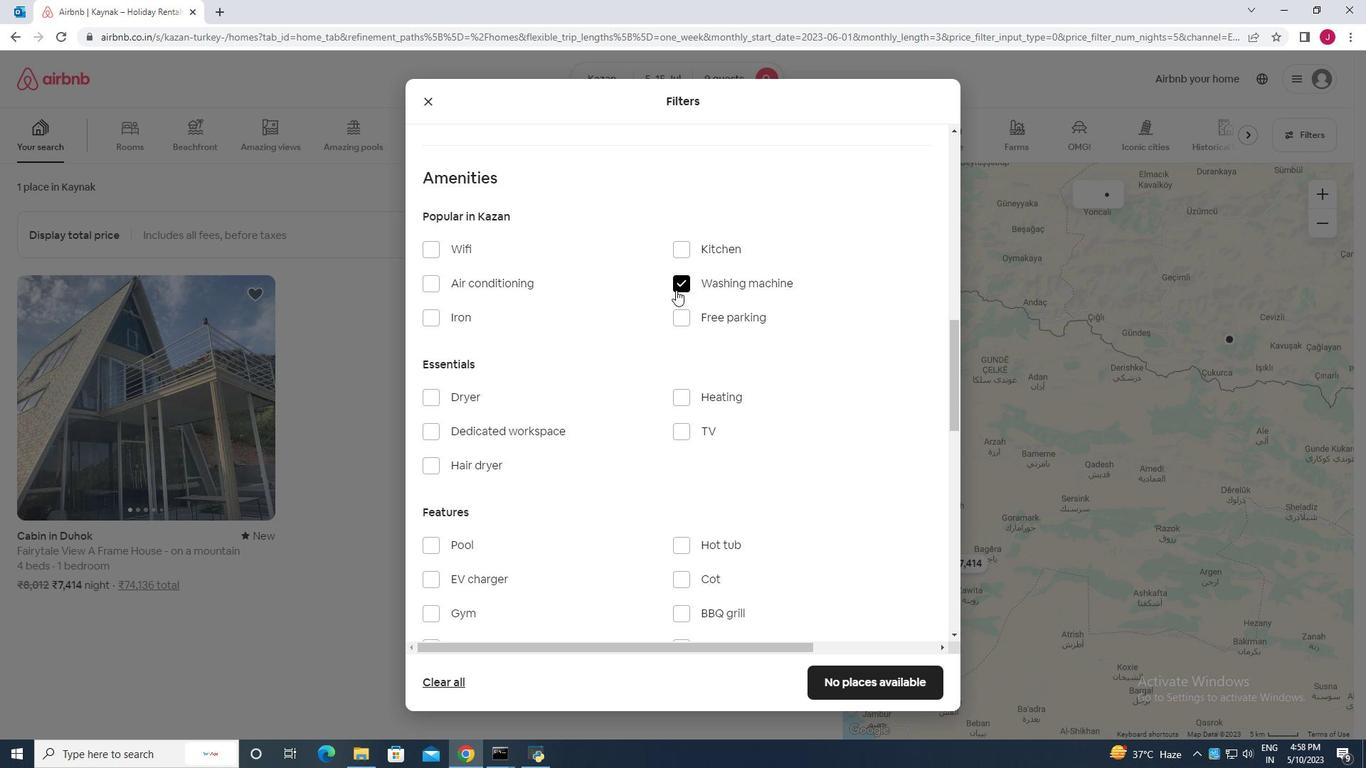 
Action: Mouse scrolled (675, 289) with delta (0, 0)
Screenshot: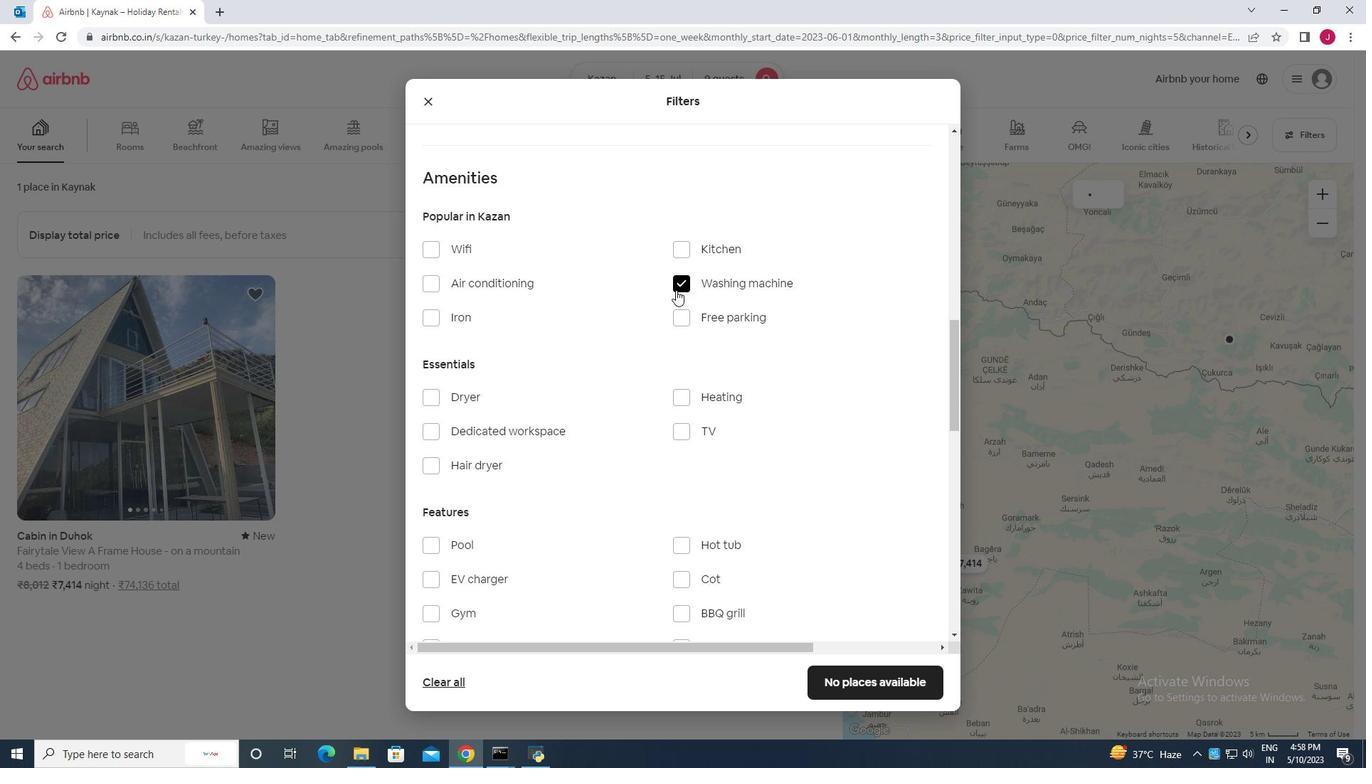 
Action: Mouse moved to (675, 290)
Screenshot: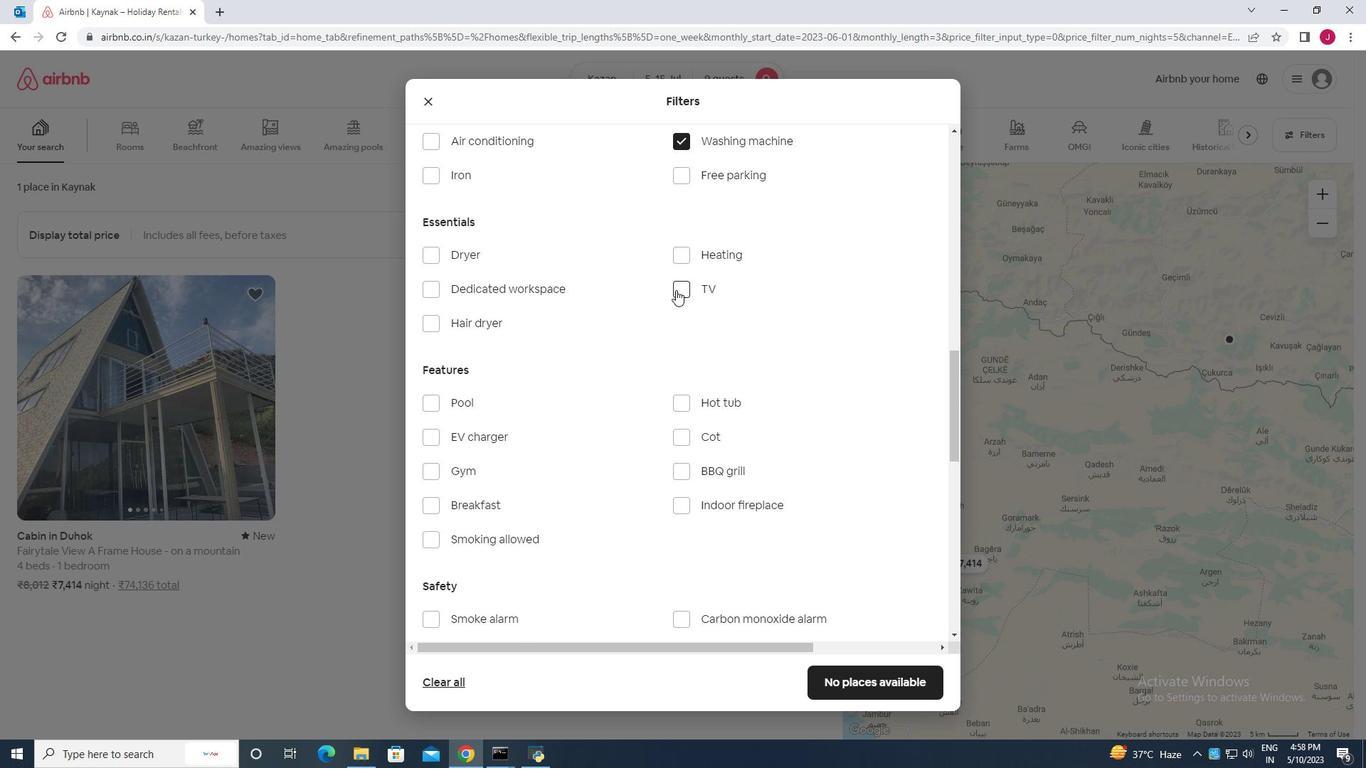 
Action: Mouse scrolled (675, 289) with delta (0, 0)
Screenshot: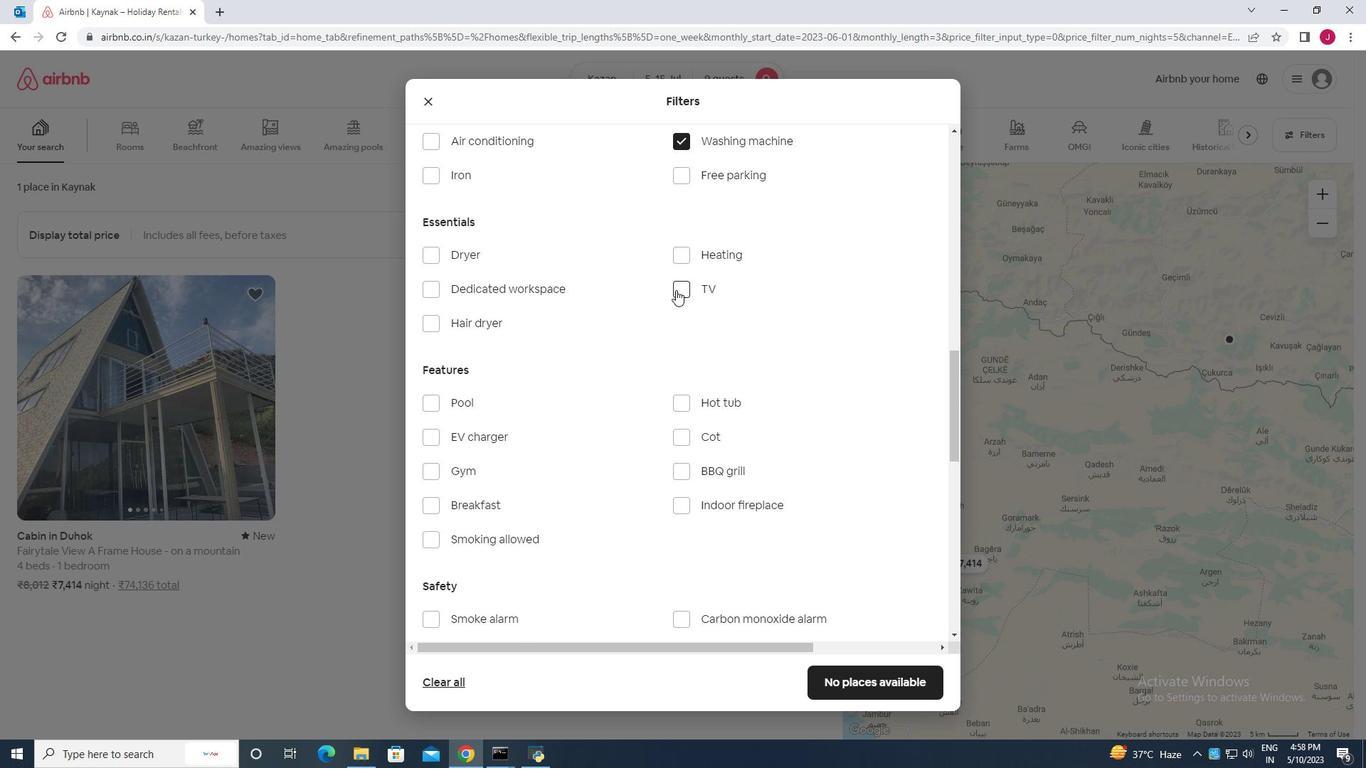 
Action: Mouse scrolled (675, 289) with delta (0, 0)
Screenshot: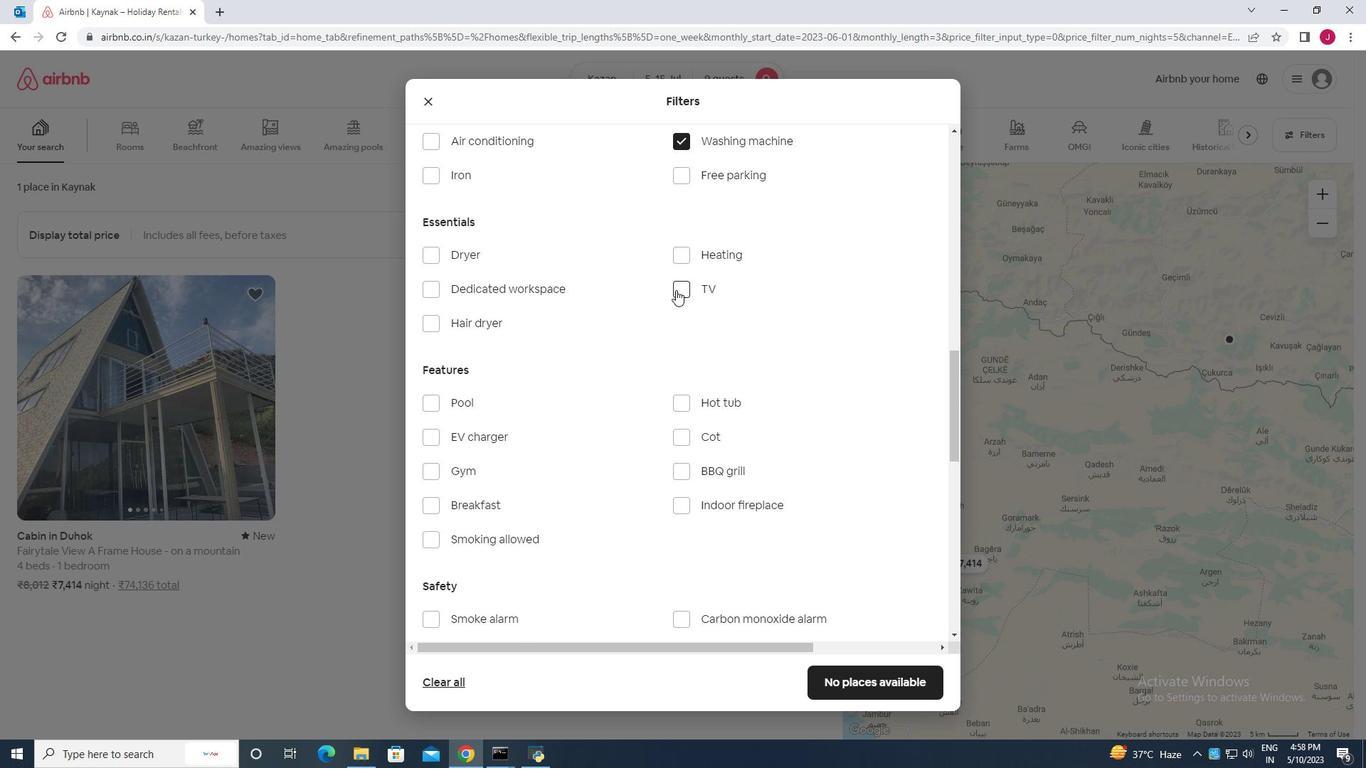 
Action: Mouse scrolled (675, 289) with delta (0, 0)
Screenshot: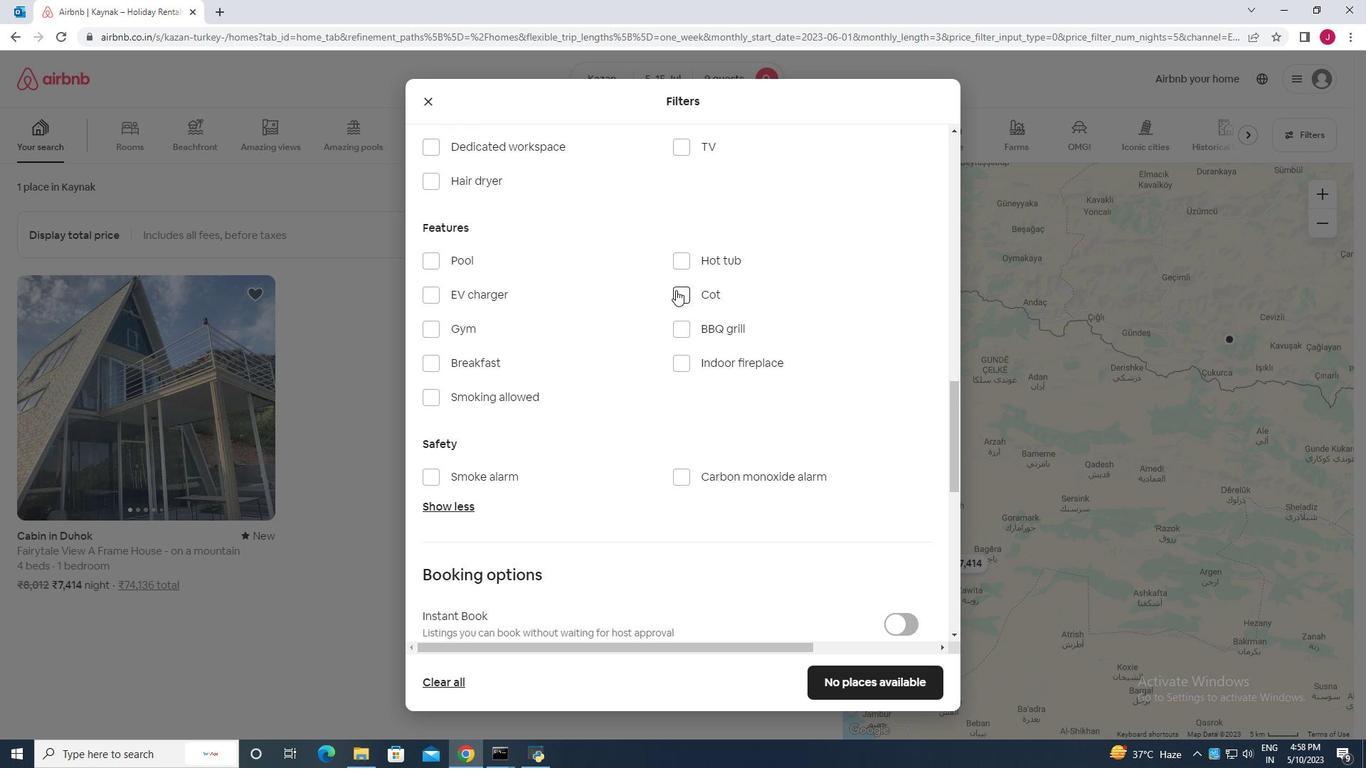 
Action: Mouse moved to (675, 290)
Screenshot: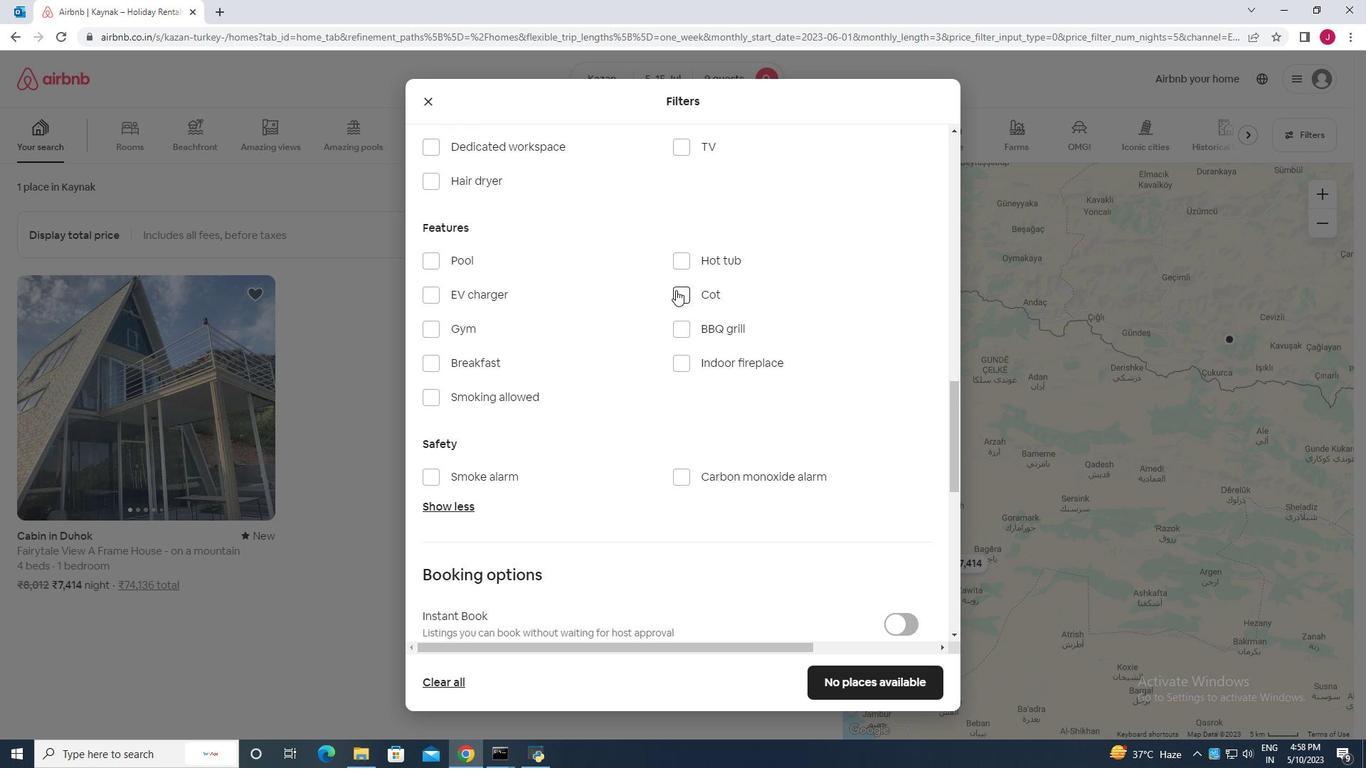 
Action: Mouse scrolled (675, 289) with delta (0, 0)
Screenshot: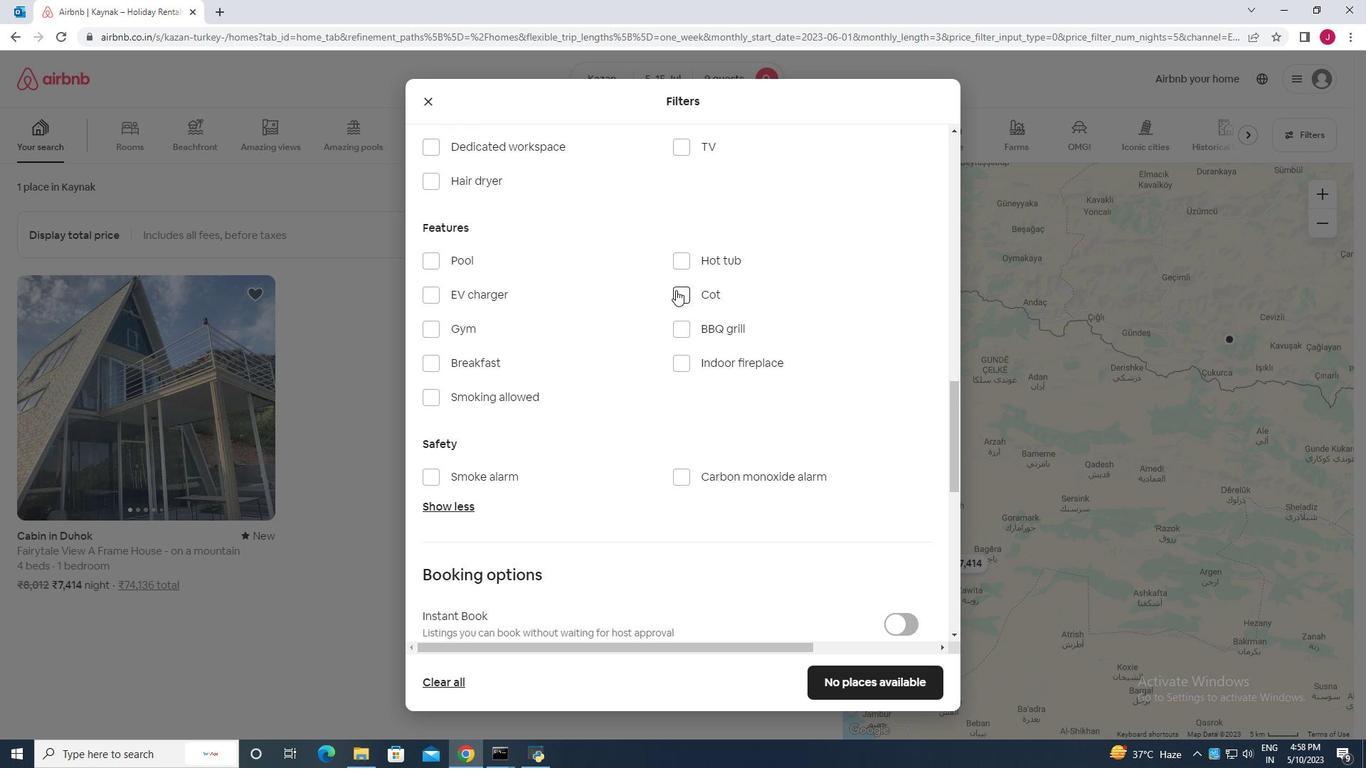 
Action: Mouse moved to (759, 443)
Screenshot: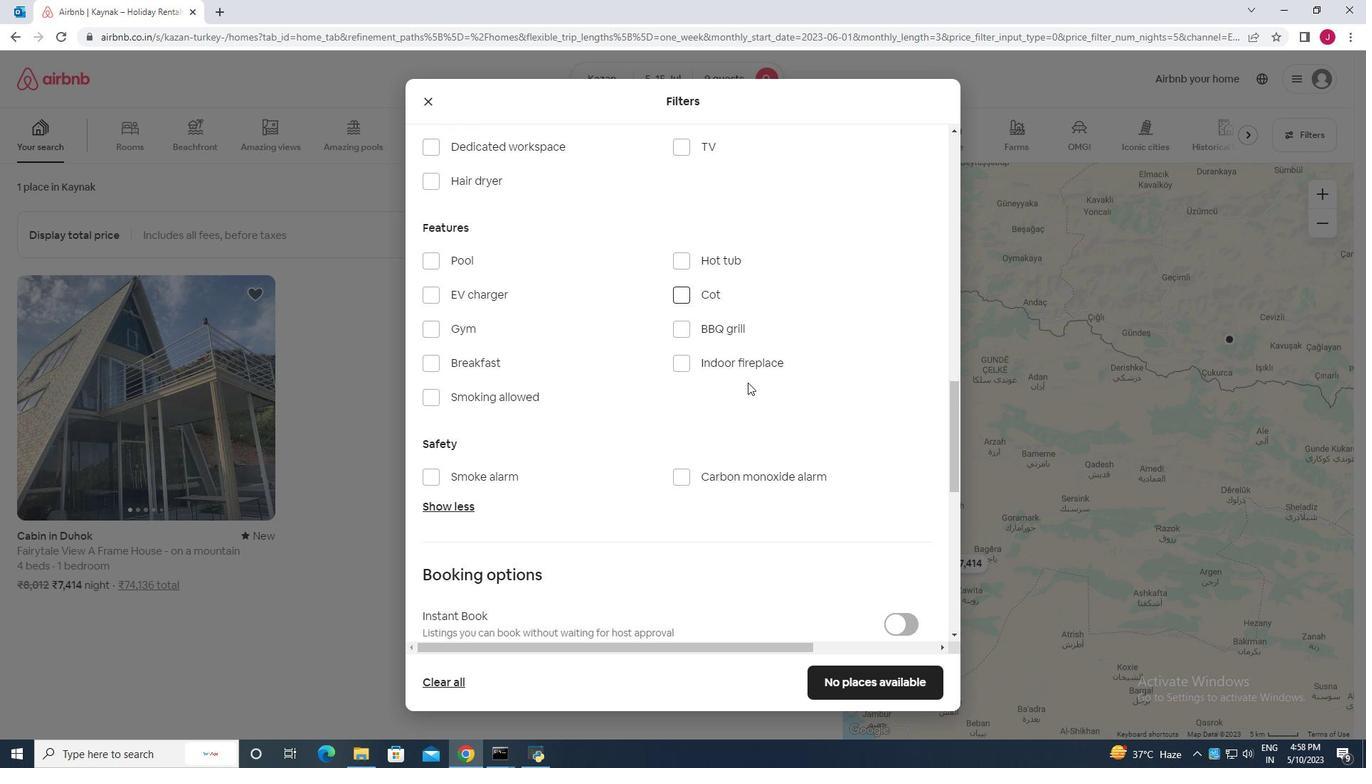 
Action: Mouse scrolled (759, 442) with delta (0, 0)
Screenshot: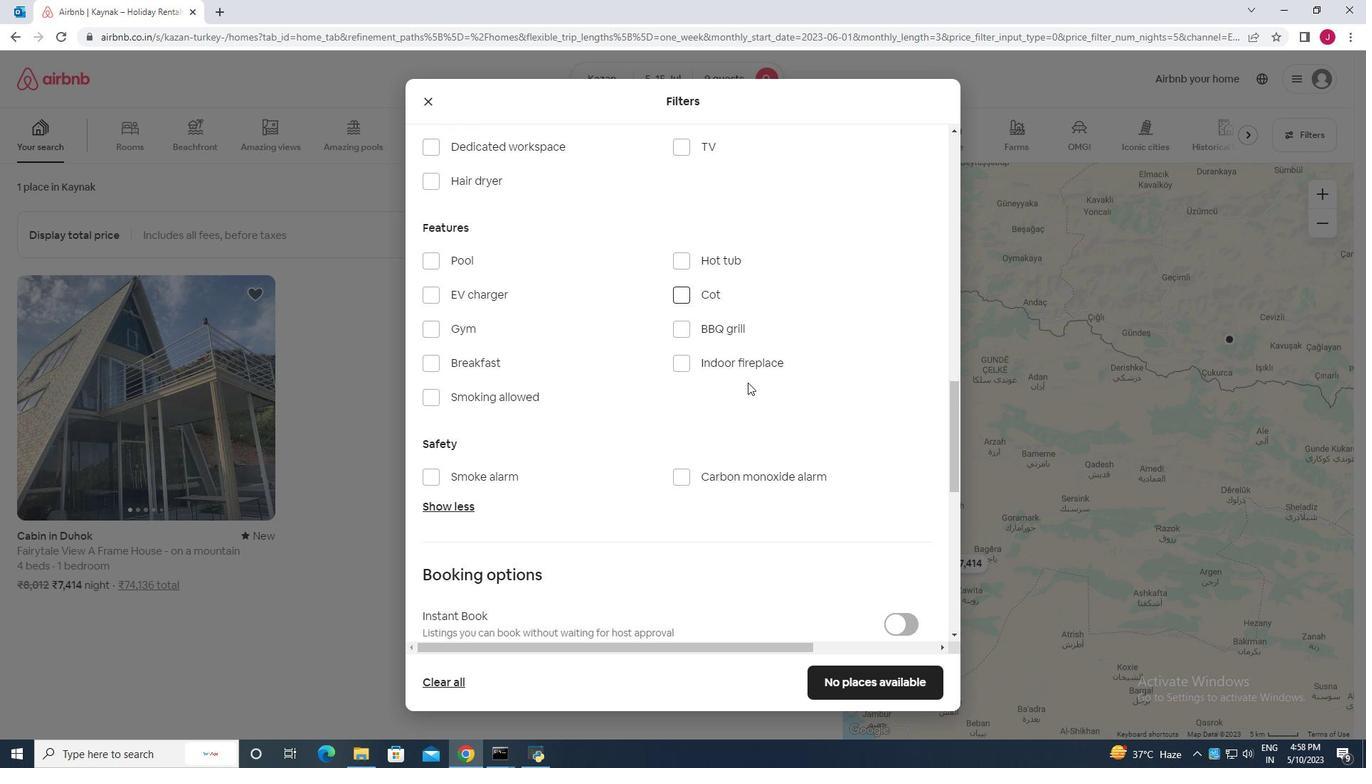 
Action: Mouse moved to (761, 449)
Screenshot: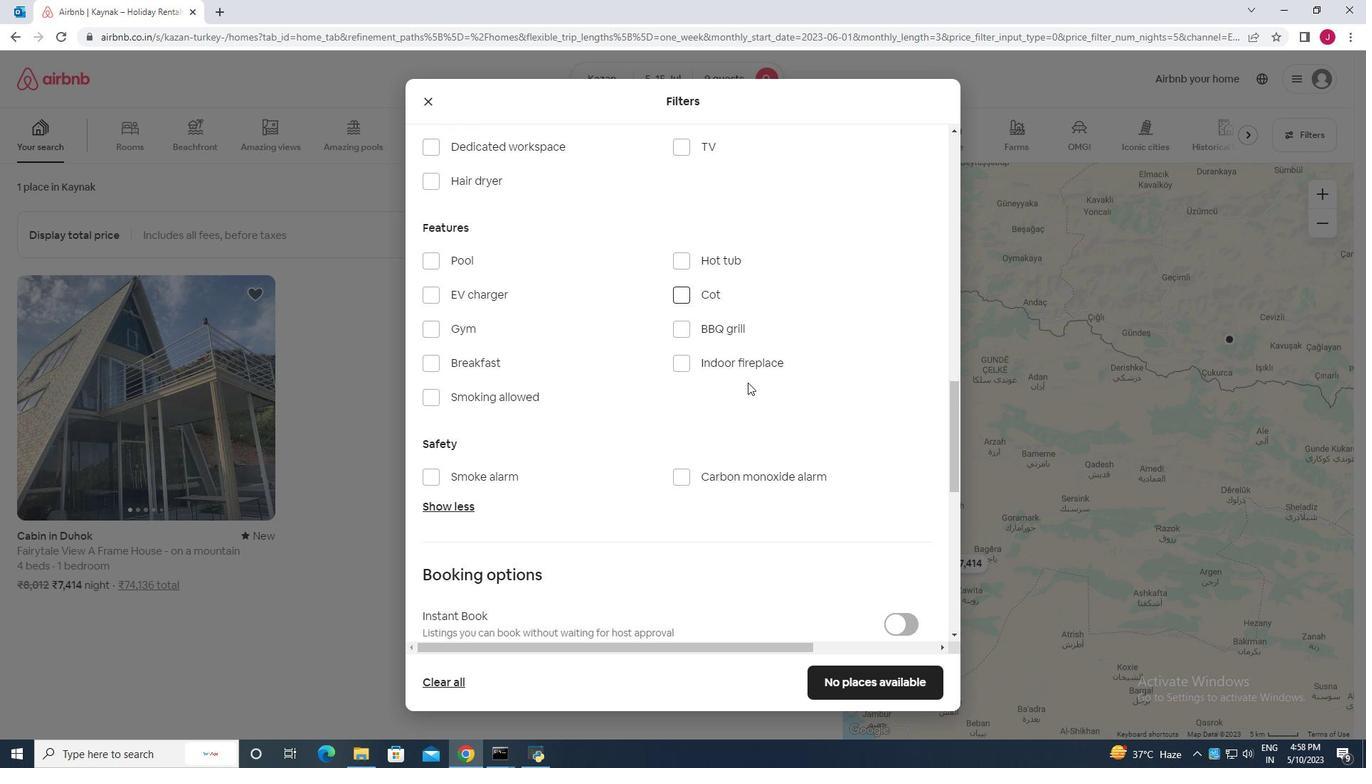 
Action: Mouse scrolled (761, 448) with delta (0, 0)
Screenshot: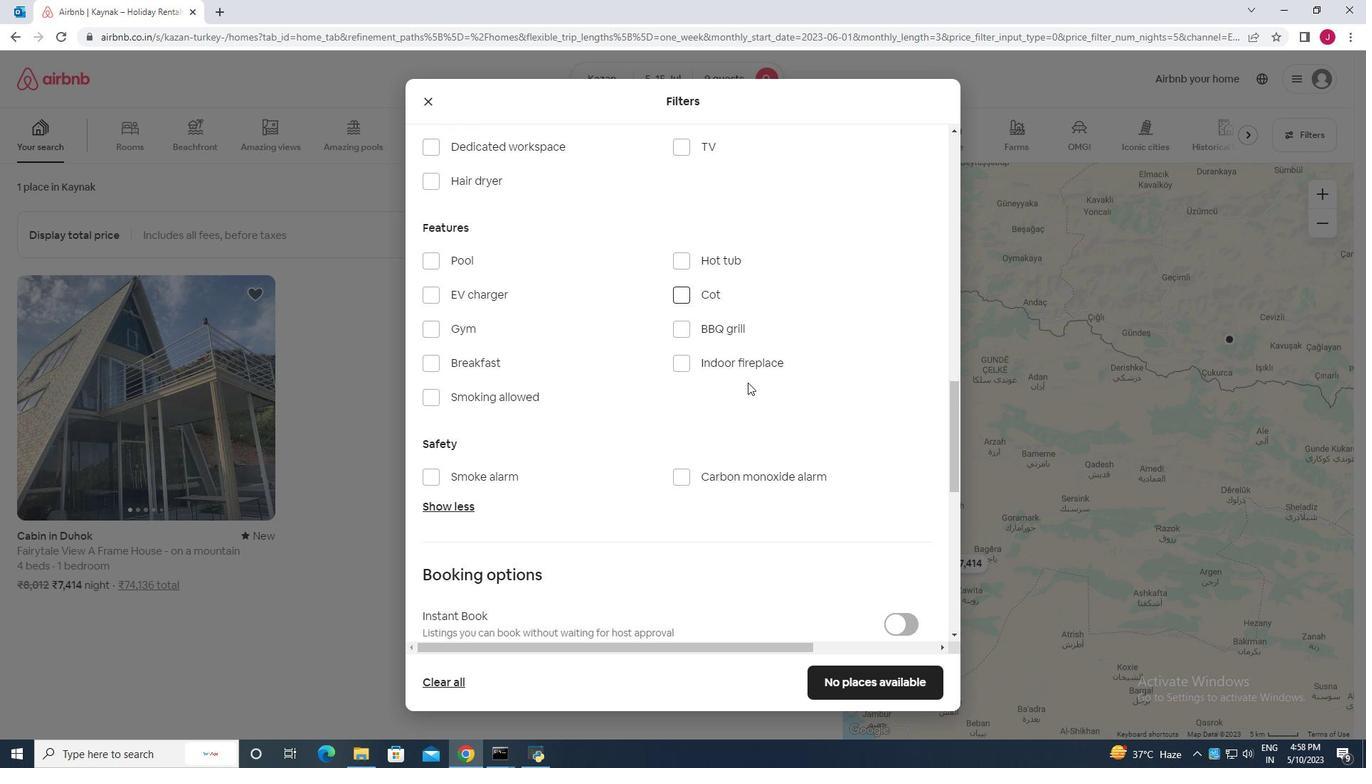 
Action: Mouse moved to (897, 387)
Screenshot: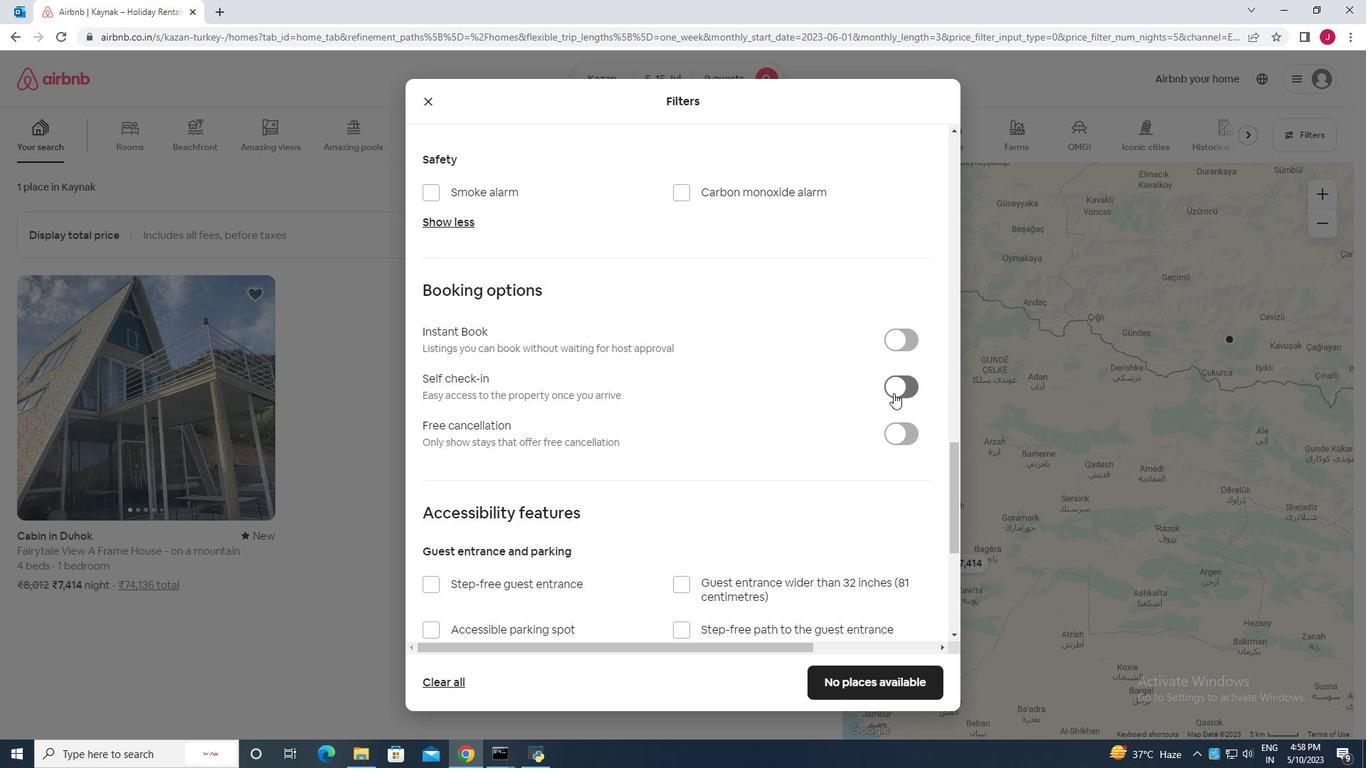 
Action: Mouse pressed left at (897, 387)
Screenshot: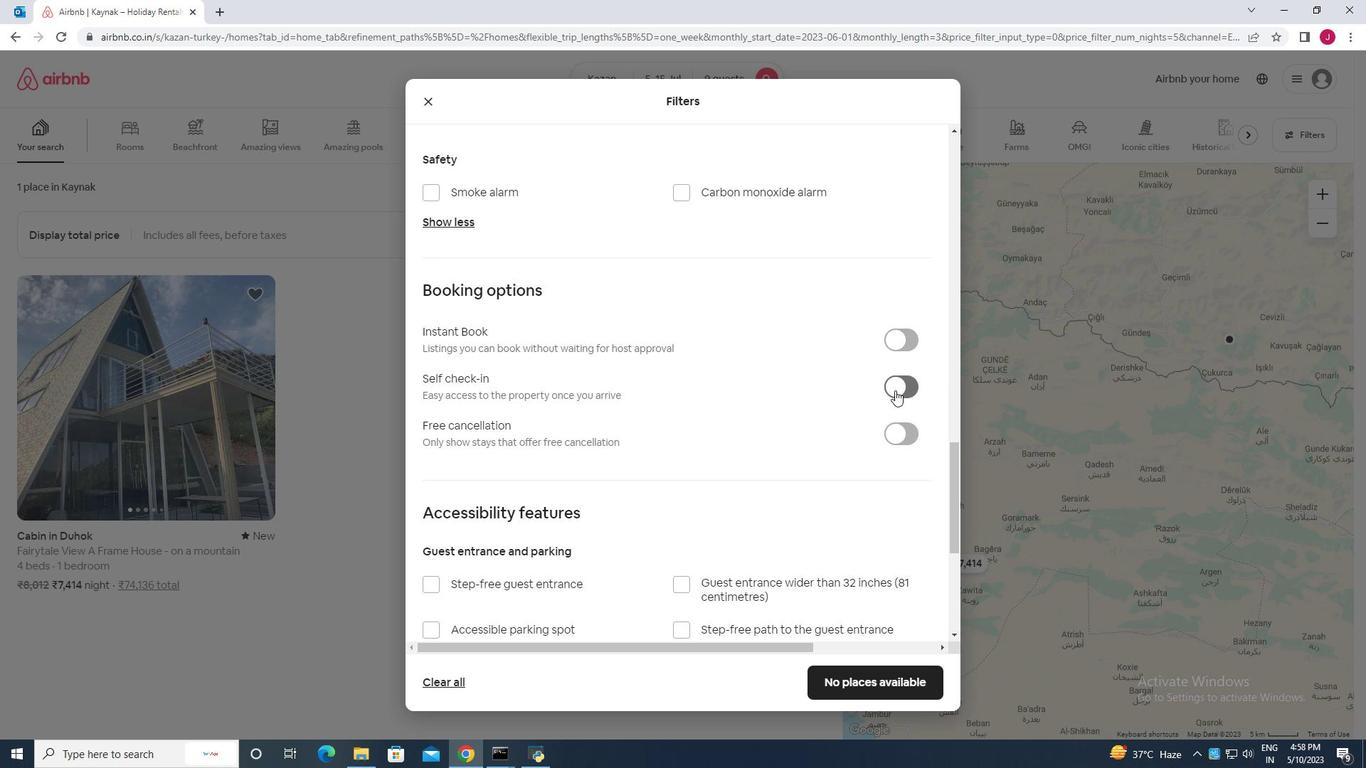 
Action: Mouse moved to (601, 417)
Screenshot: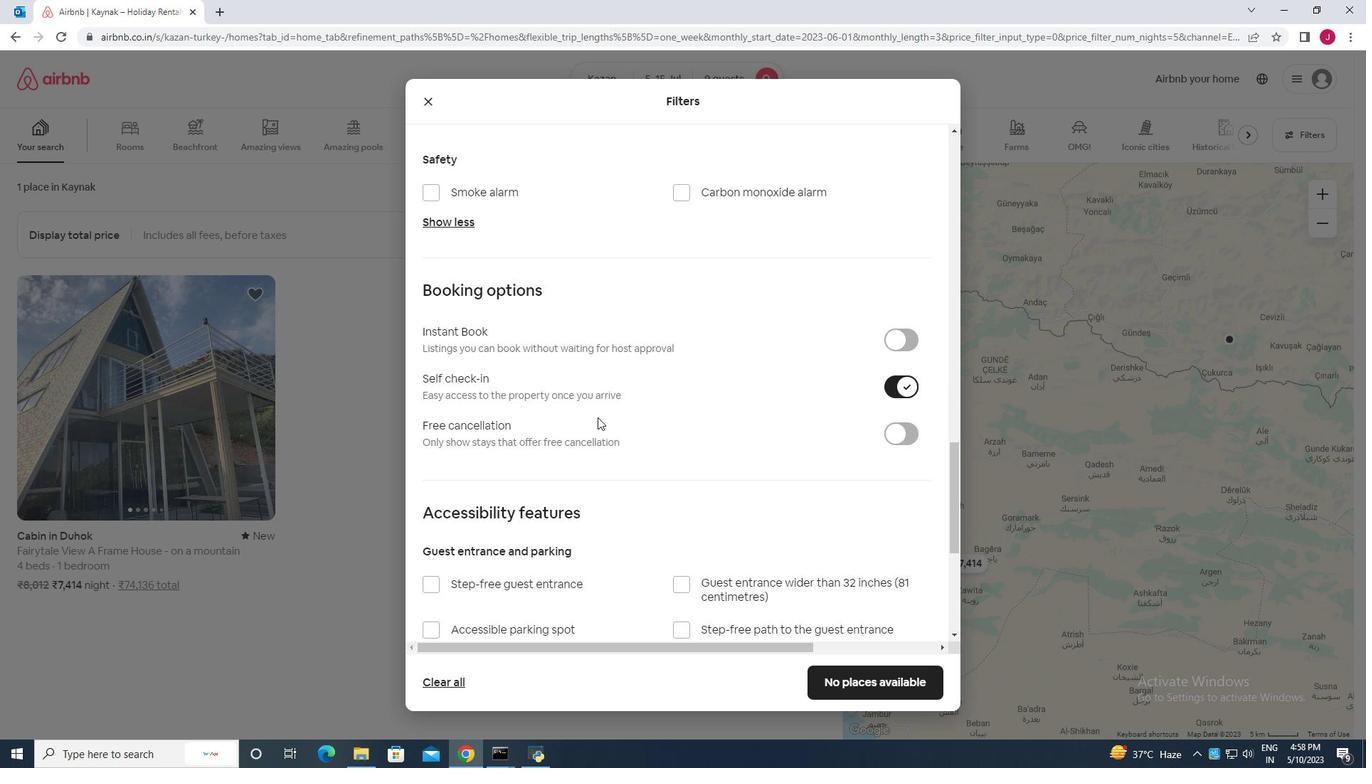 
Action: Mouse scrolled (601, 416) with delta (0, 0)
Screenshot: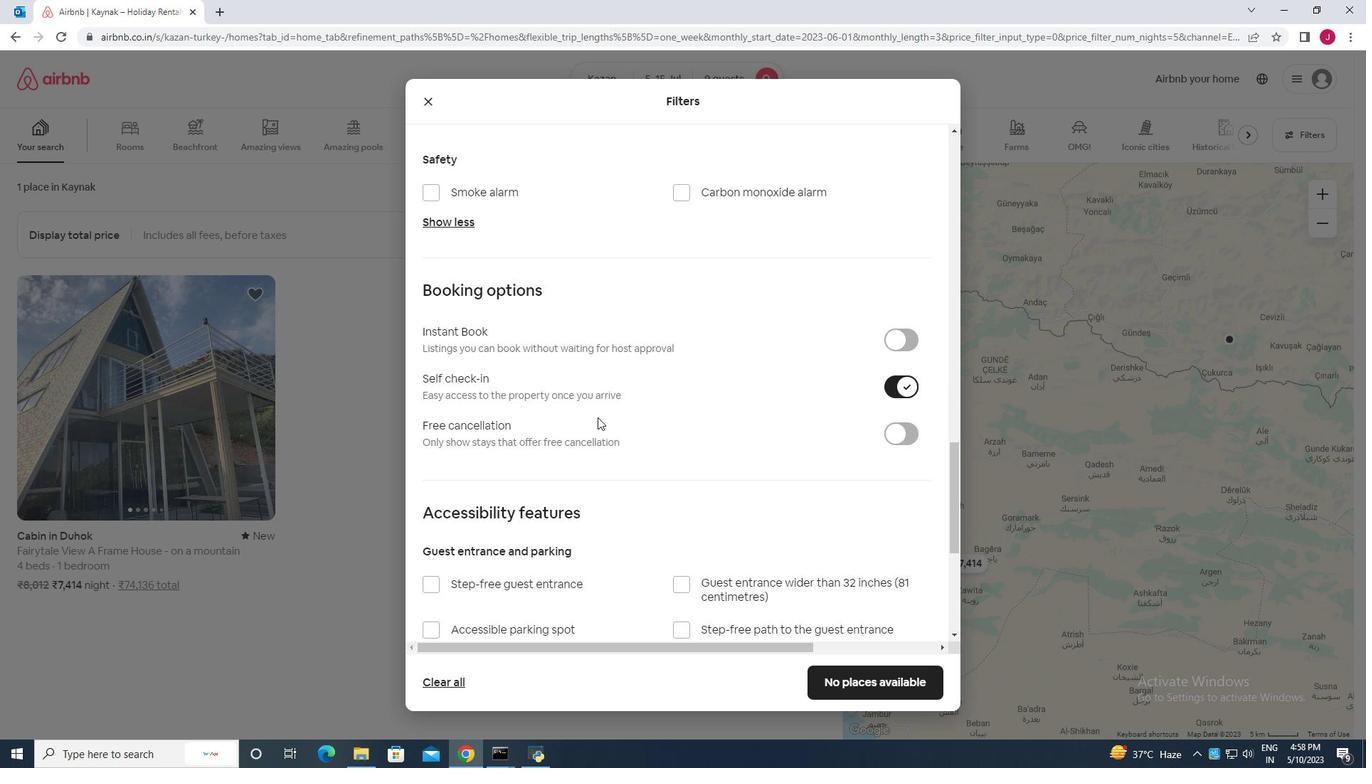 
Action: Mouse moved to (602, 417)
Screenshot: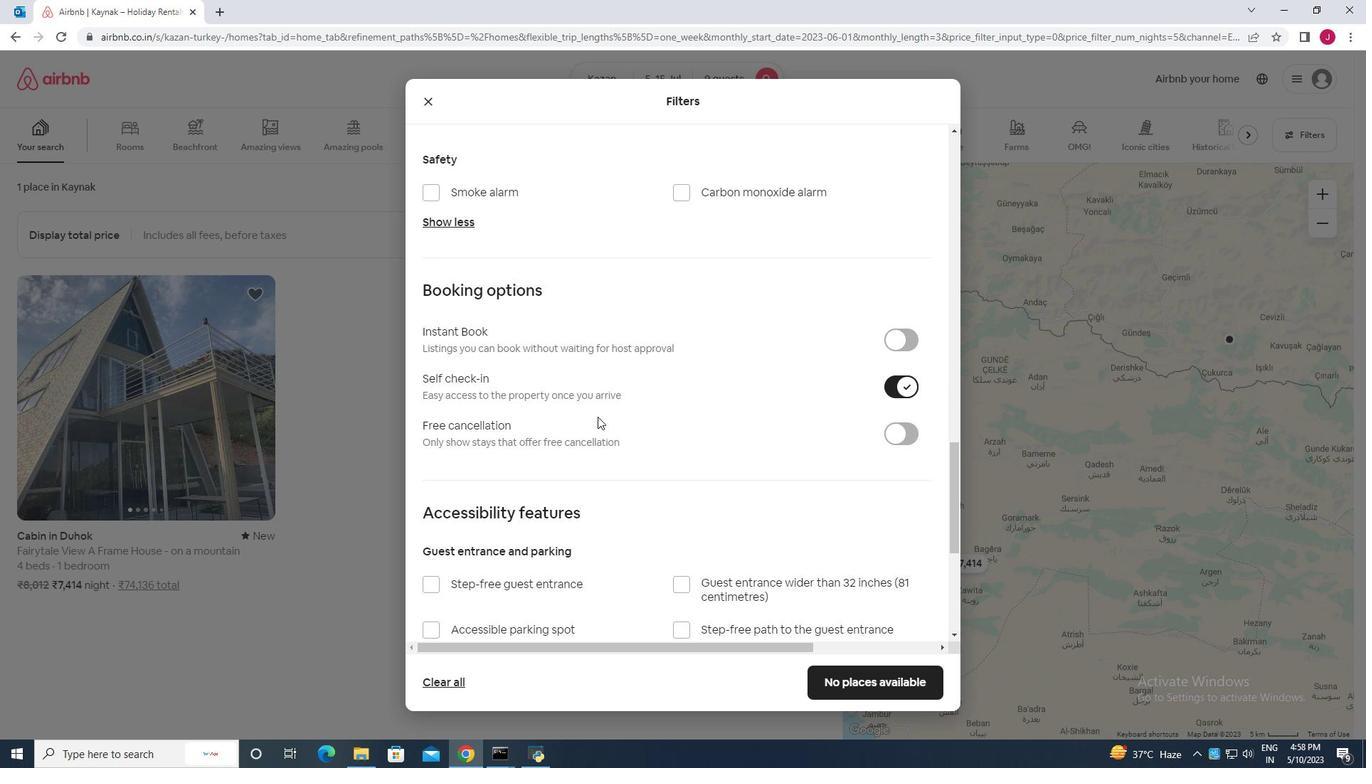 
Action: Mouse scrolled (602, 416) with delta (0, 0)
Screenshot: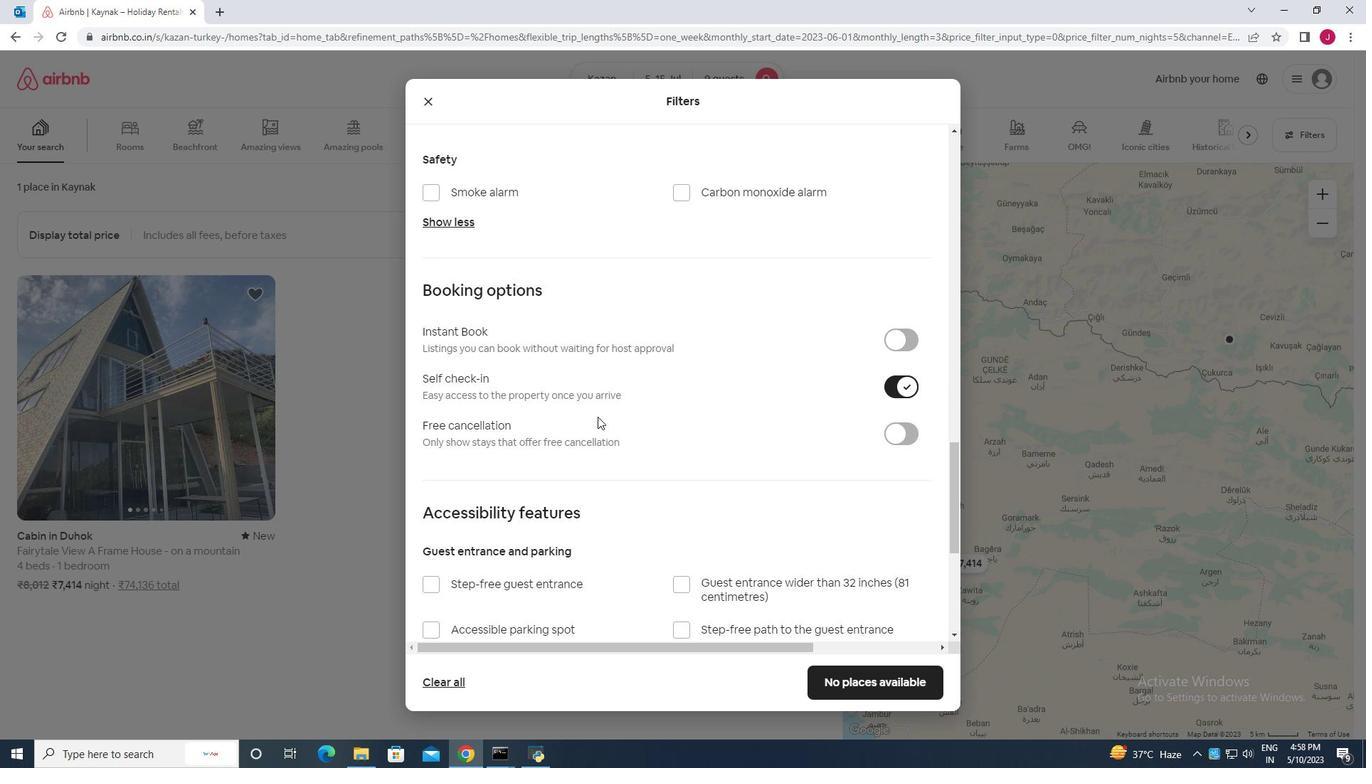 
Action: Mouse moved to (602, 417)
Screenshot: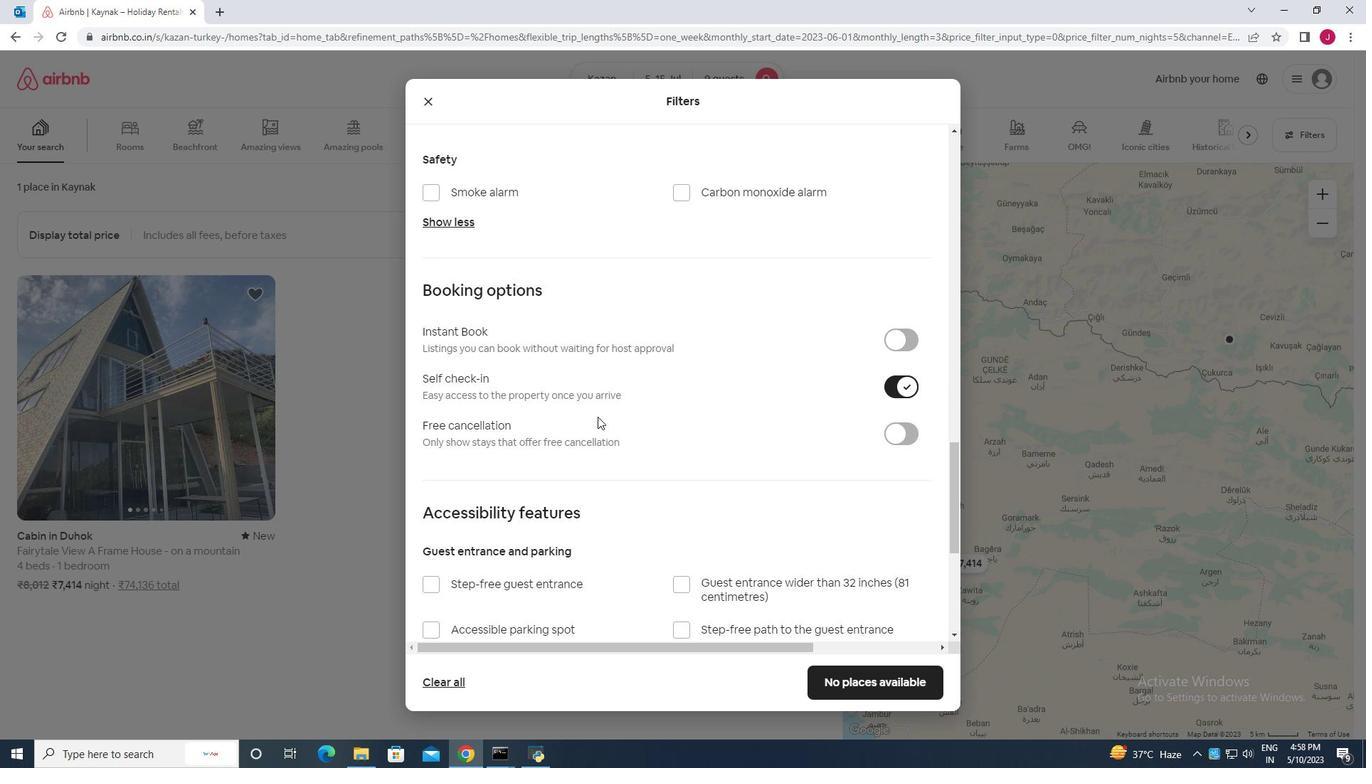
Action: Mouse scrolled (602, 416) with delta (0, 0)
Screenshot: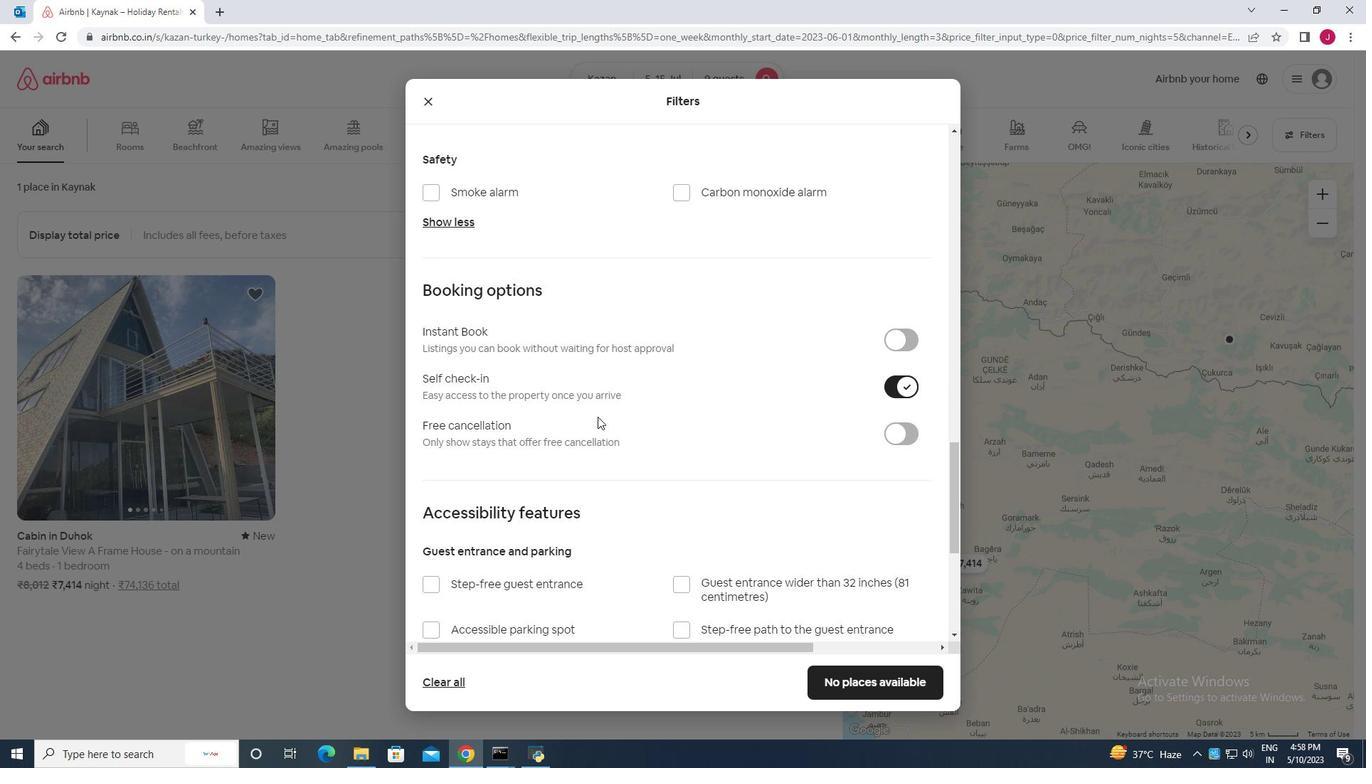 
Action: Mouse scrolled (602, 416) with delta (0, 0)
Screenshot: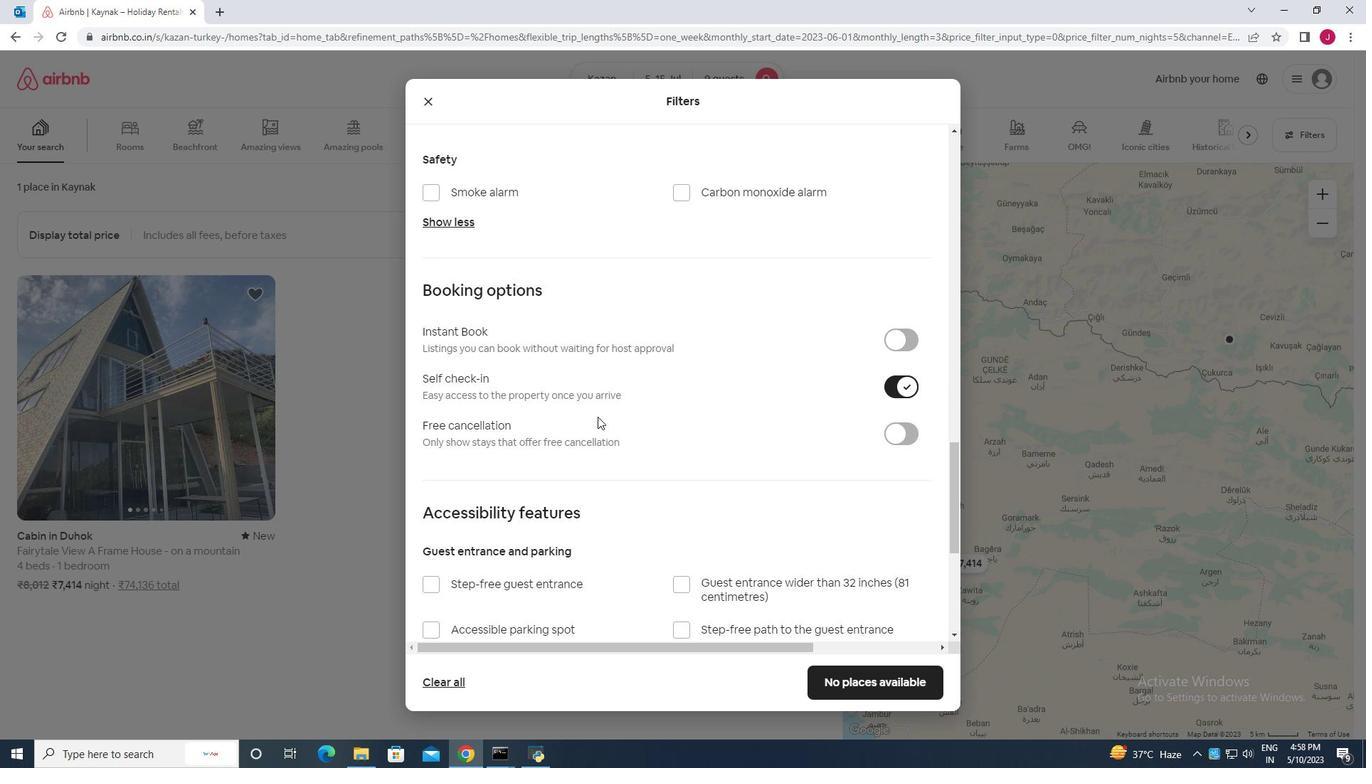 
Action: Mouse scrolled (602, 416) with delta (0, 0)
Screenshot: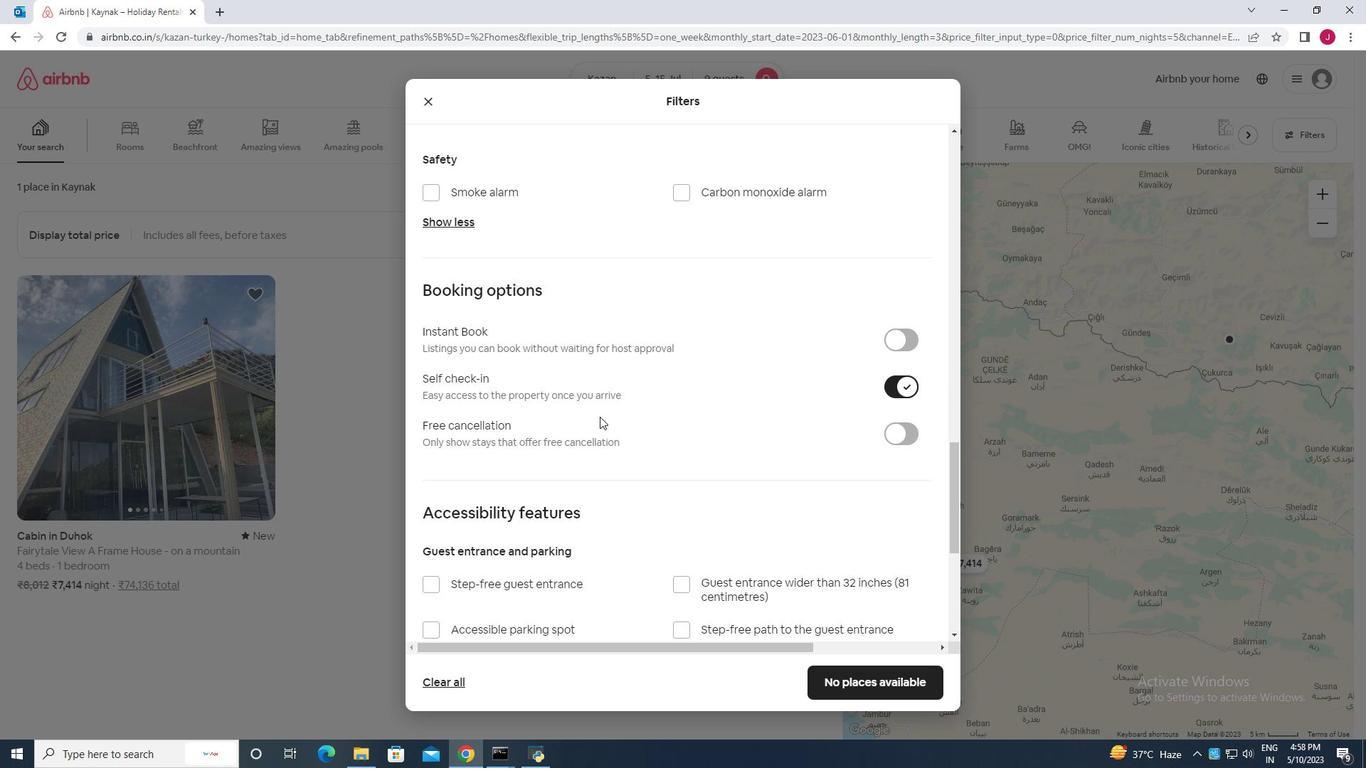
Action: Mouse scrolled (602, 416) with delta (0, 0)
Screenshot: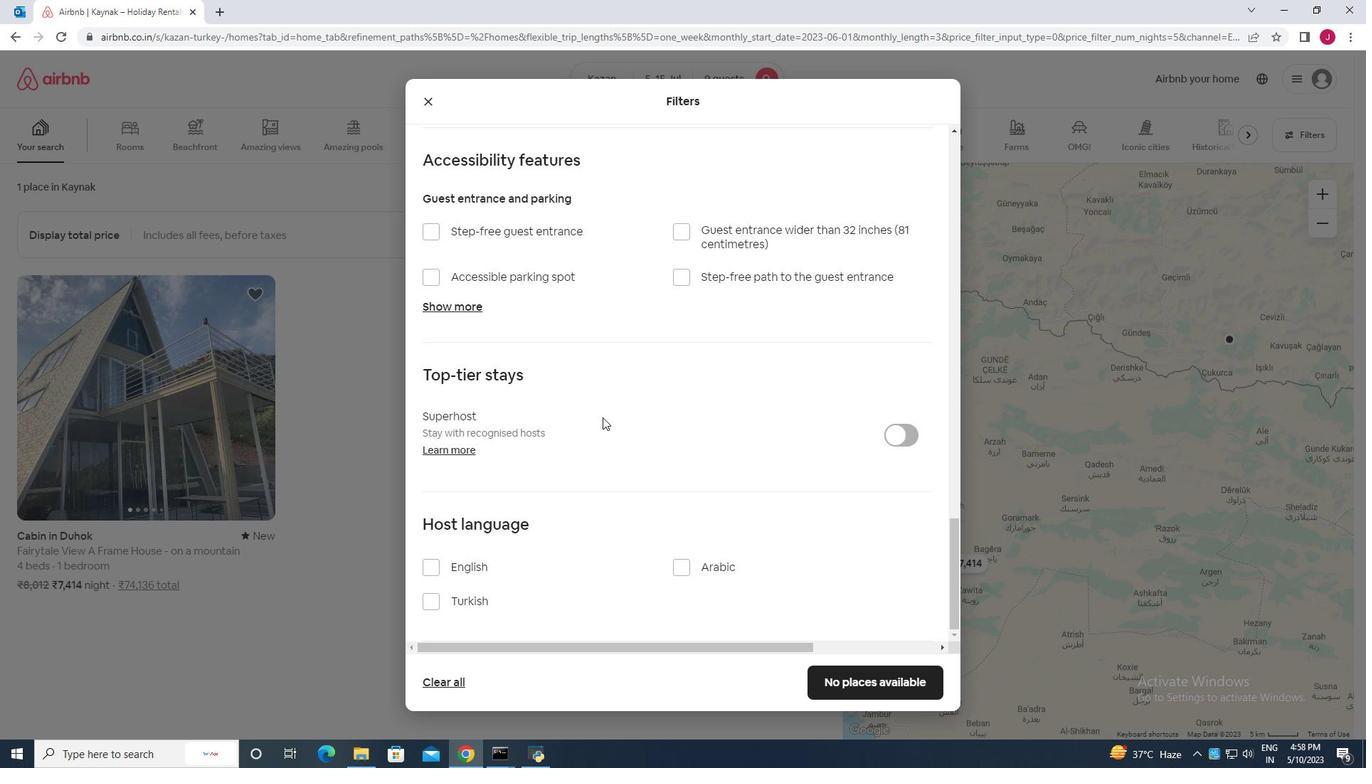 
Action: Mouse scrolled (602, 416) with delta (0, 0)
Screenshot: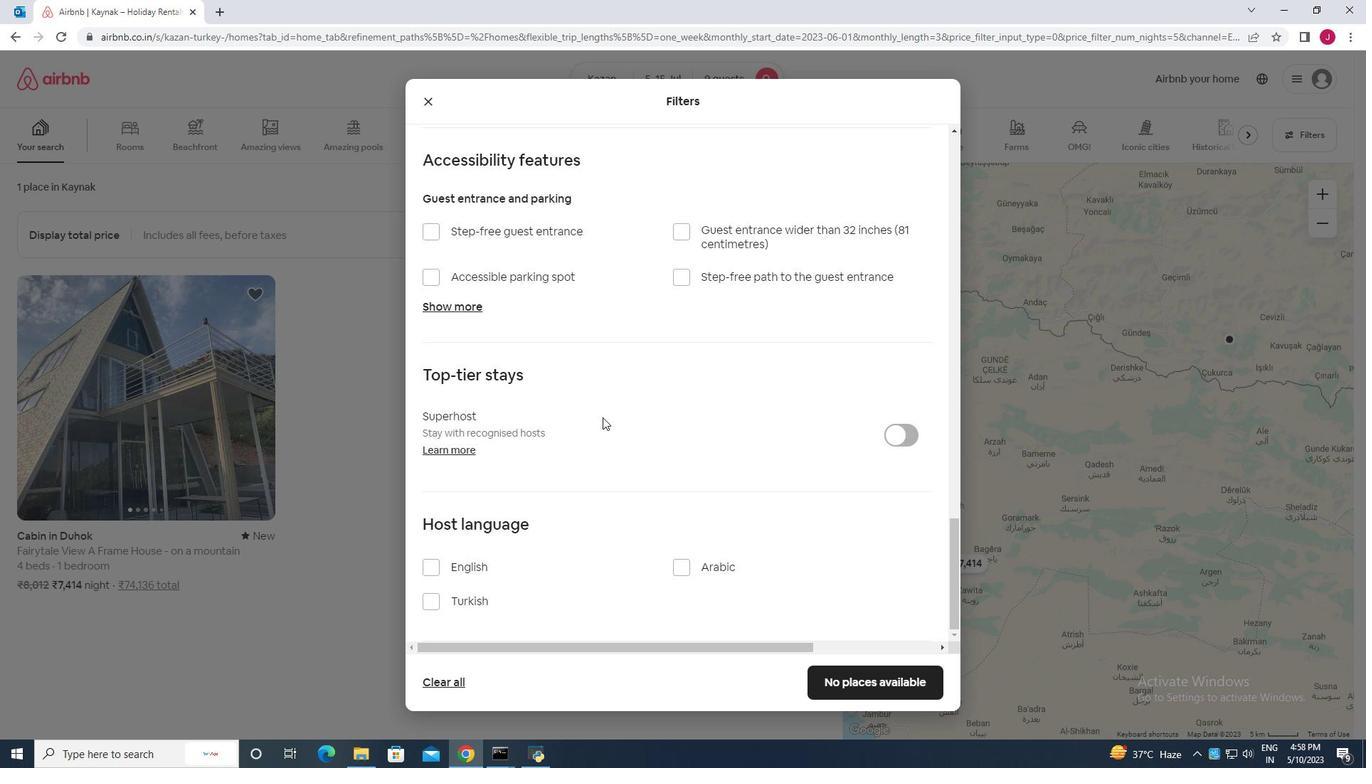 
Action: Mouse scrolled (602, 416) with delta (0, 0)
Screenshot: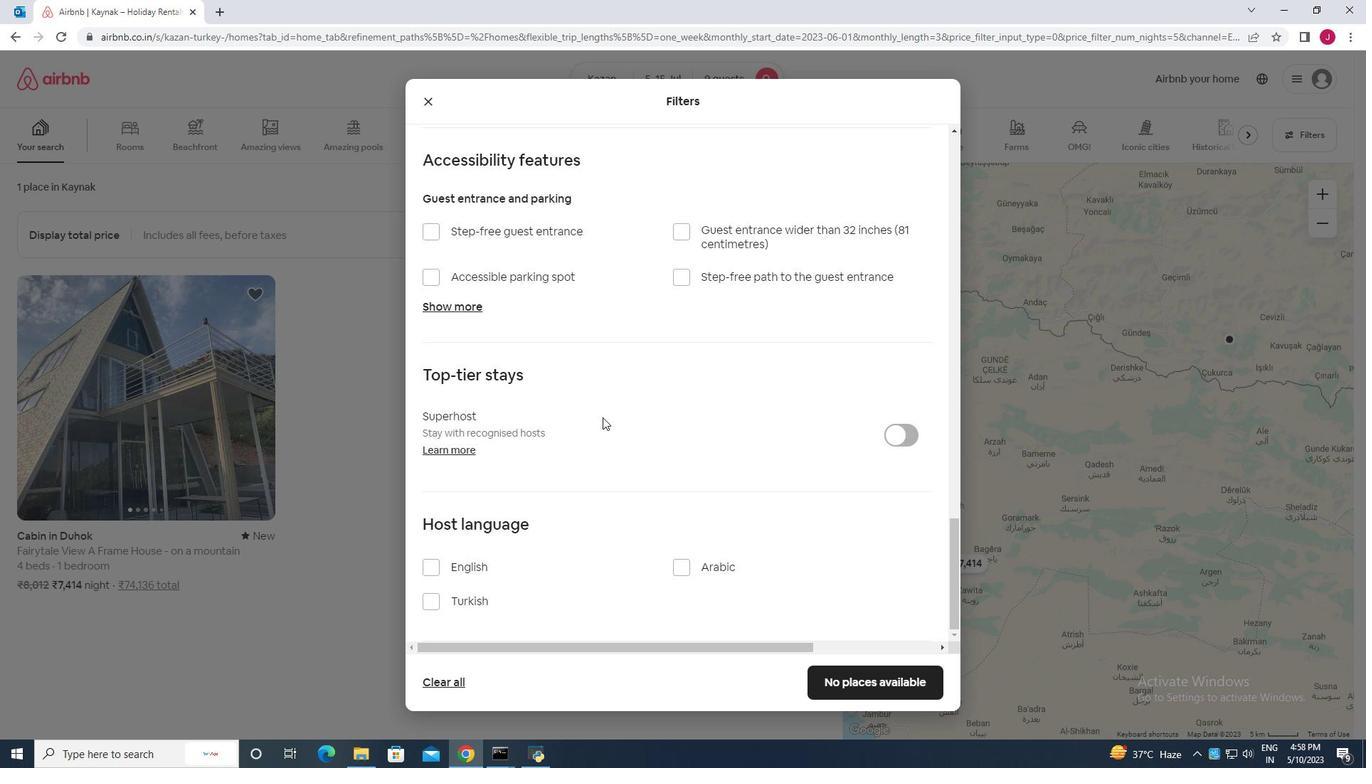 
Action: Mouse scrolled (602, 416) with delta (0, 0)
Screenshot: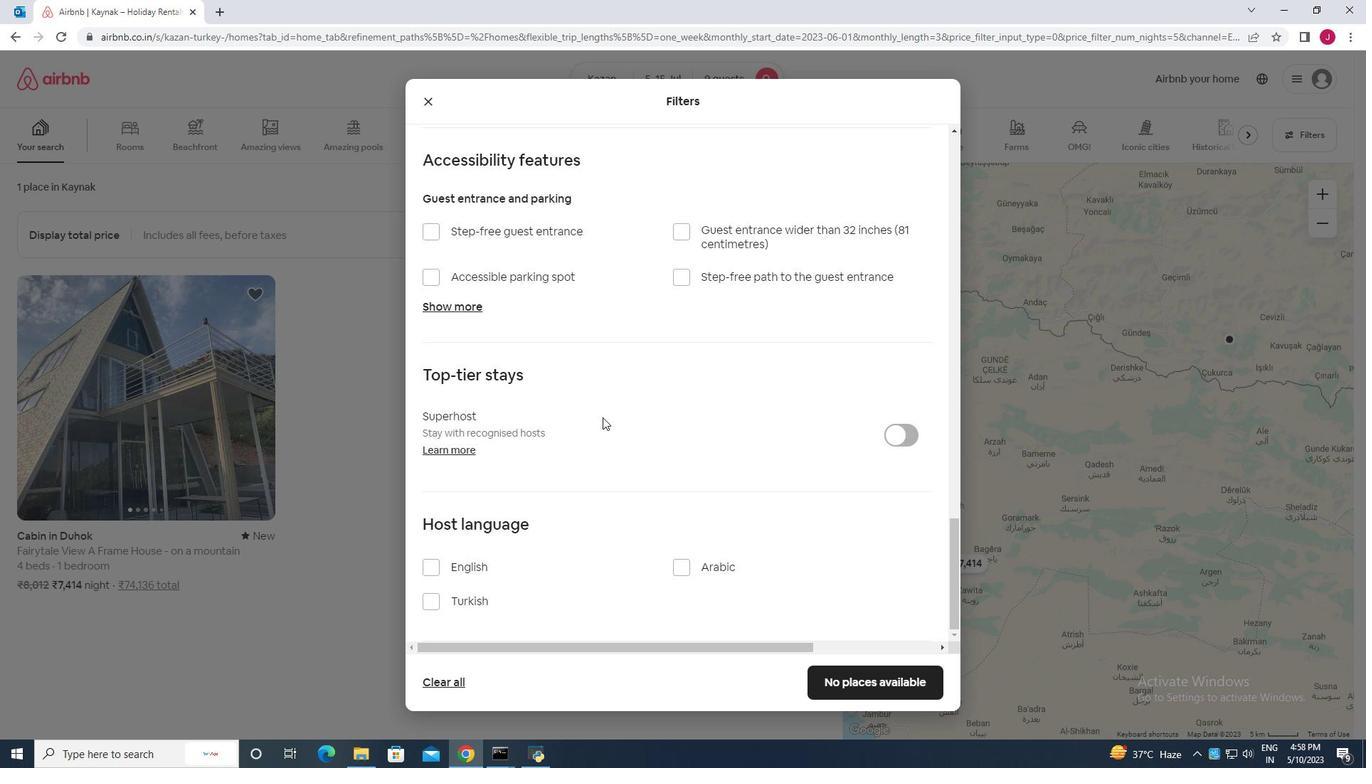 
Action: Mouse scrolled (602, 416) with delta (0, 0)
Screenshot: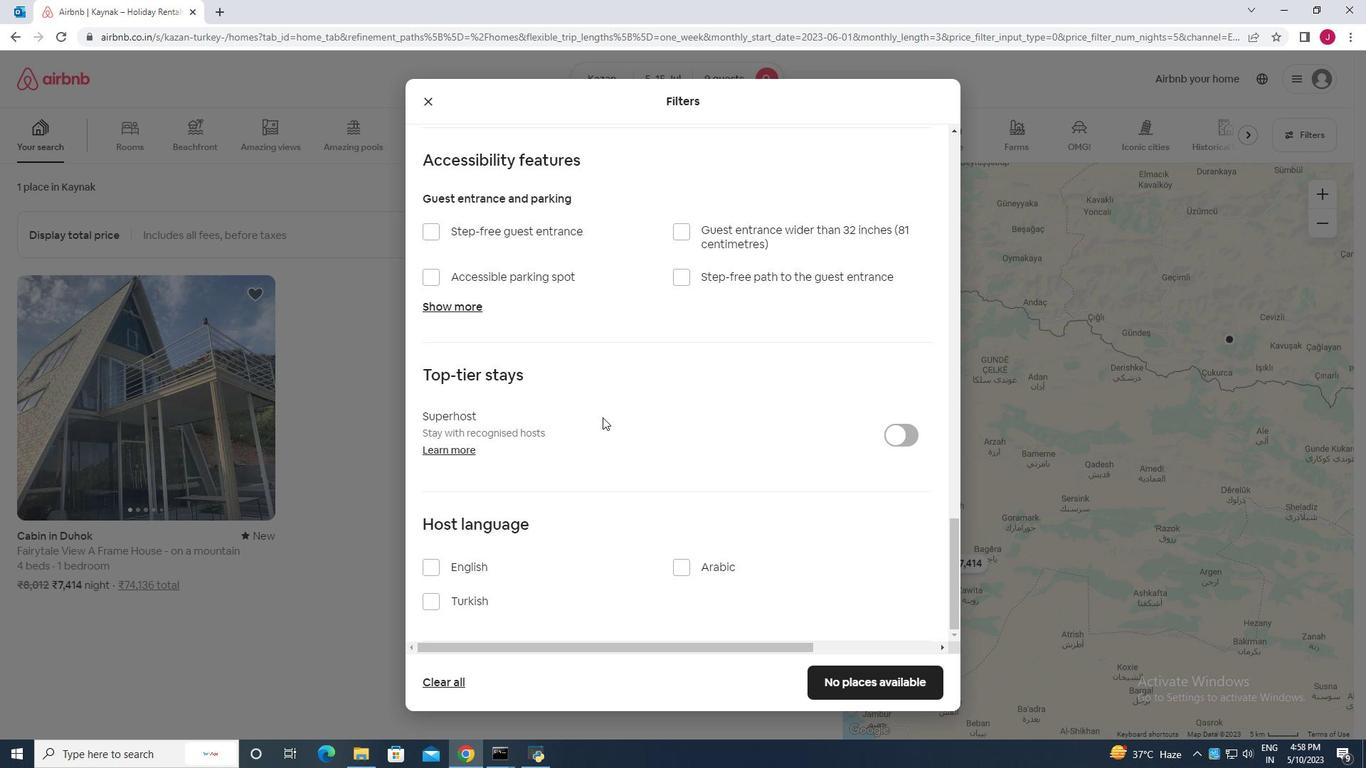 
Action: Mouse moved to (431, 573)
Screenshot: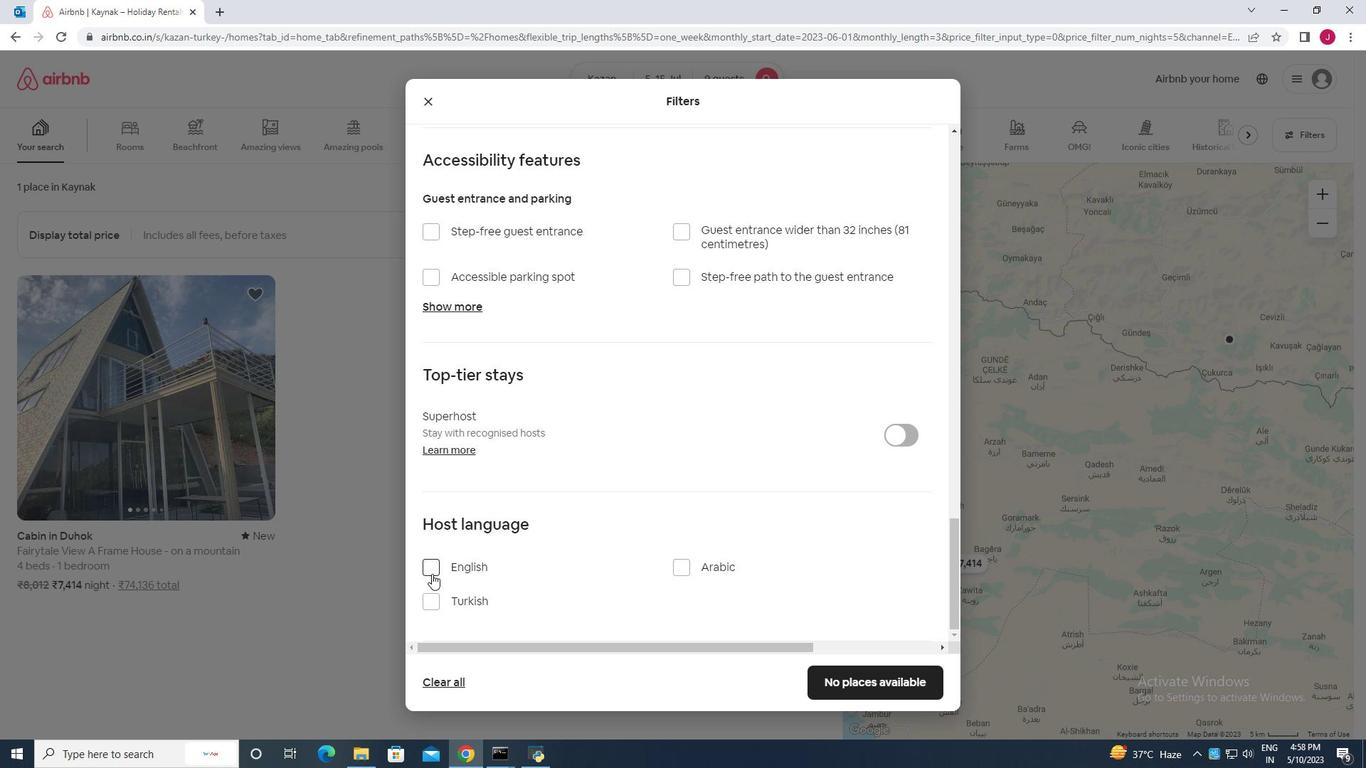 
Action: Mouse pressed left at (431, 573)
Screenshot: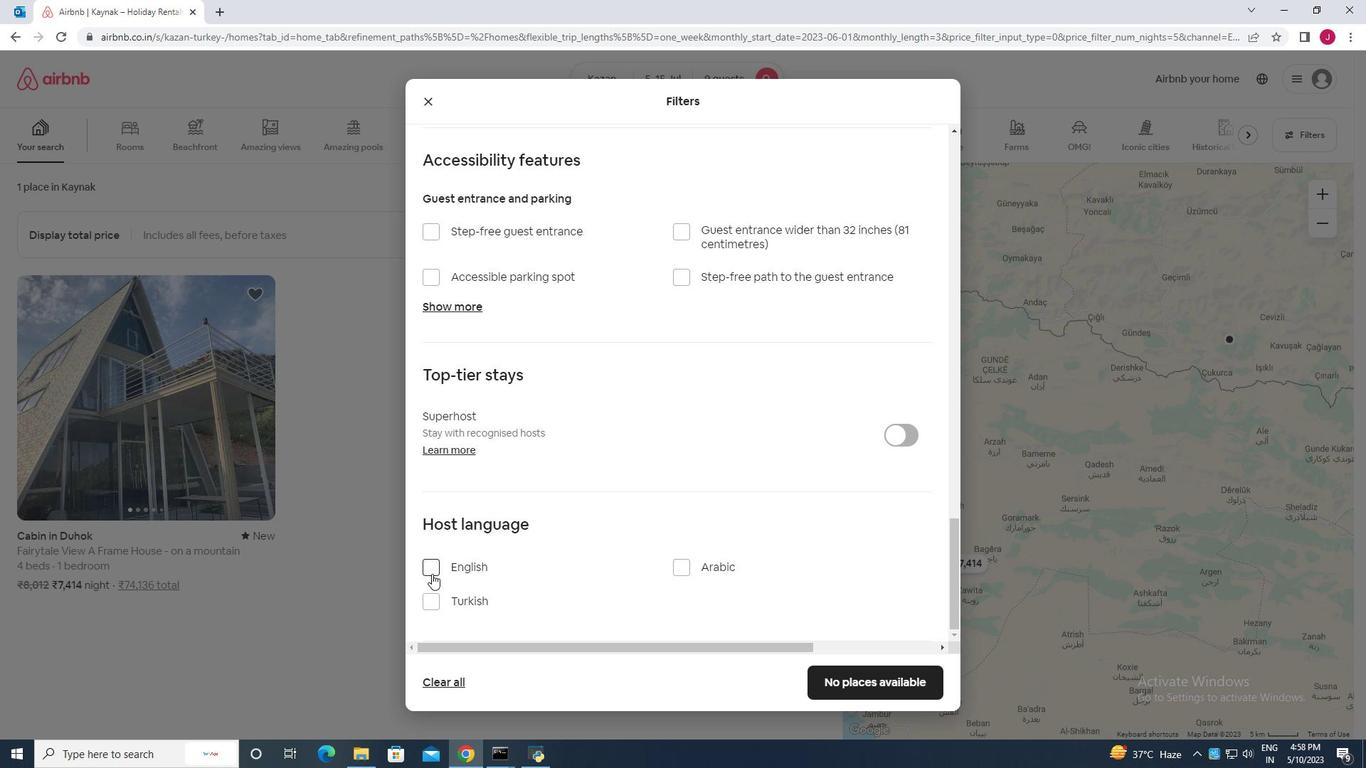 
Action: Mouse moved to (899, 682)
Screenshot: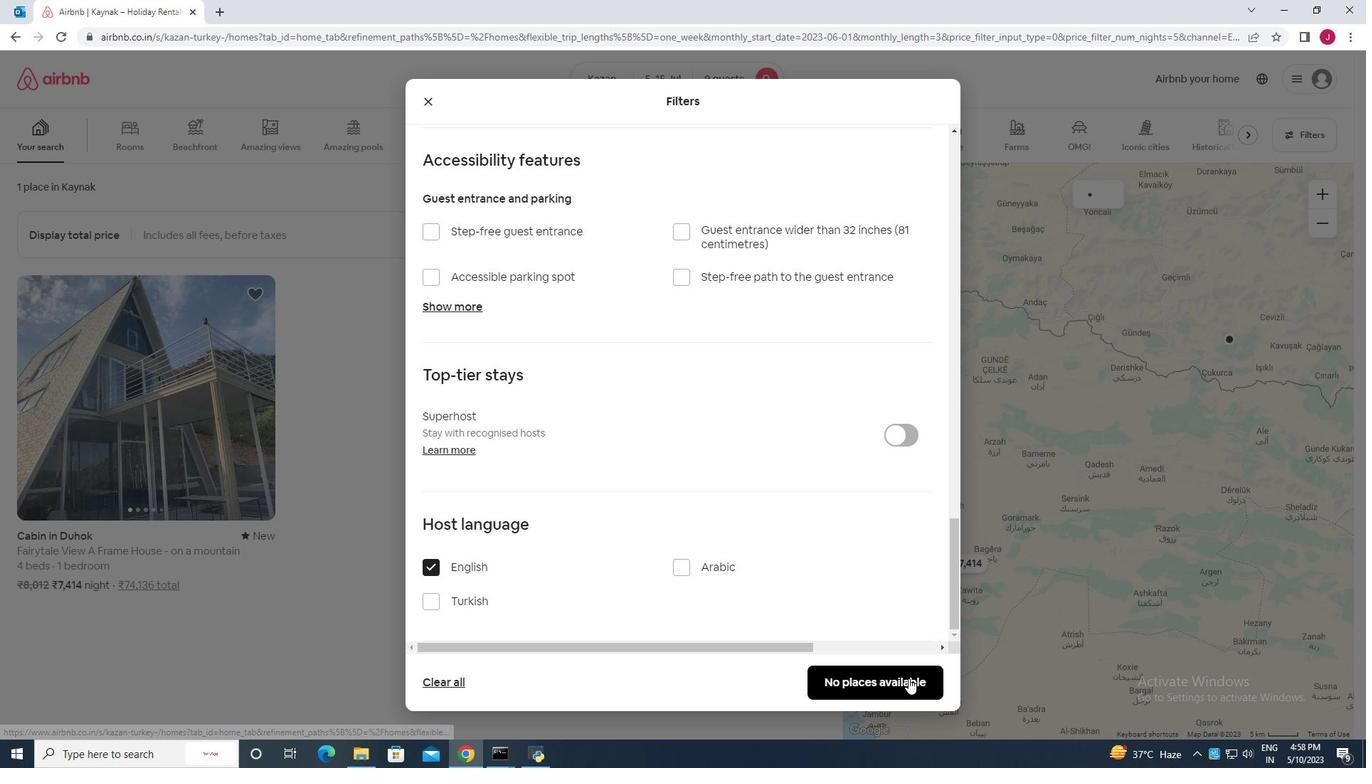
Action: Mouse pressed left at (899, 682)
Screenshot: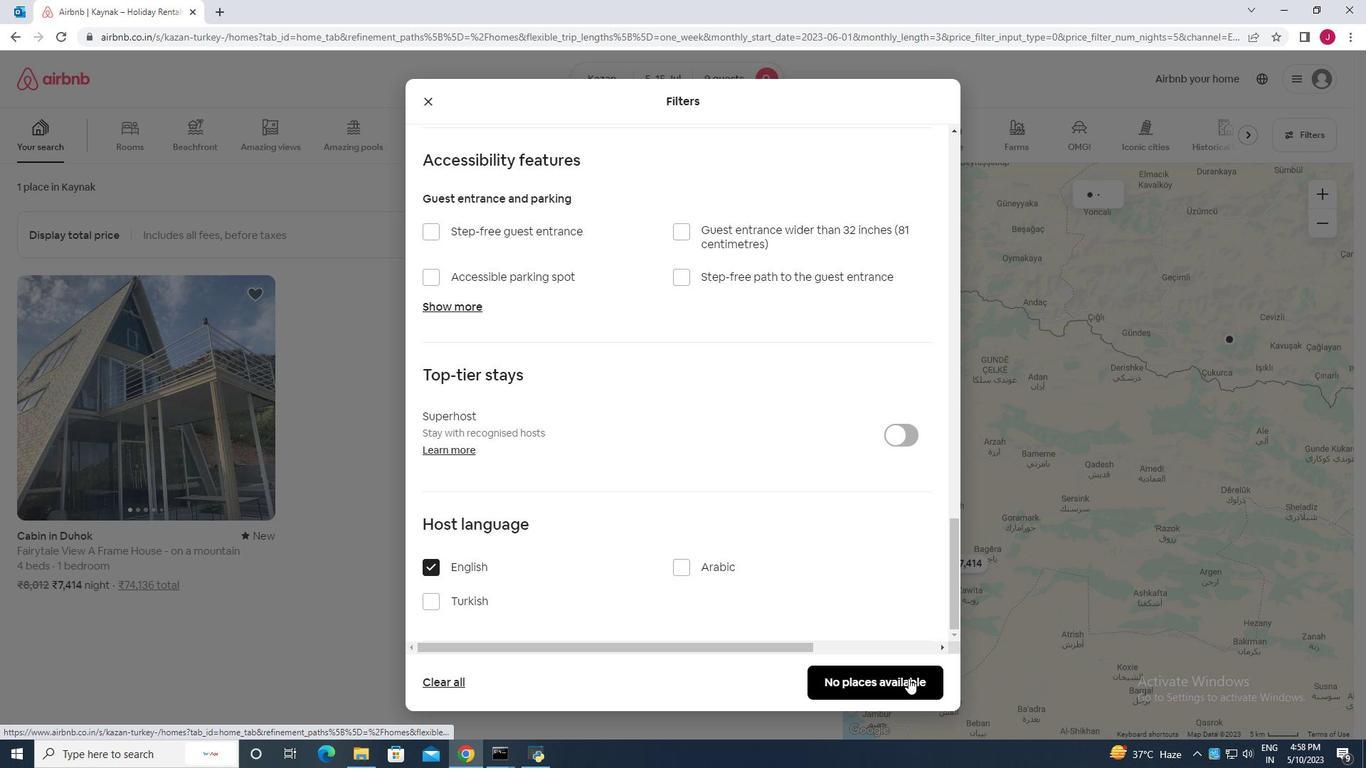 
Action: Mouse moved to (880, 670)
Screenshot: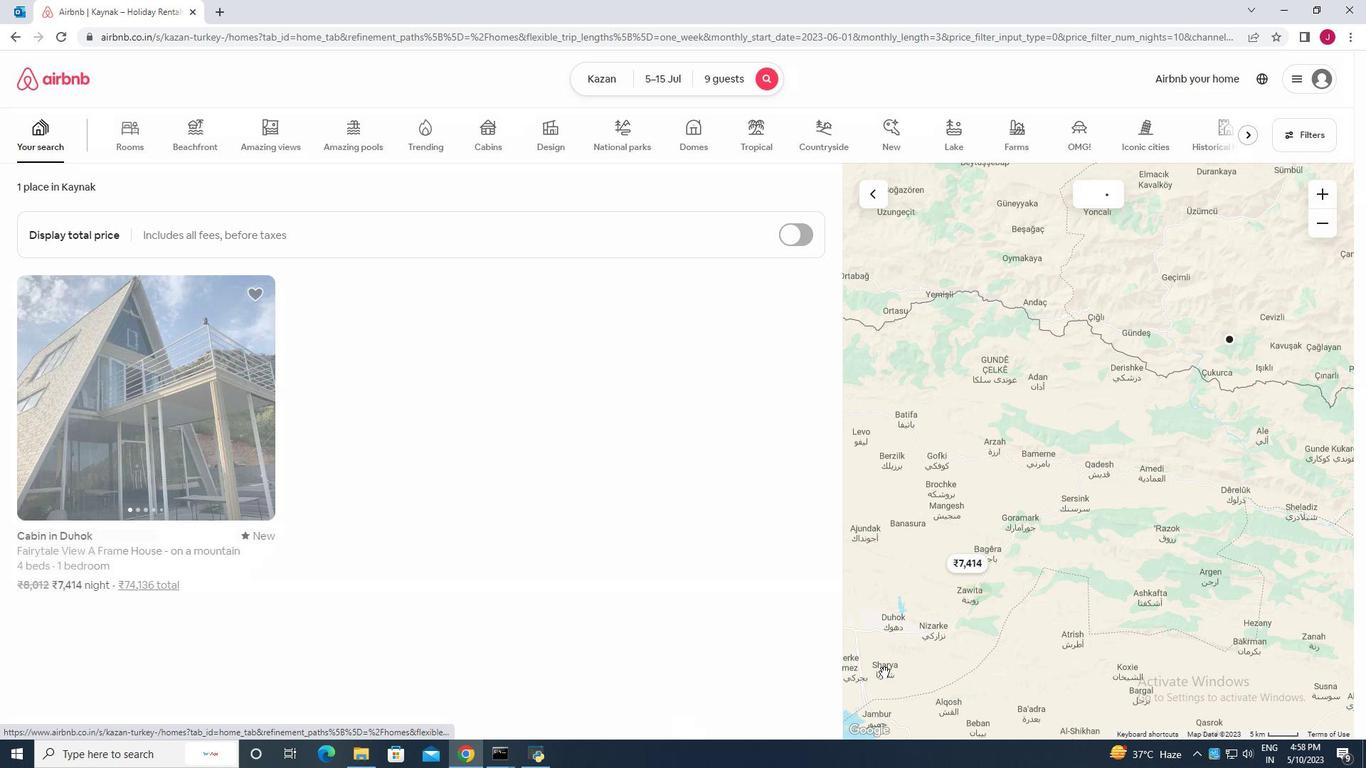 
